 Task: For heading Use Roboto mono with Light dark cornflower blue 2 colour & bold.  font size for heading18,  'Change the font style of data to'Times New Roman and font size to 9,  Change the alignment of both headline & data to Align left In the sheet  auditingSalesPerformance_2024
Action: Mouse moved to (62, 197)
Screenshot: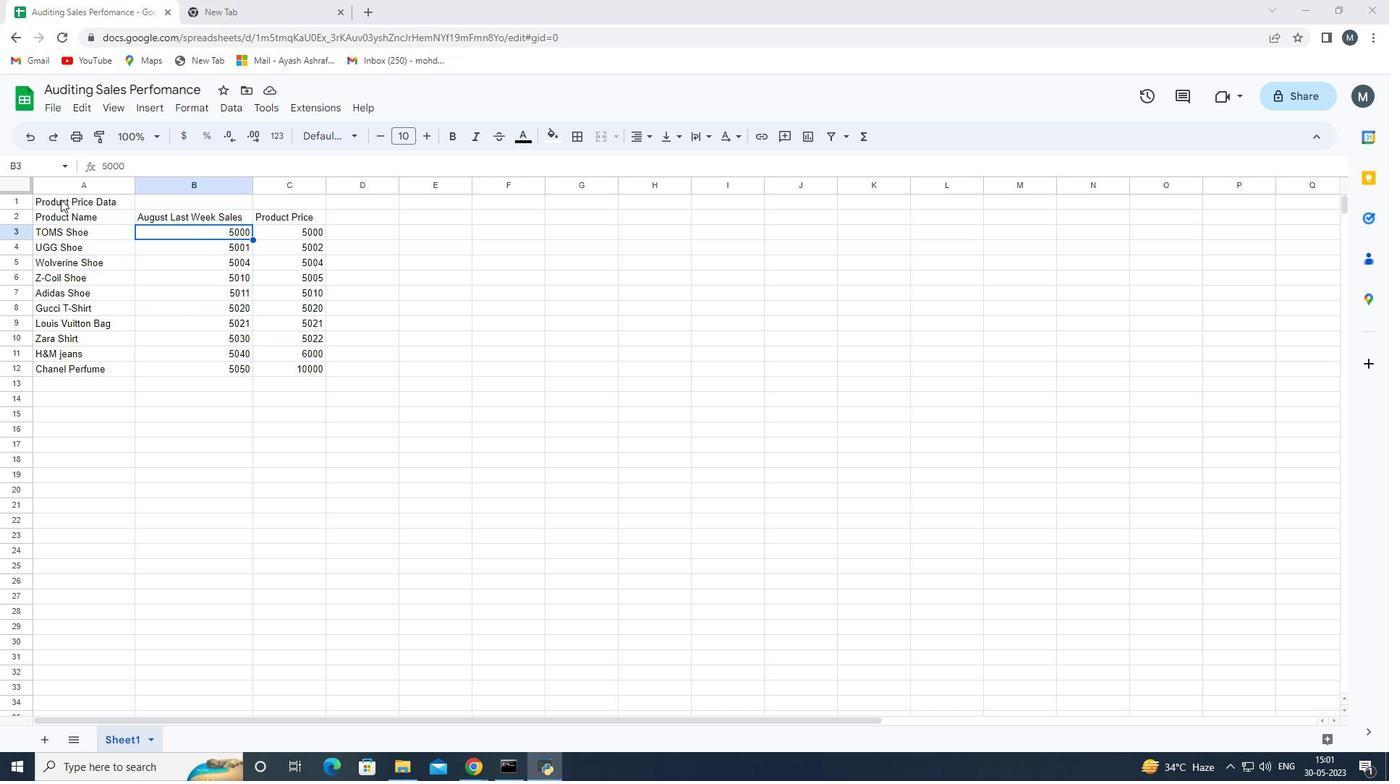 
Action: Mouse pressed left at (62, 197)
Screenshot: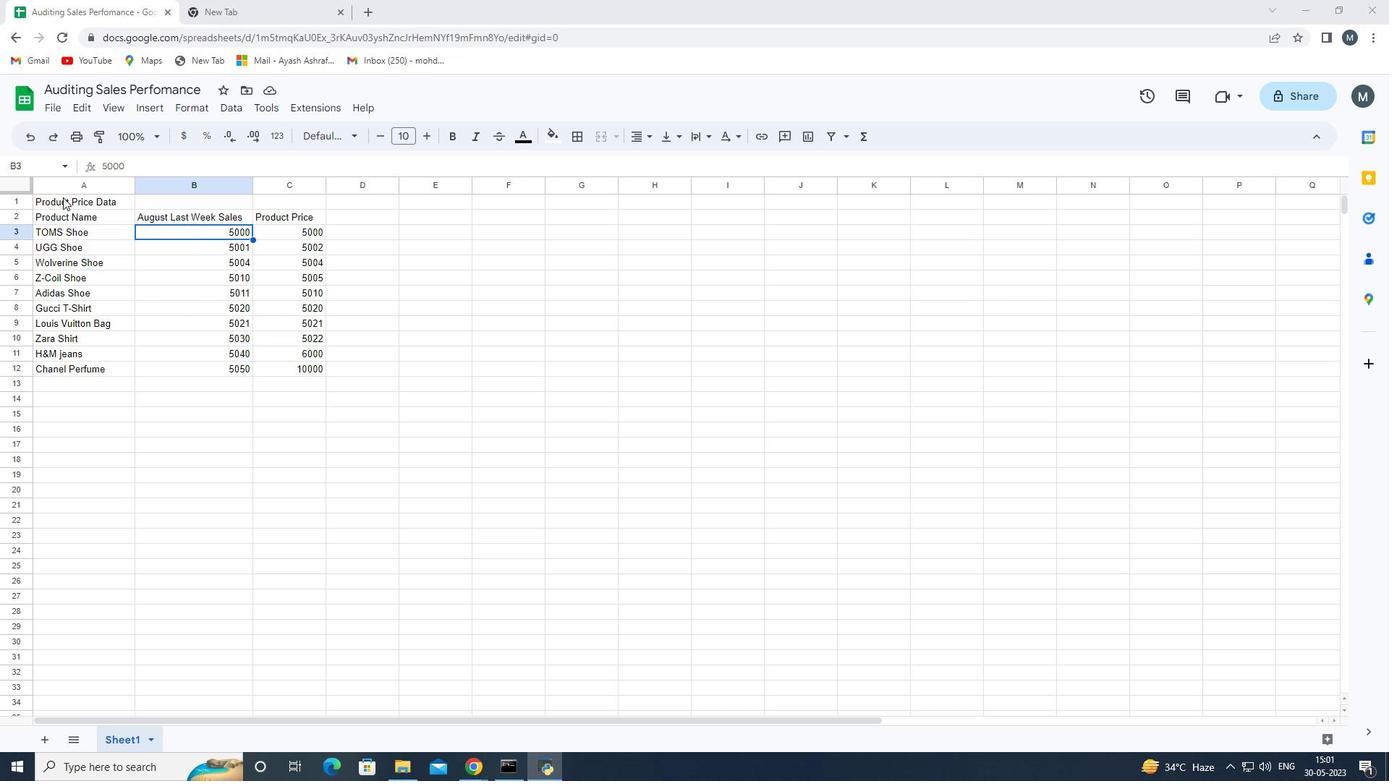 
Action: Mouse moved to (65, 203)
Screenshot: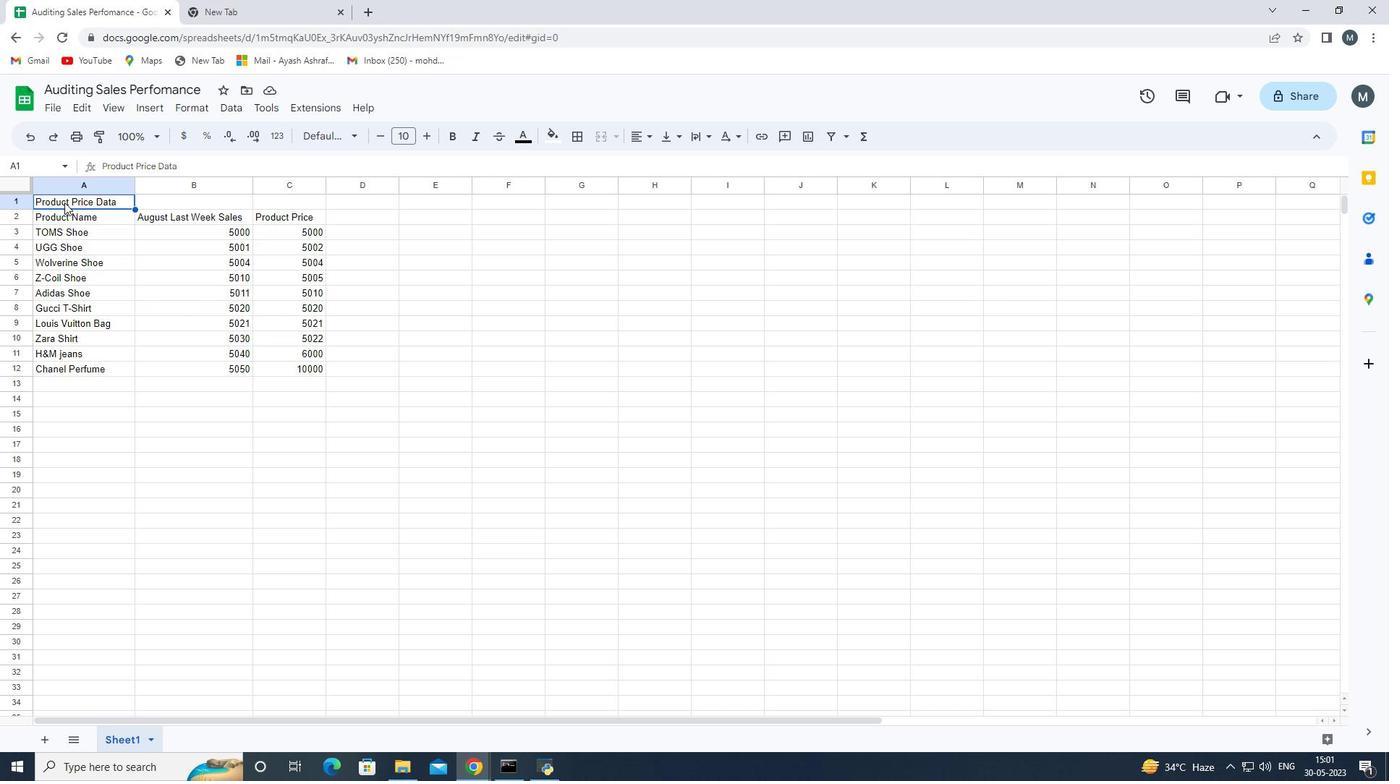 
Action: Key pressed <Key.shift_r><Key.shift_r><Key.shift_r><Key.shift_r><Key.shift_r><Key.shift_r><Key.shift_r><Key.shift_r><Key.right><Key.right>
Screenshot: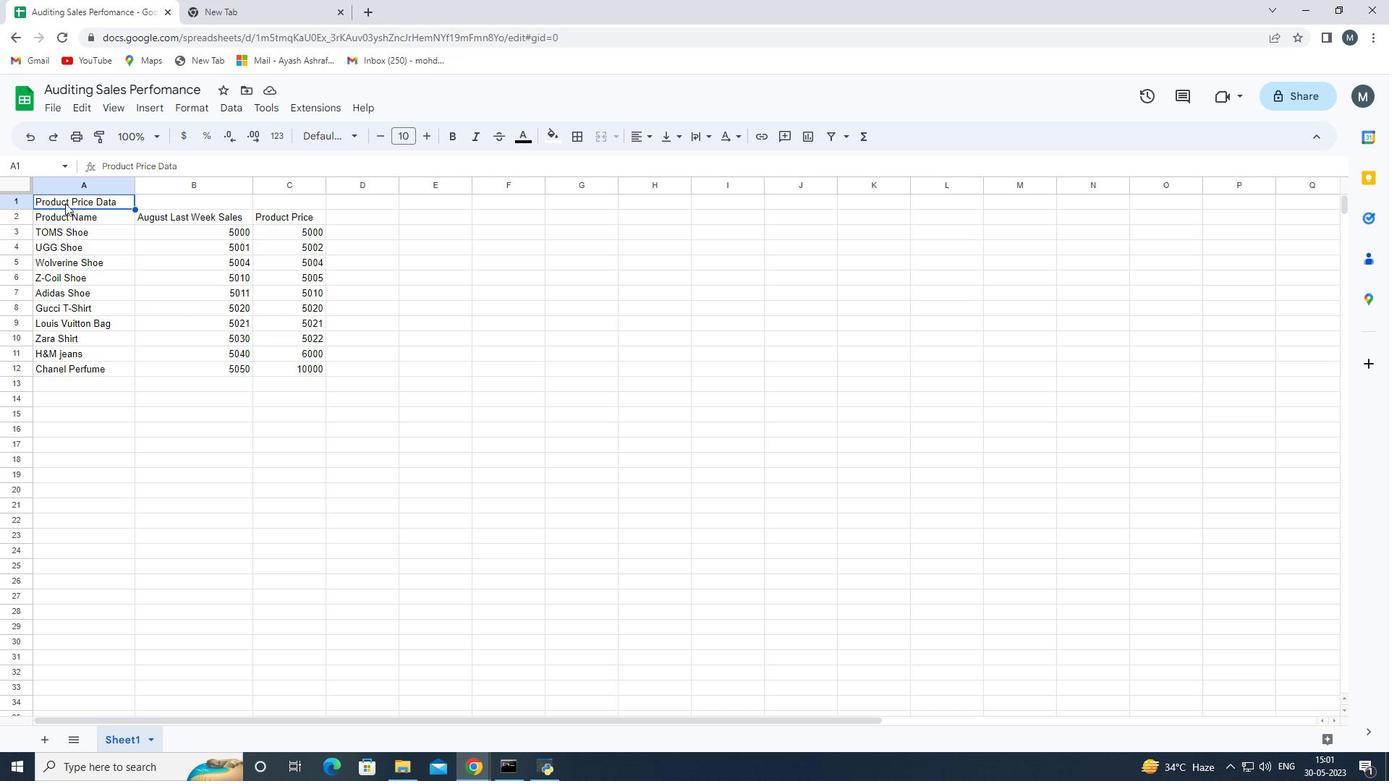 
Action: Mouse moved to (596, 137)
Screenshot: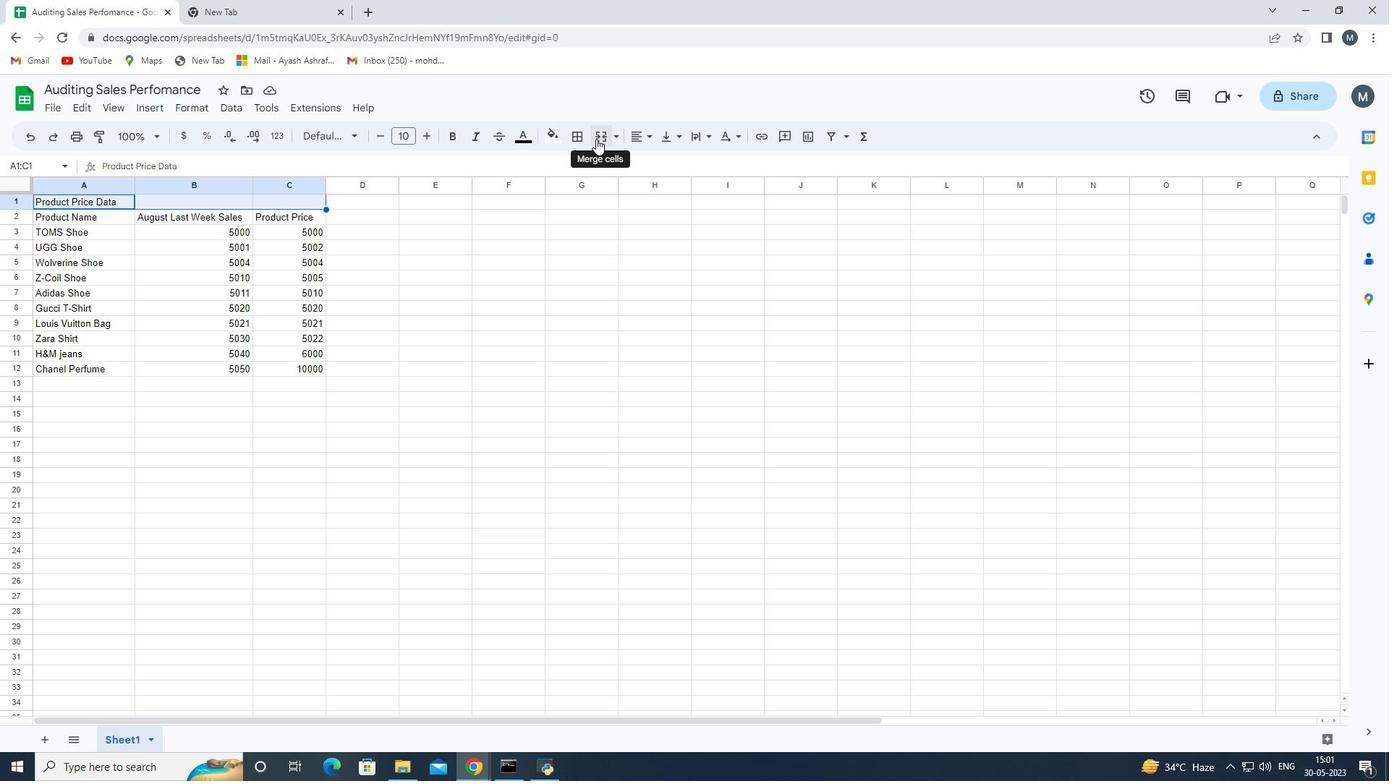 
Action: Mouse pressed left at (596, 137)
Screenshot: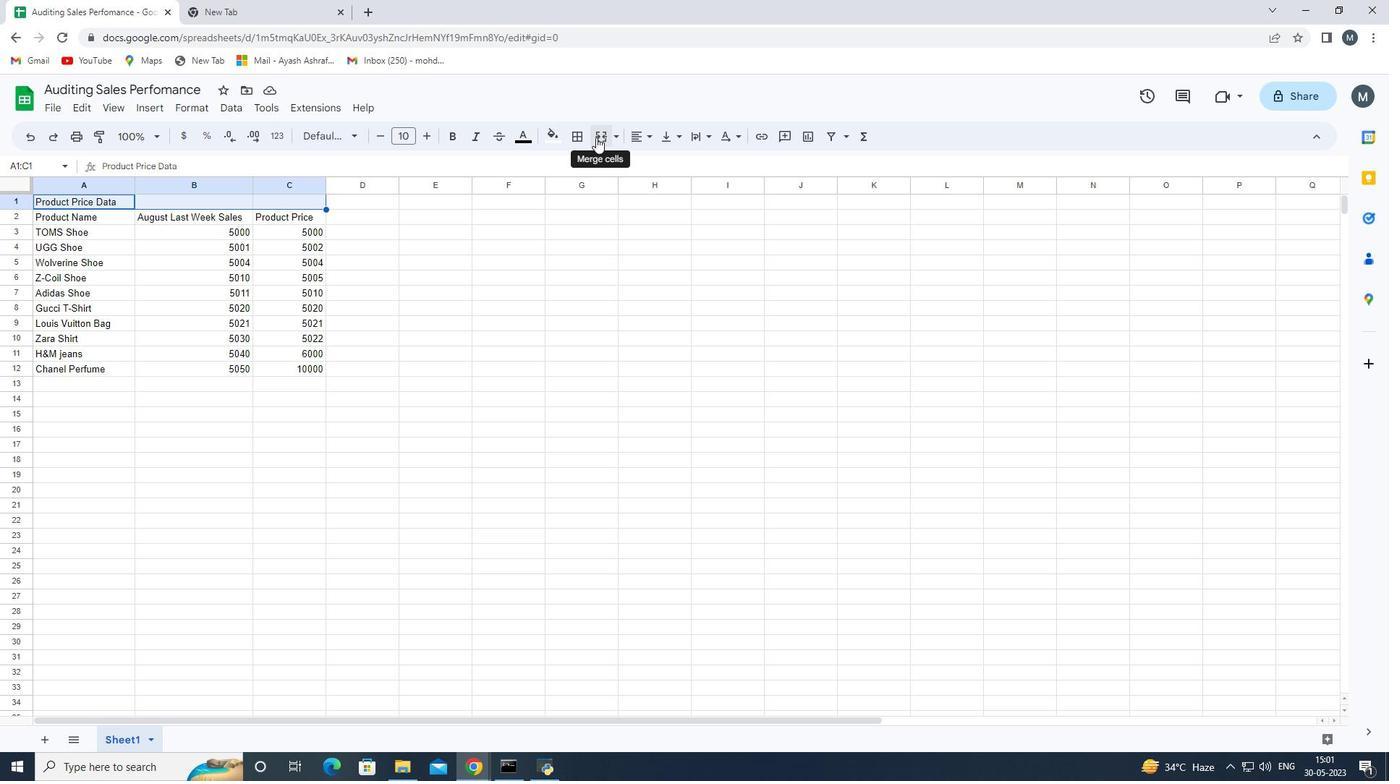 
Action: Mouse moved to (355, 133)
Screenshot: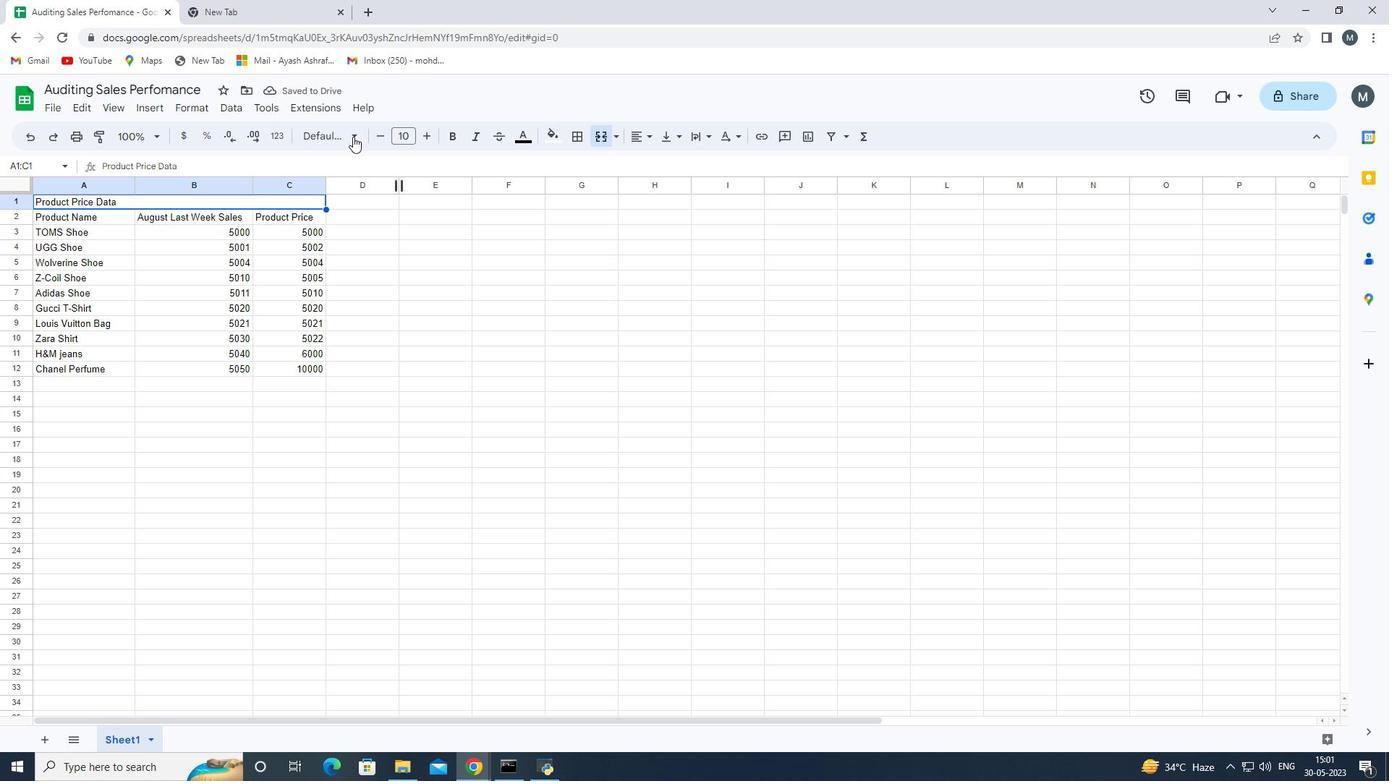 
Action: Mouse pressed left at (355, 133)
Screenshot: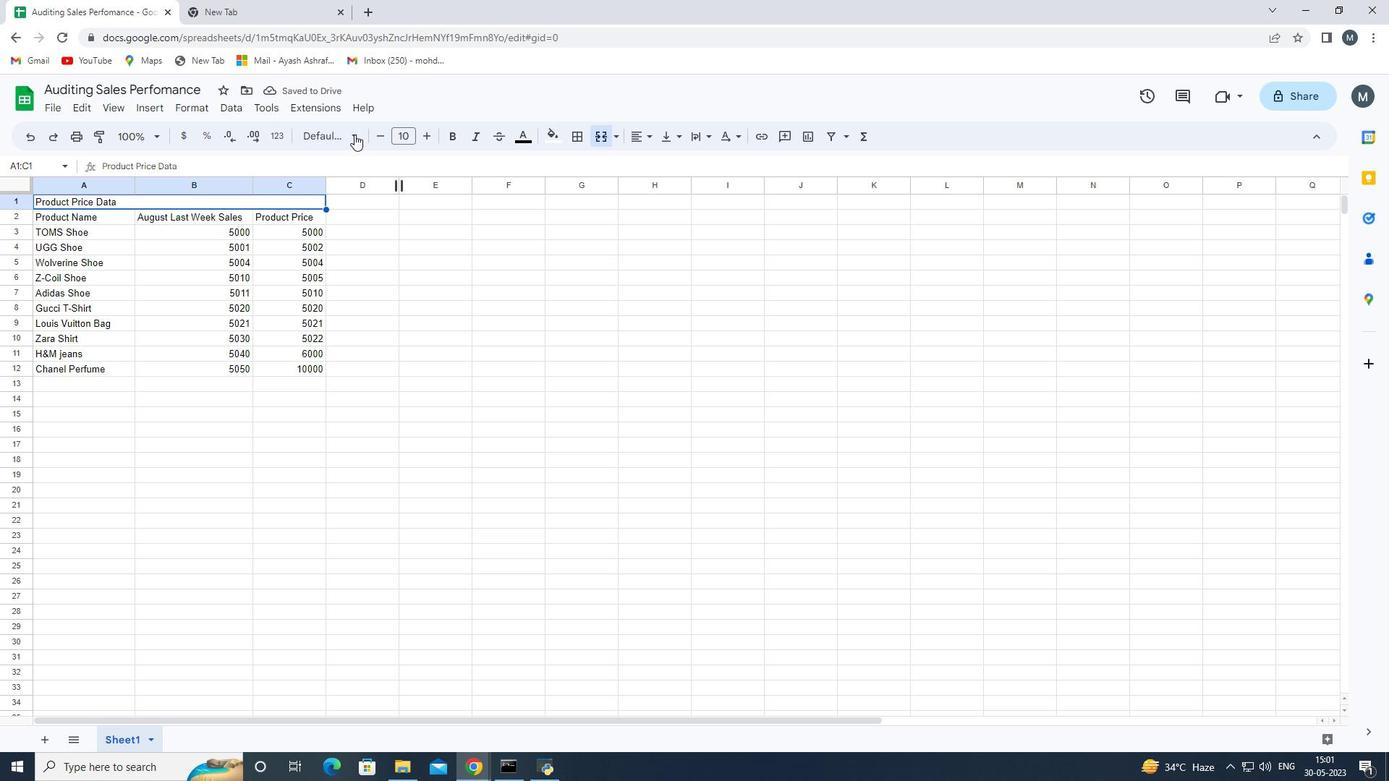 
Action: Mouse moved to (371, 434)
Screenshot: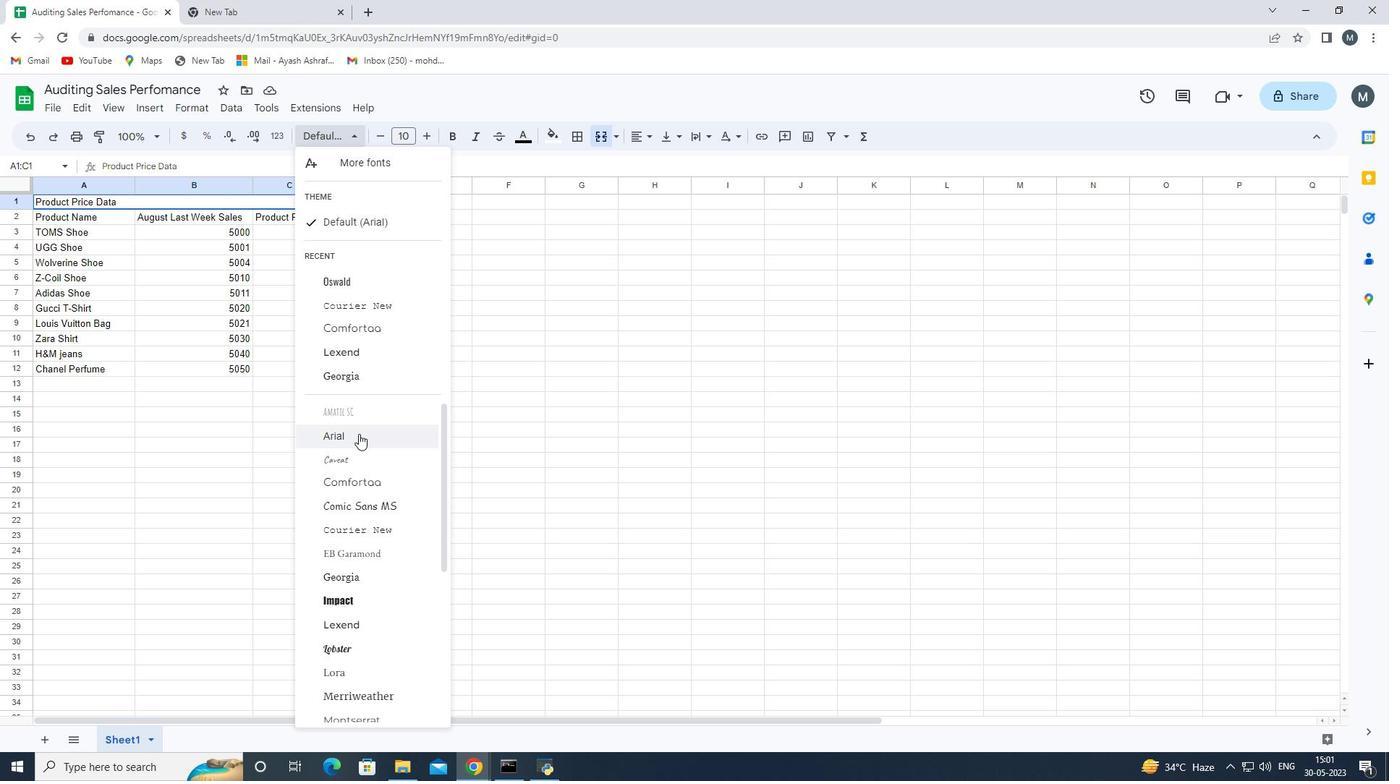 
Action: Mouse scrolled (371, 433) with delta (0, 0)
Screenshot: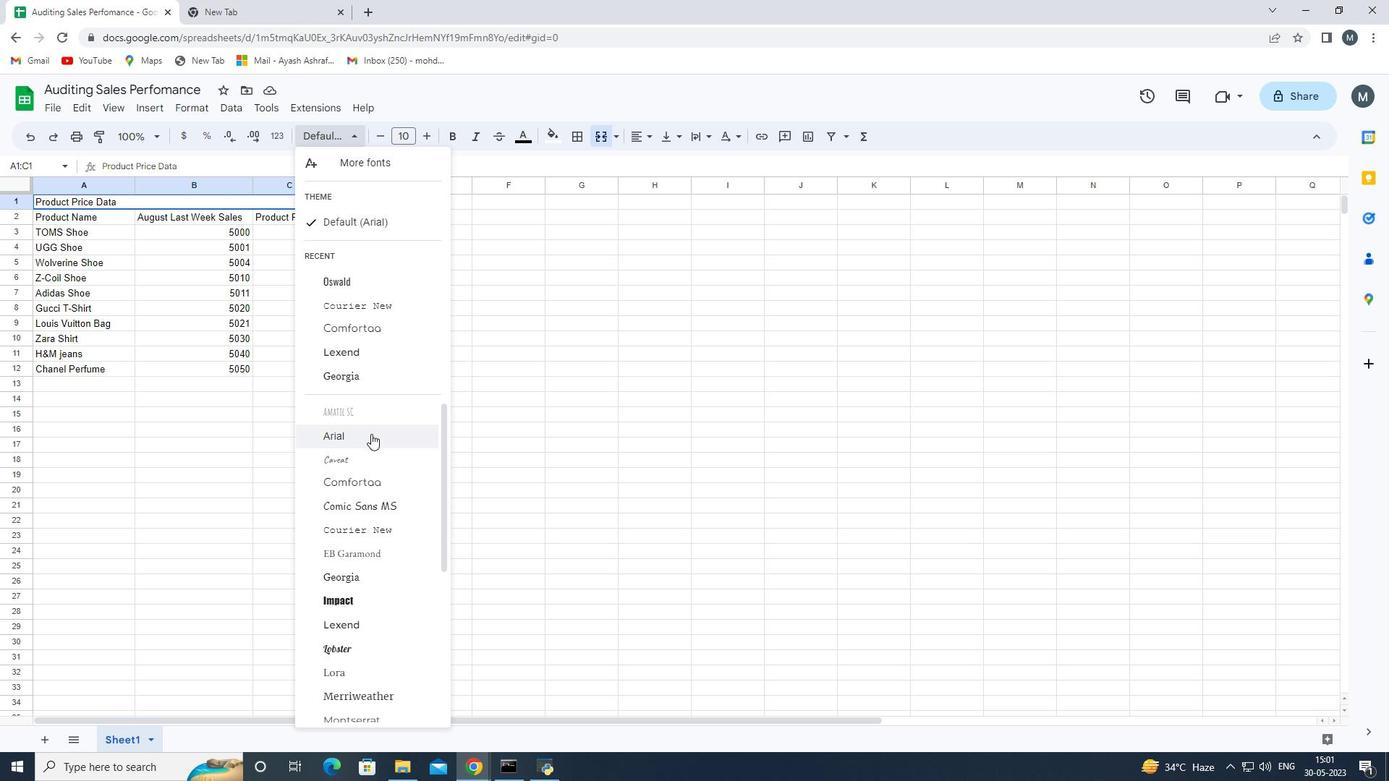 
Action: Mouse scrolled (371, 433) with delta (0, 0)
Screenshot: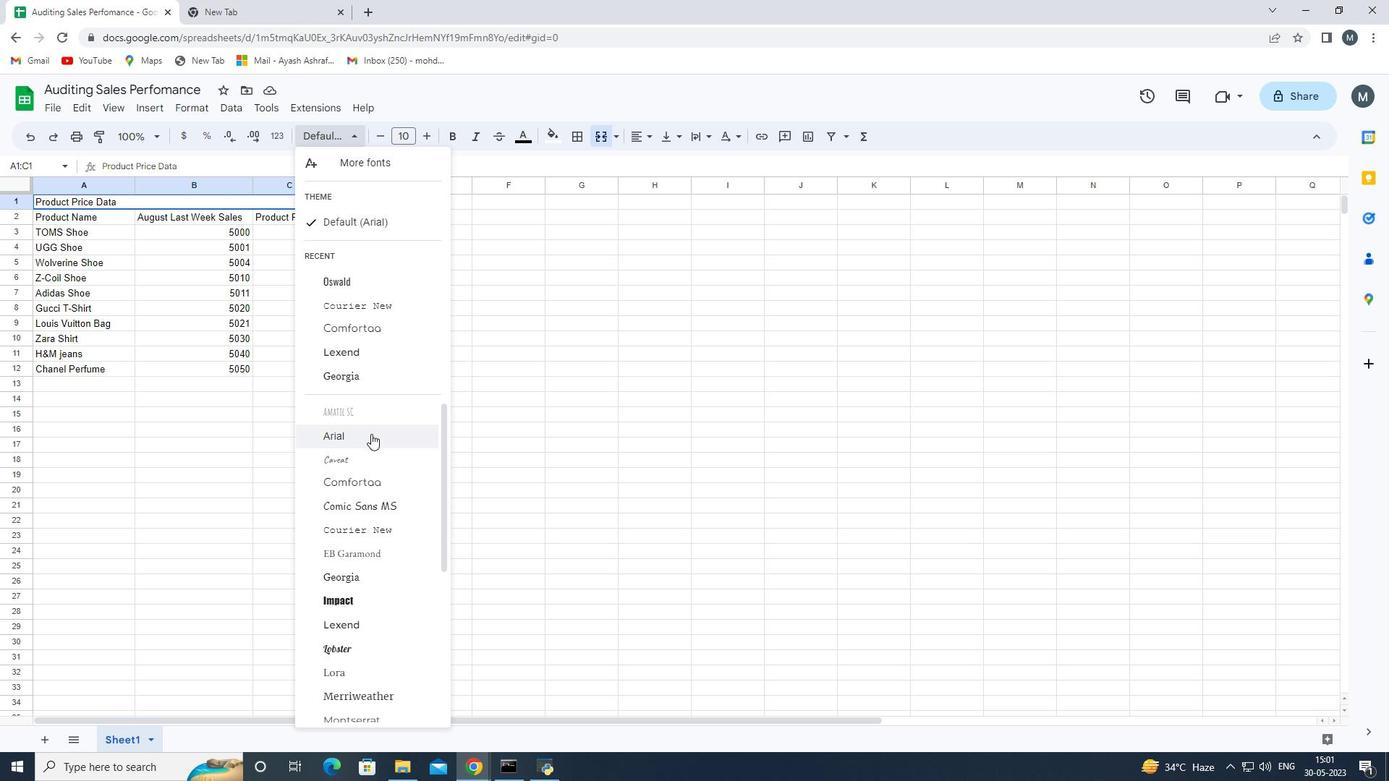 
Action: Mouse moved to (392, 705)
Screenshot: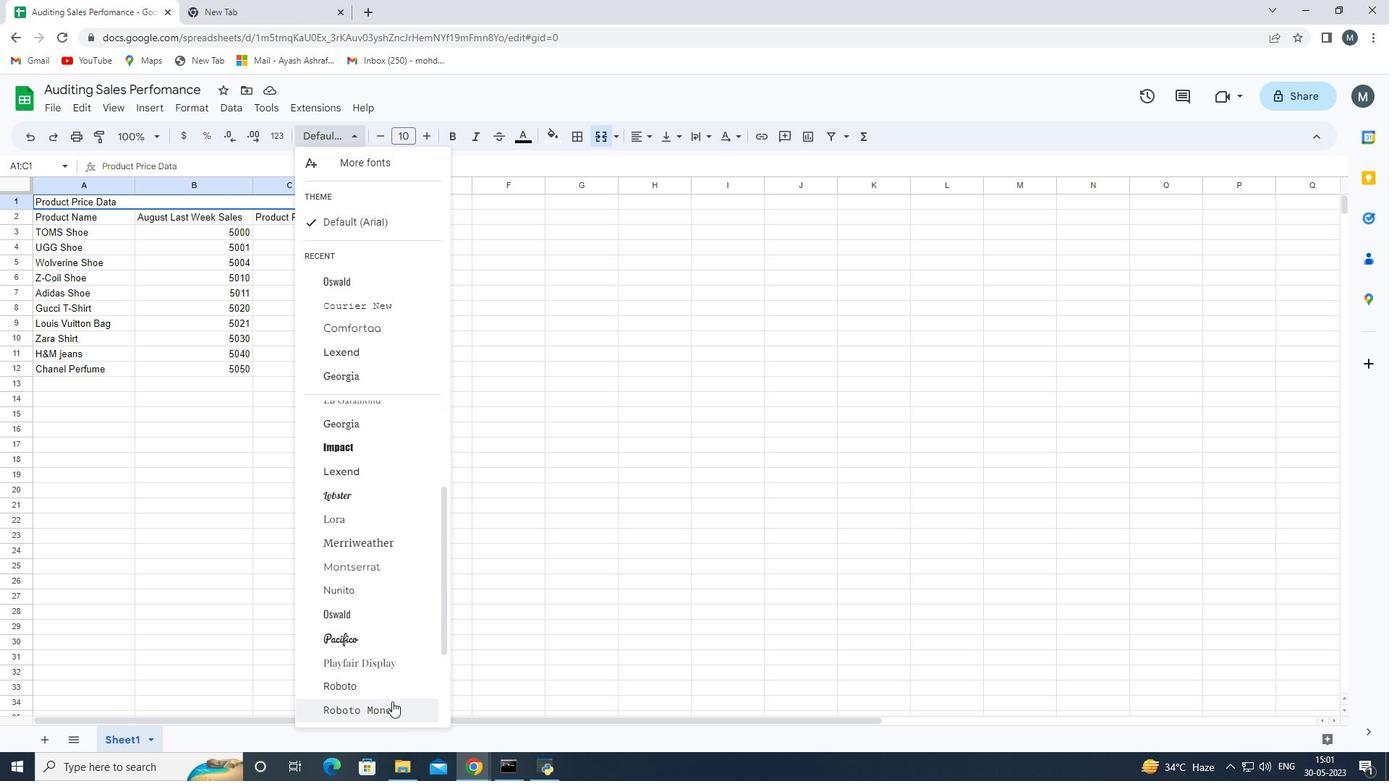 
Action: Mouse pressed left at (392, 705)
Screenshot: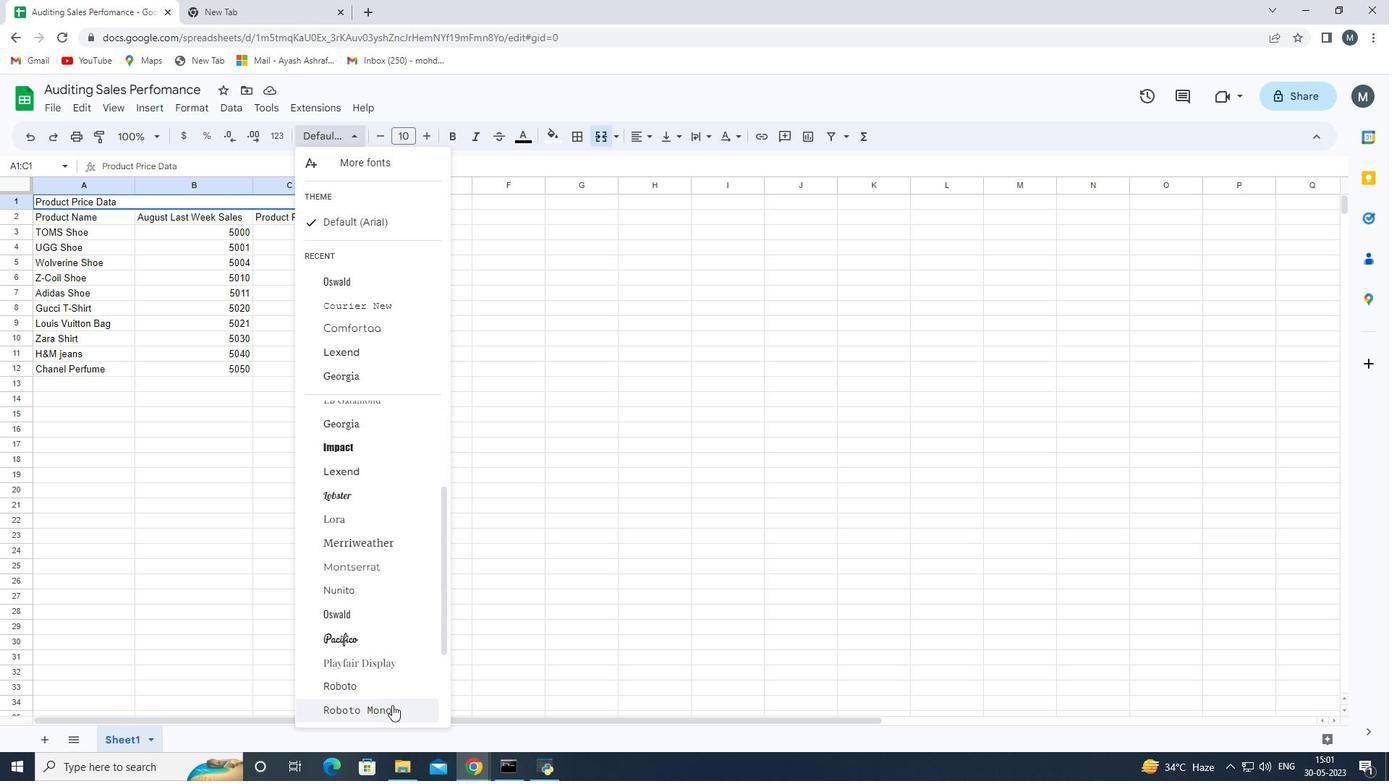 
Action: Mouse moved to (549, 138)
Screenshot: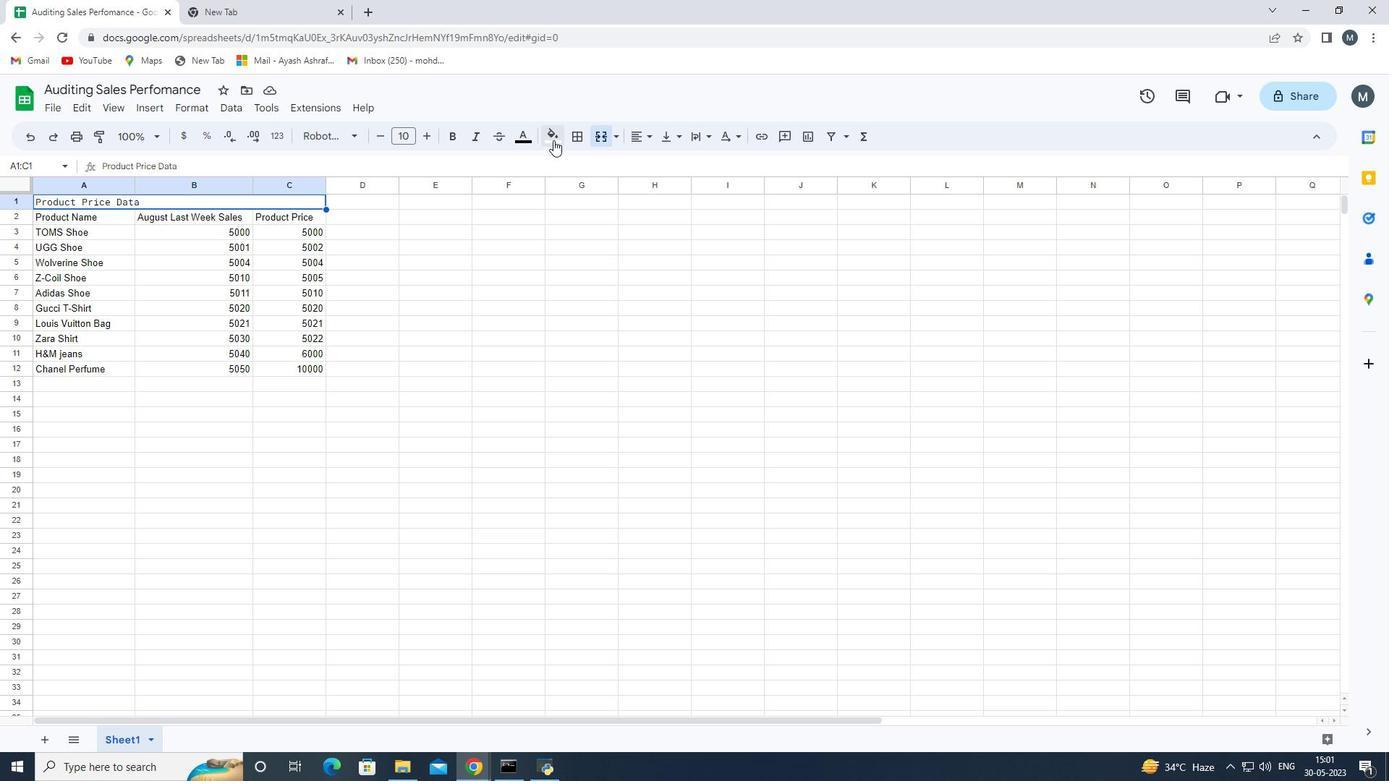 
Action: Mouse pressed left at (549, 138)
Screenshot: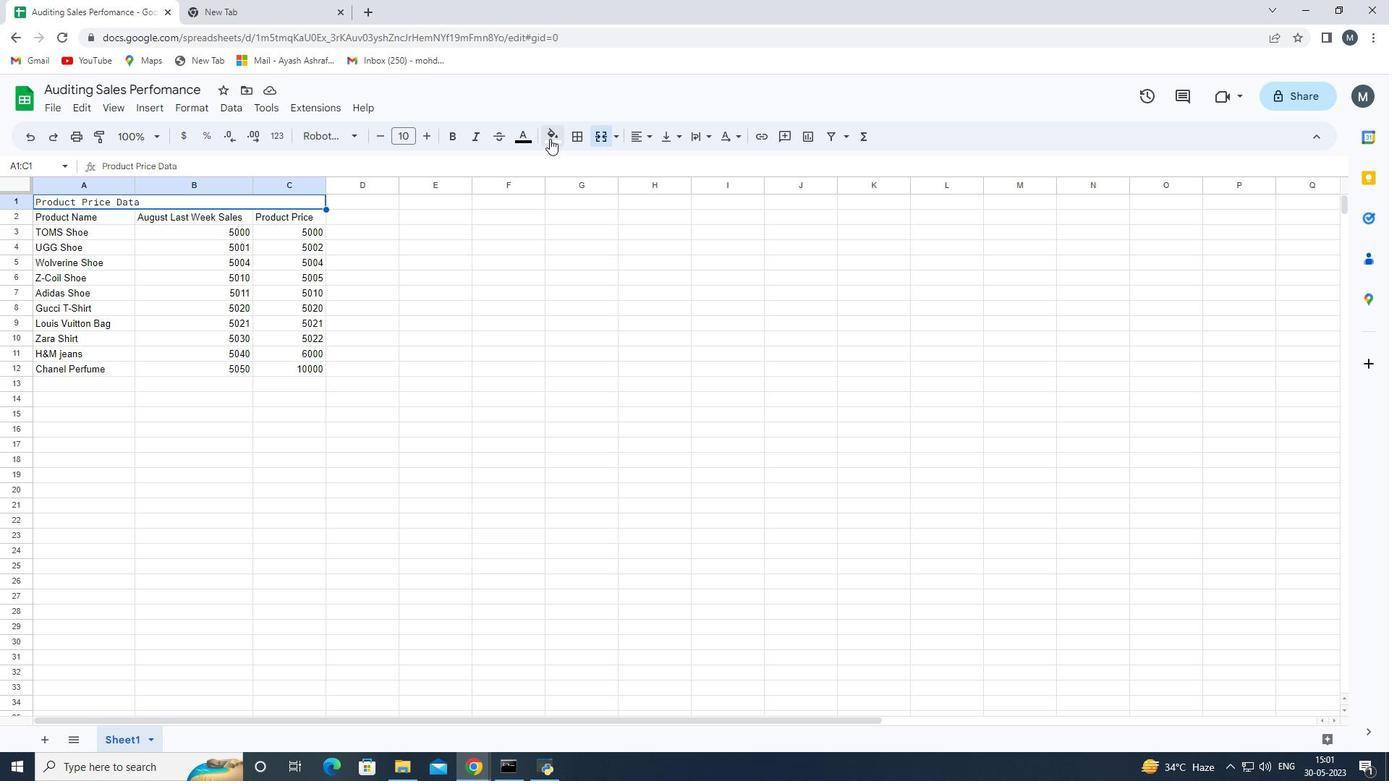 
Action: Mouse moved to (586, 191)
Screenshot: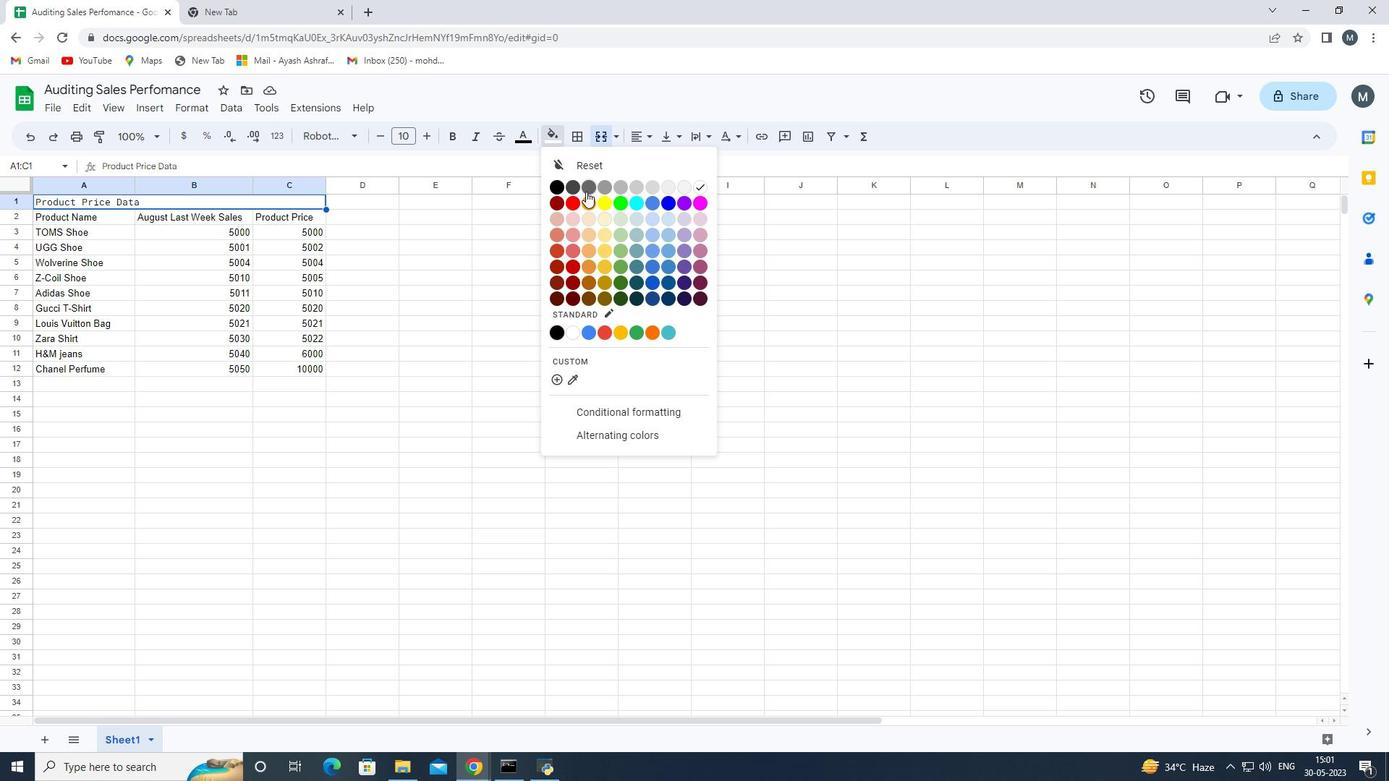 
Action: Mouse pressed left at (586, 191)
Screenshot: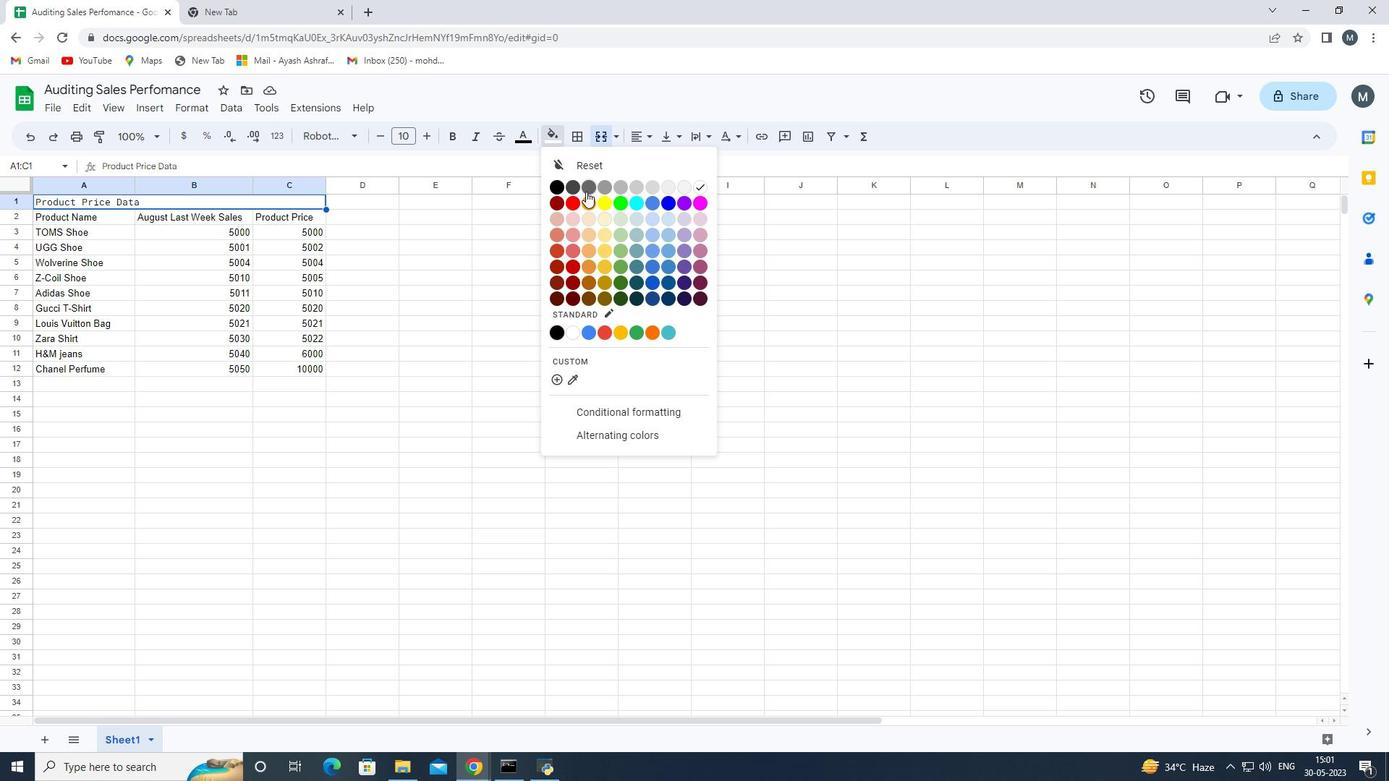 
Action: Mouse moved to (348, 135)
Screenshot: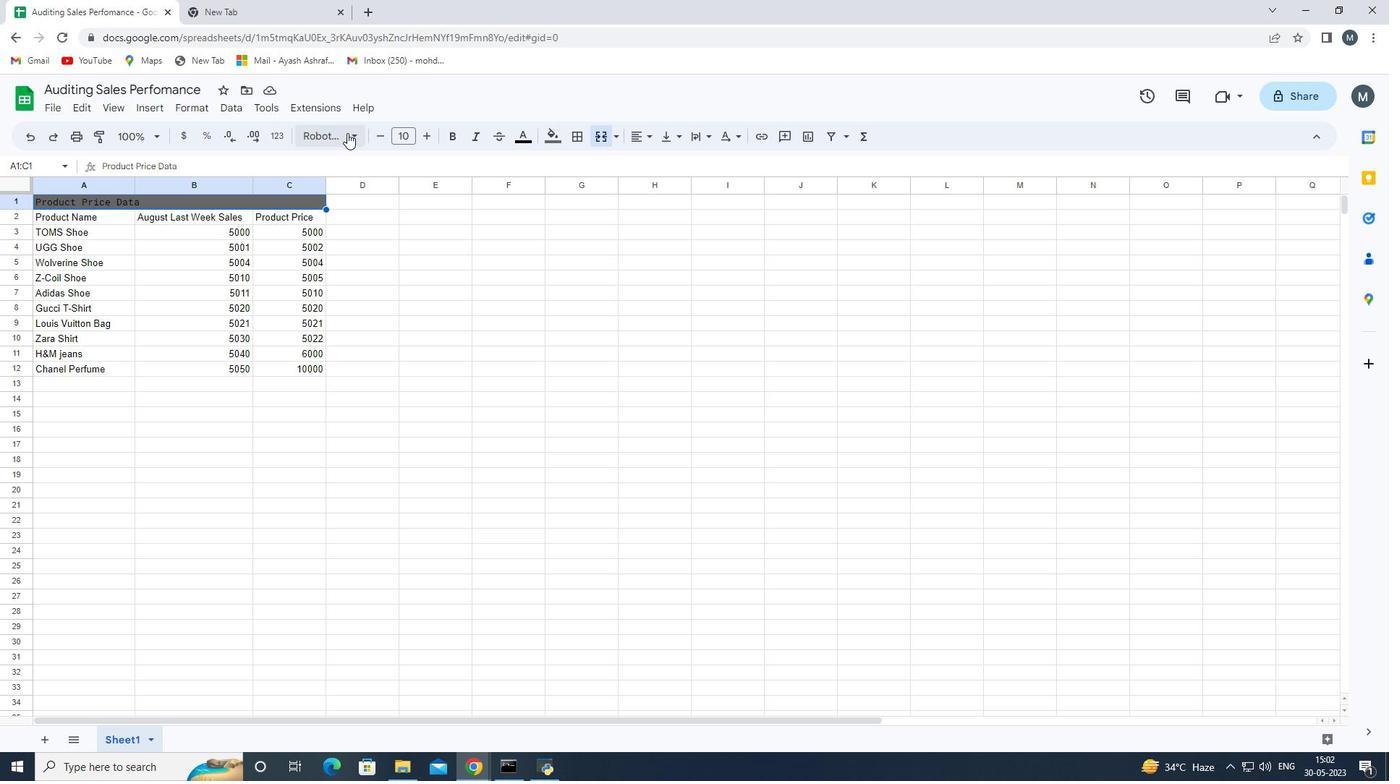 
Action: Mouse pressed left at (348, 135)
Screenshot: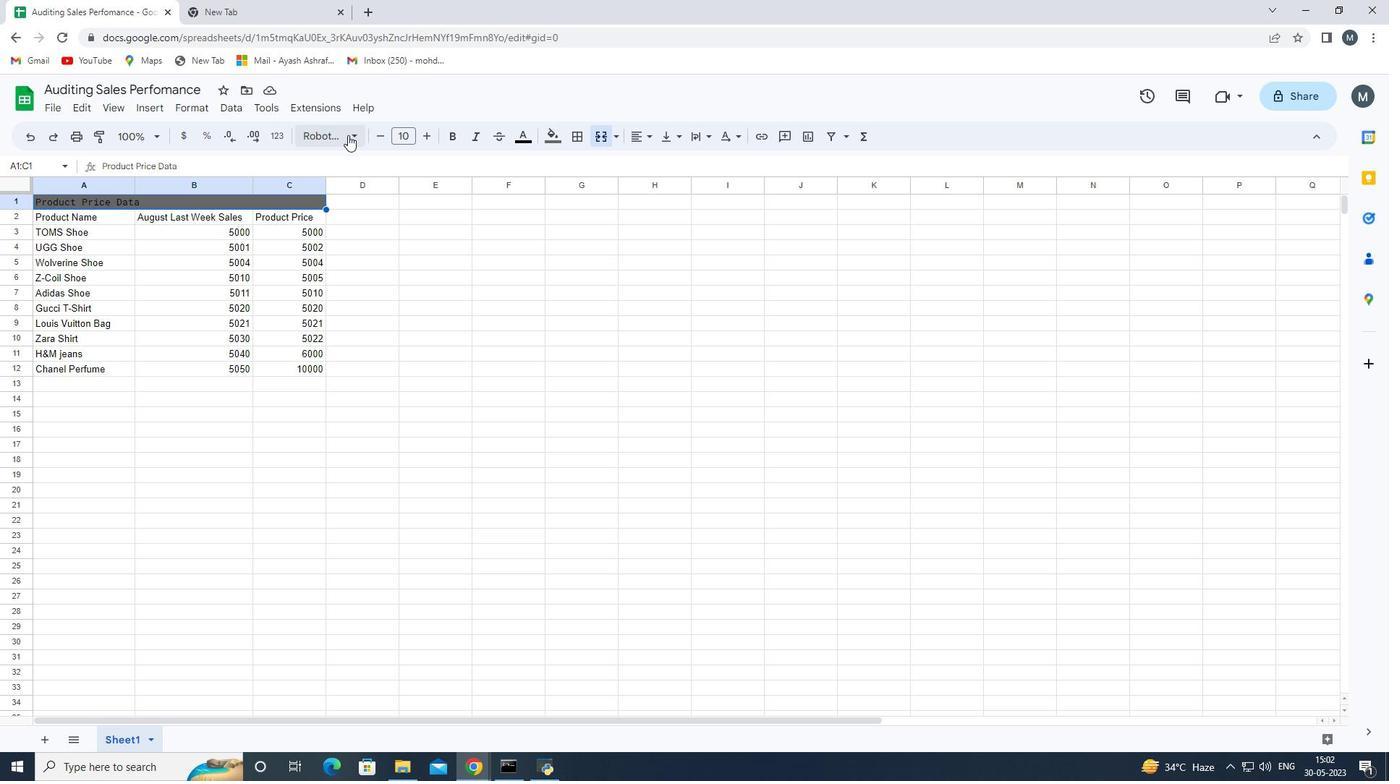
Action: Mouse moved to (389, 361)
Screenshot: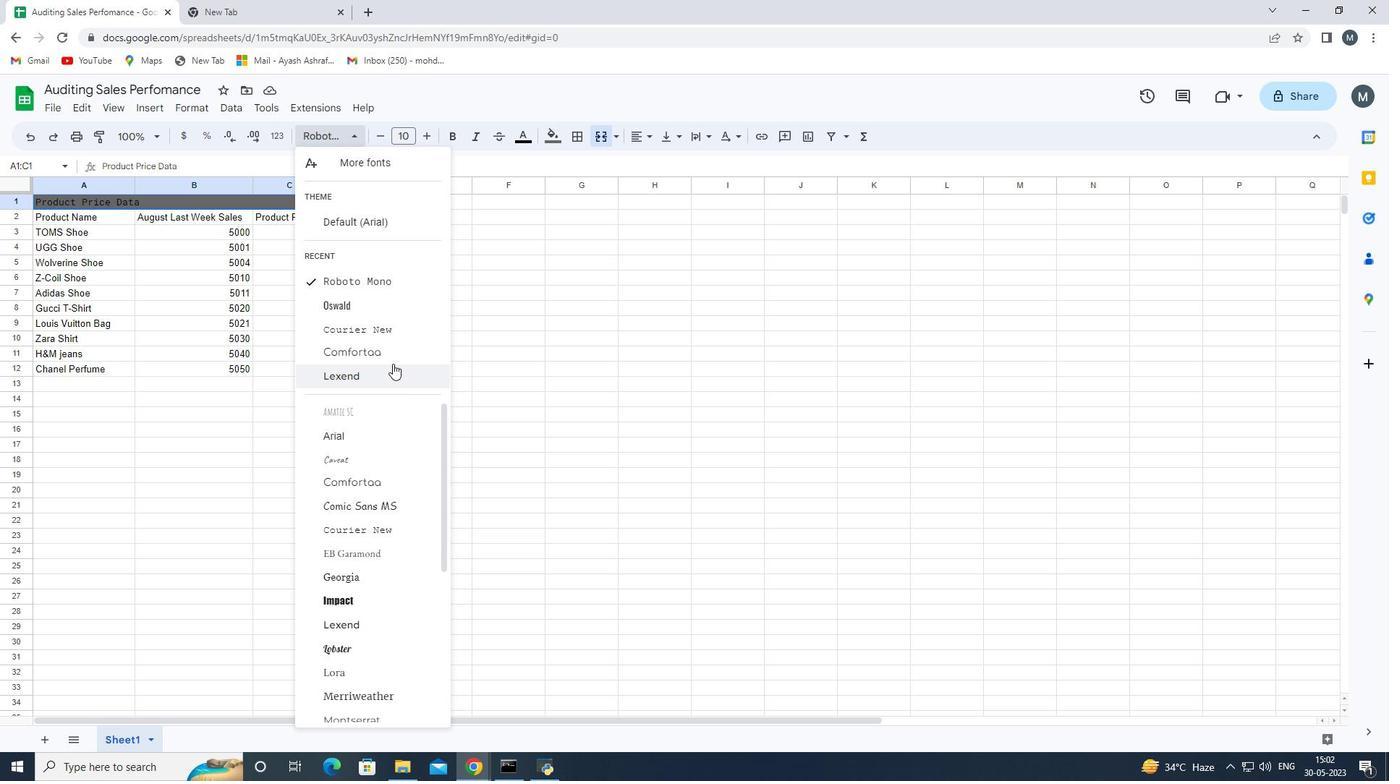 
Action: Mouse scrolled (389, 361) with delta (0, 0)
Screenshot: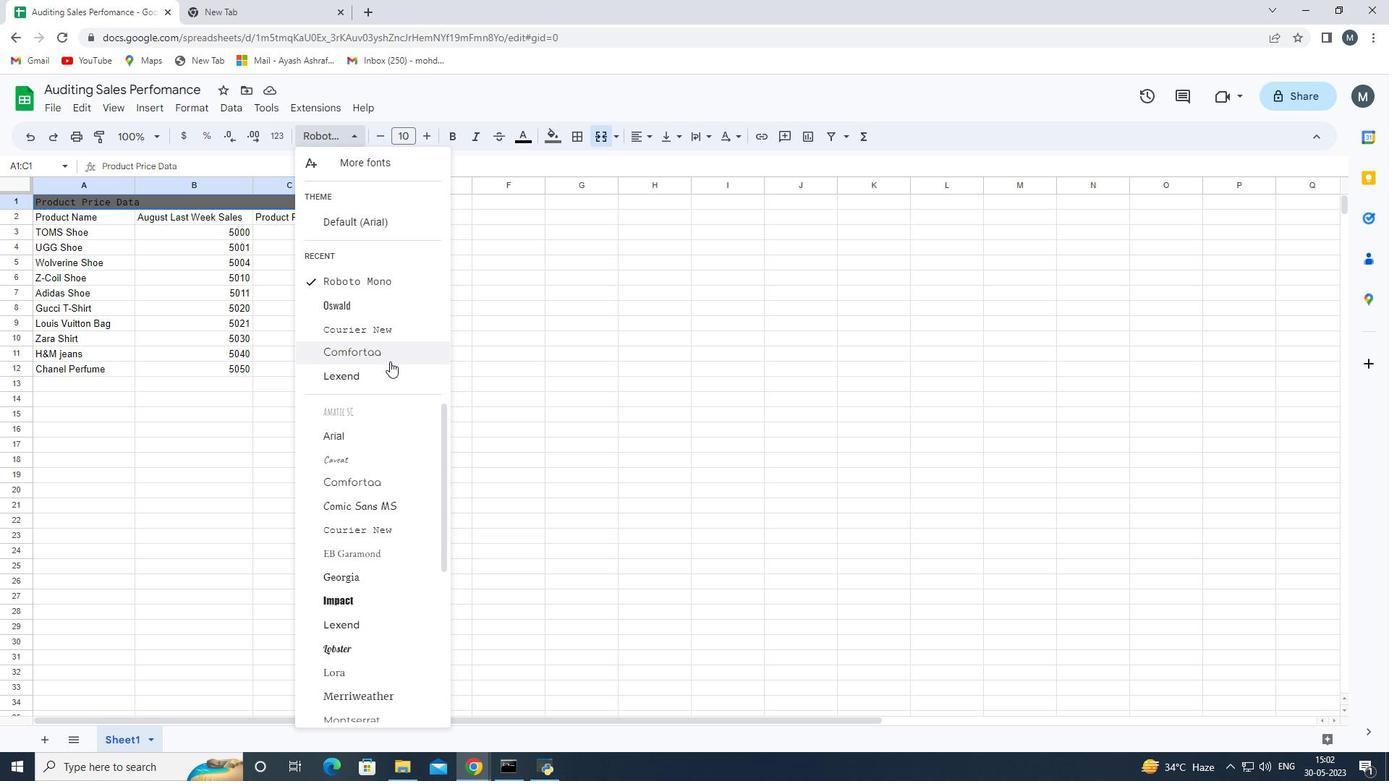 
Action: Mouse moved to (371, 512)
Screenshot: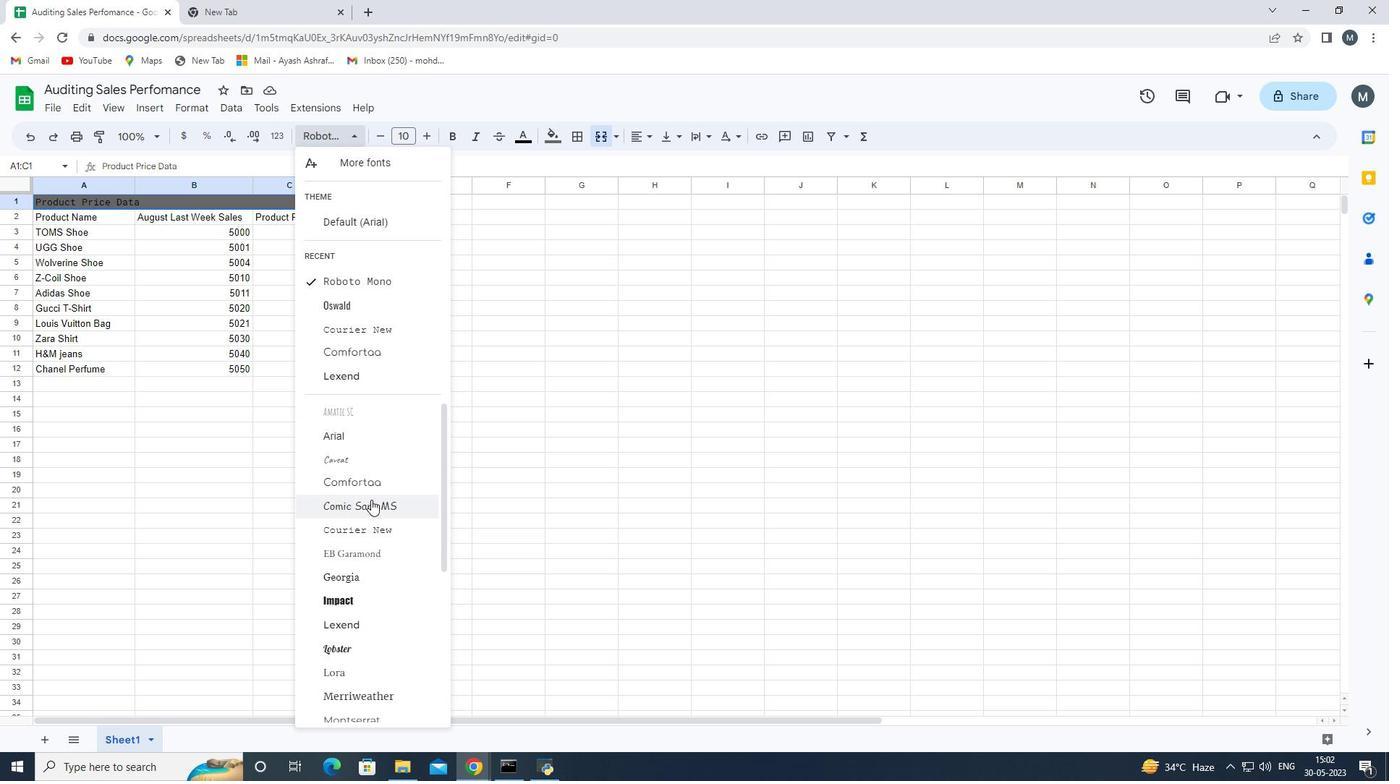 
Action: Mouse scrolled (371, 511) with delta (0, 0)
Screenshot: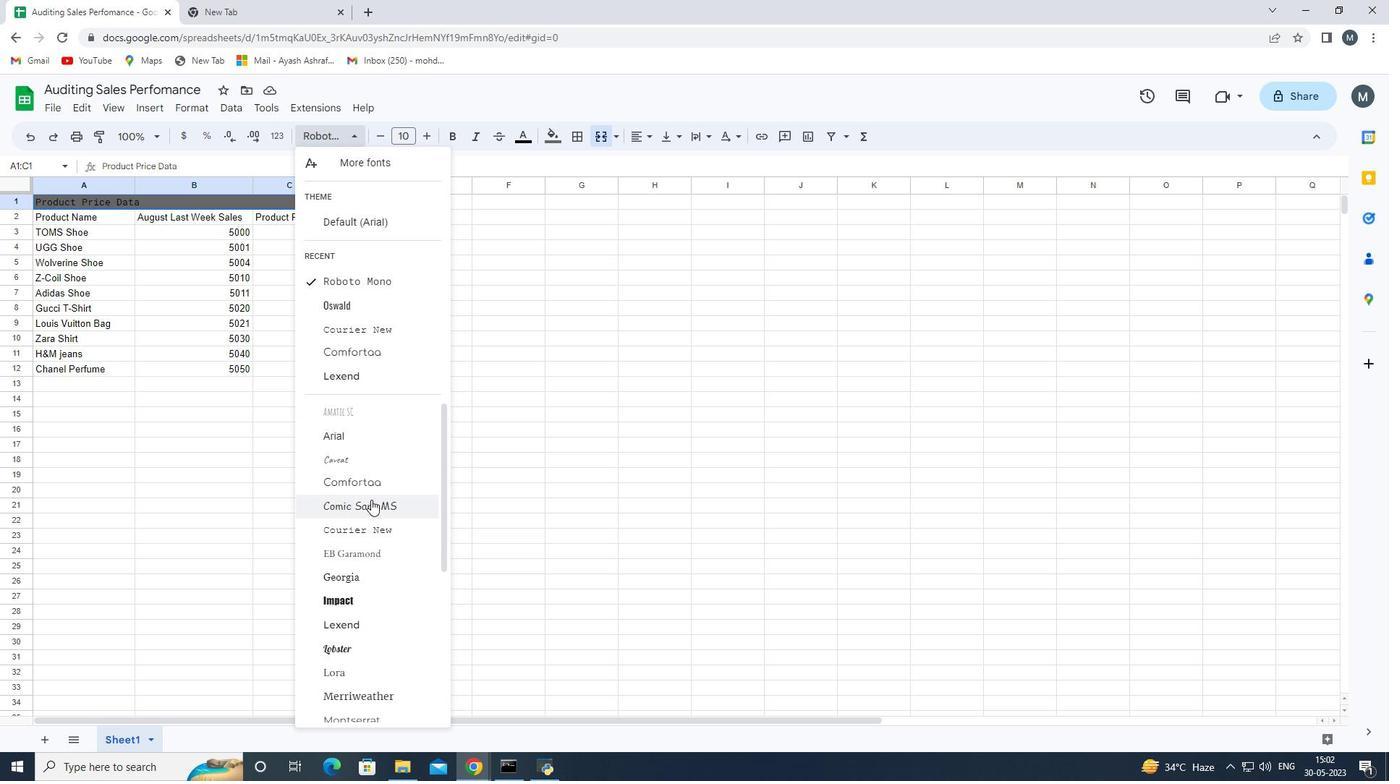 
Action: Mouse scrolled (371, 511) with delta (0, 0)
Screenshot: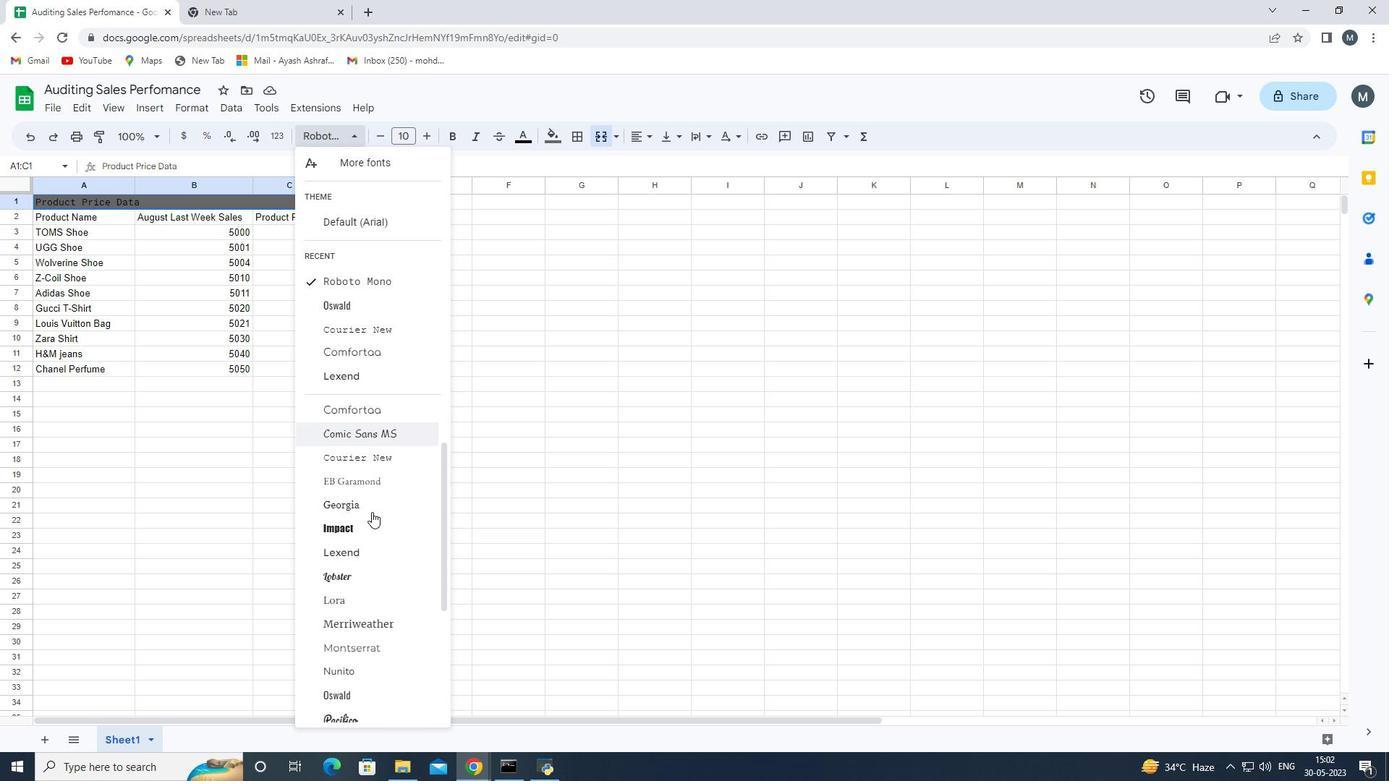 
Action: Mouse scrolled (371, 511) with delta (0, 0)
Screenshot: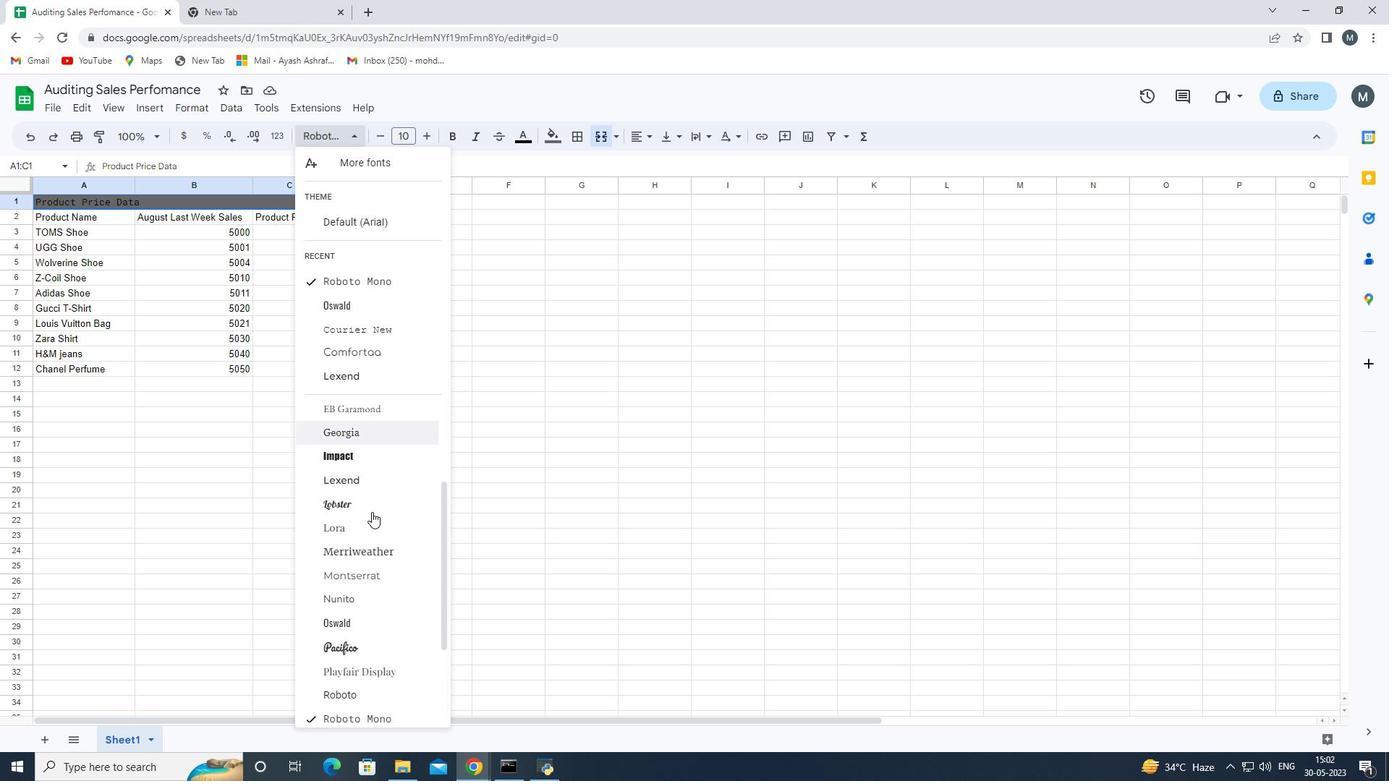 
Action: Mouse scrolled (371, 511) with delta (0, 0)
Screenshot: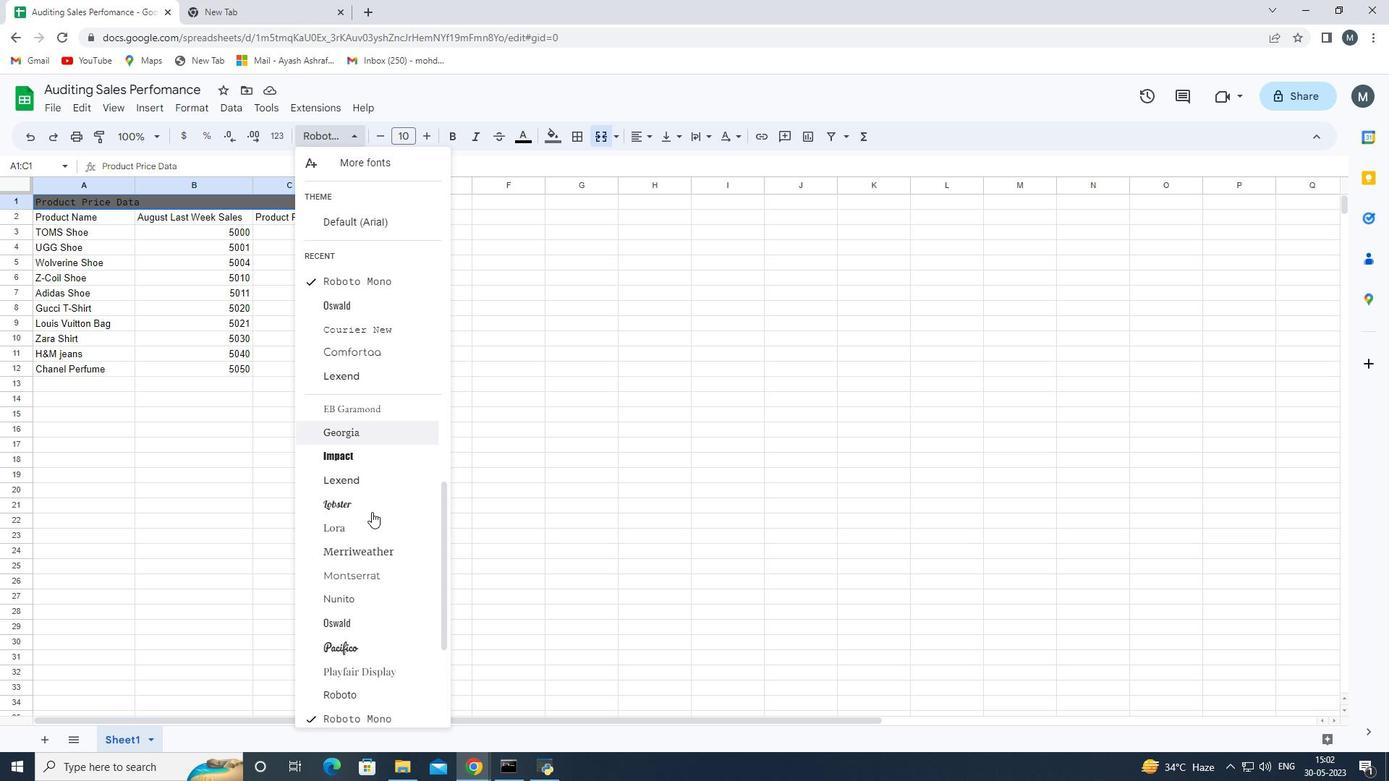 
Action: Mouse scrolled (371, 511) with delta (0, 0)
Screenshot: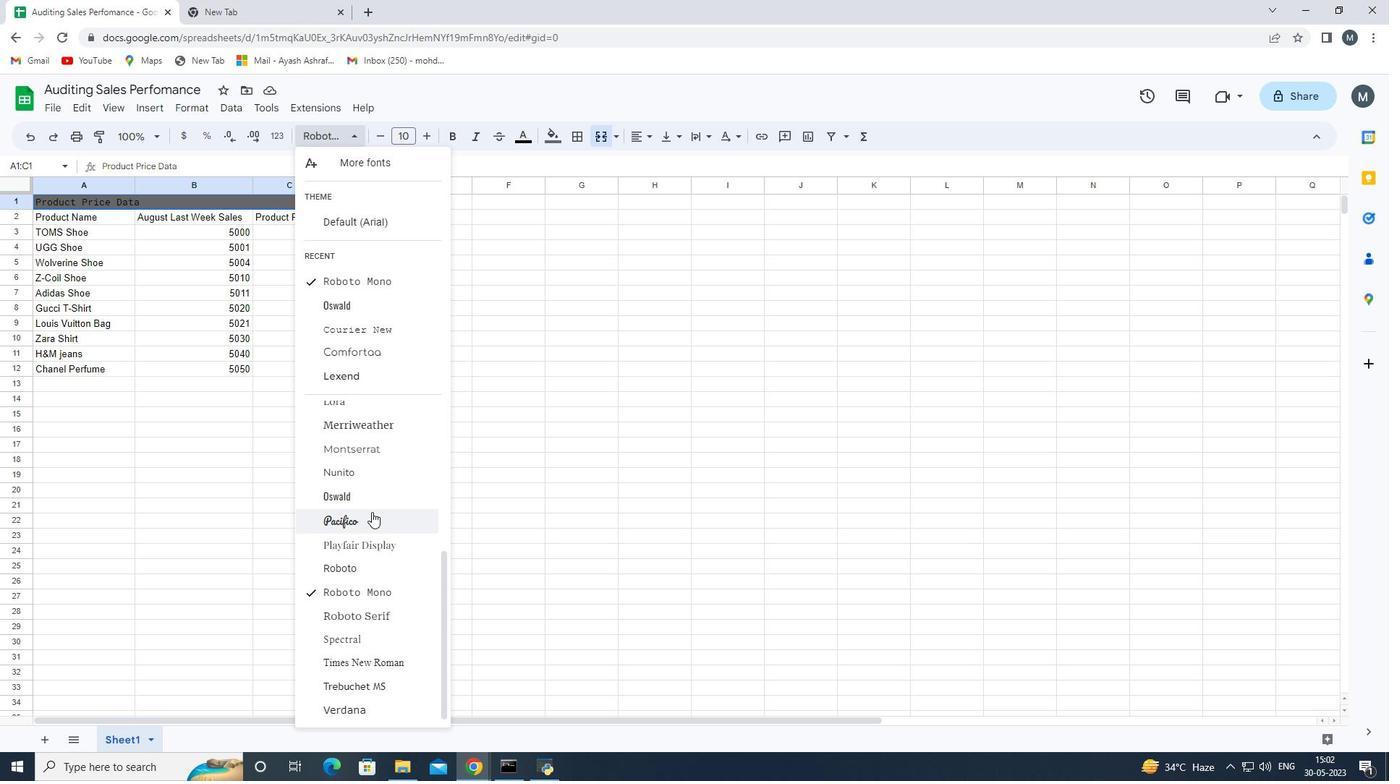 
Action: Mouse scrolled (371, 511) with delta (0, 0)
Screenshot: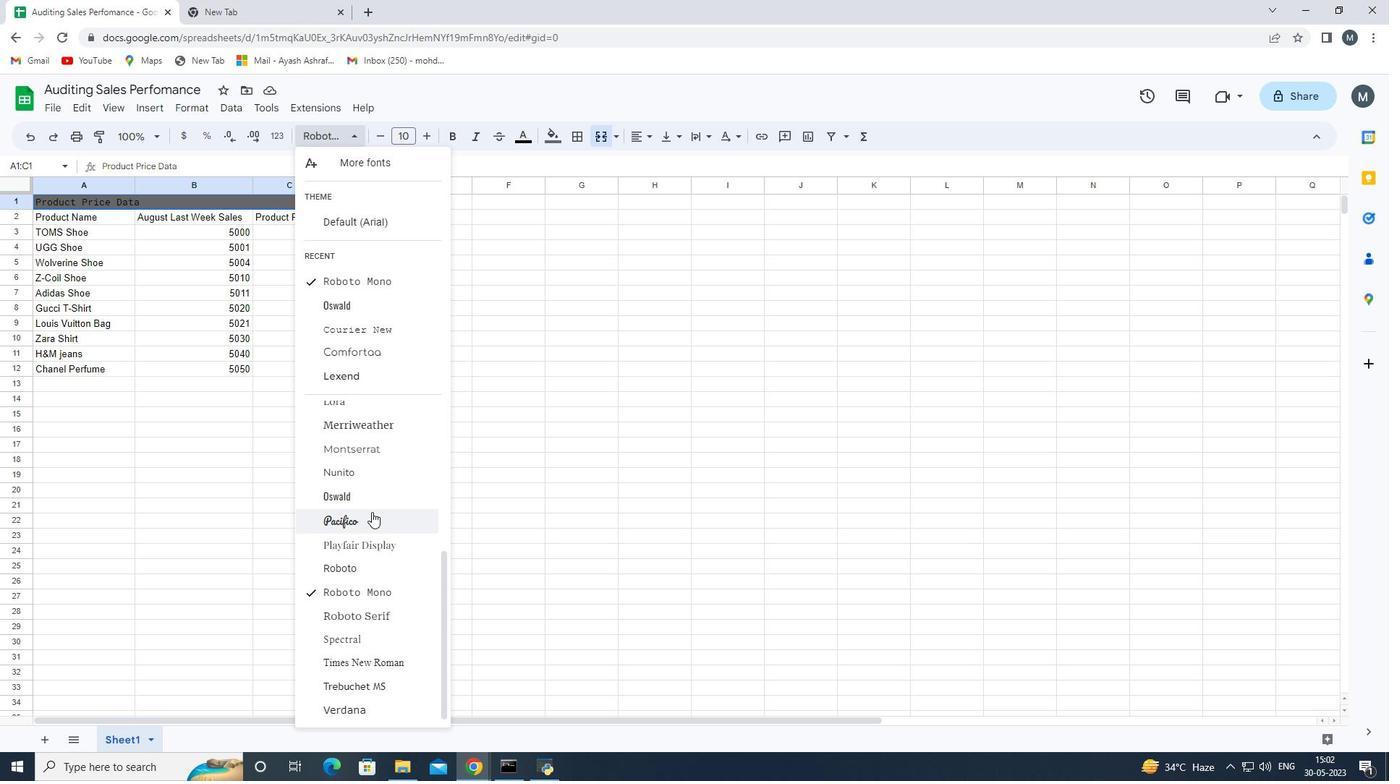 
Action: Mouse scrolled (371, 511) with delta (0, 0)
Screenshot: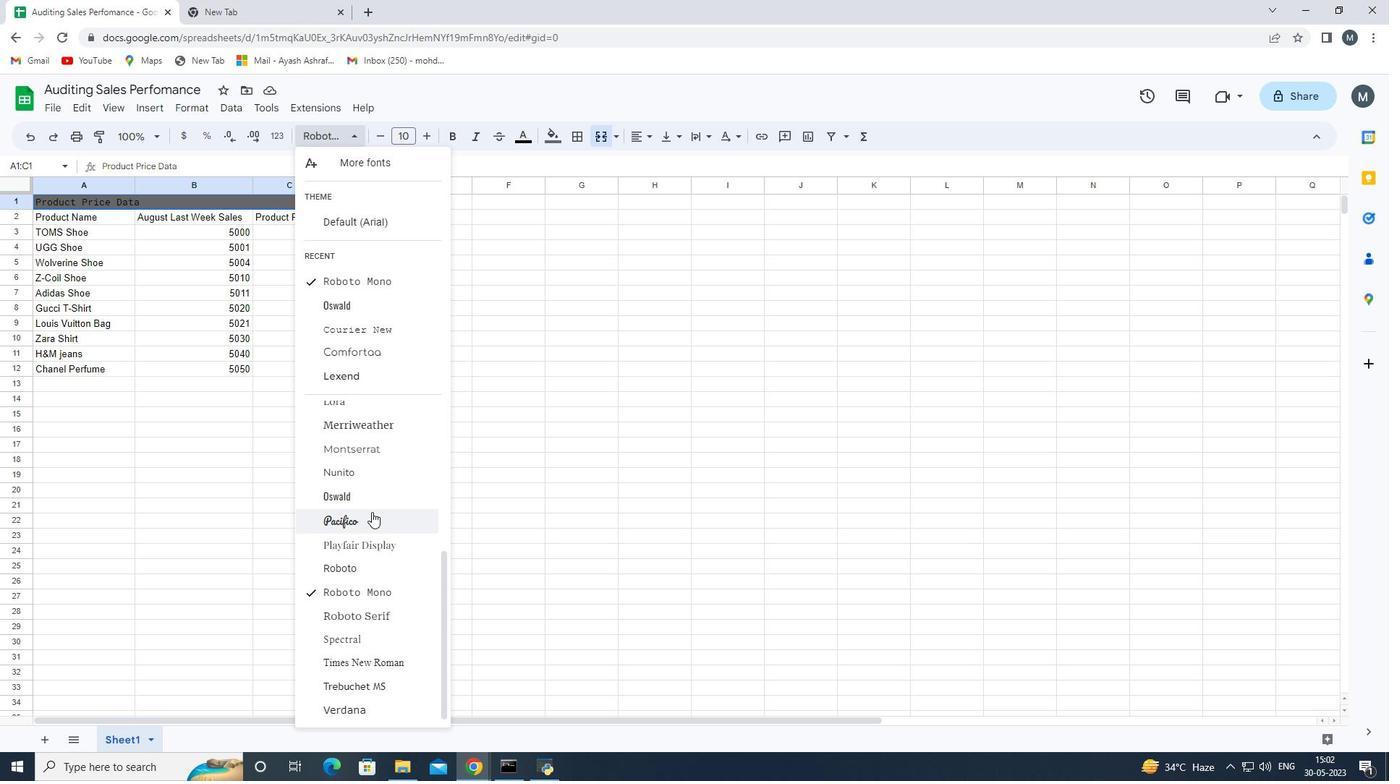 
Action: Mouse scrolled (371, 513) with delta (0, 0)
Screenshot: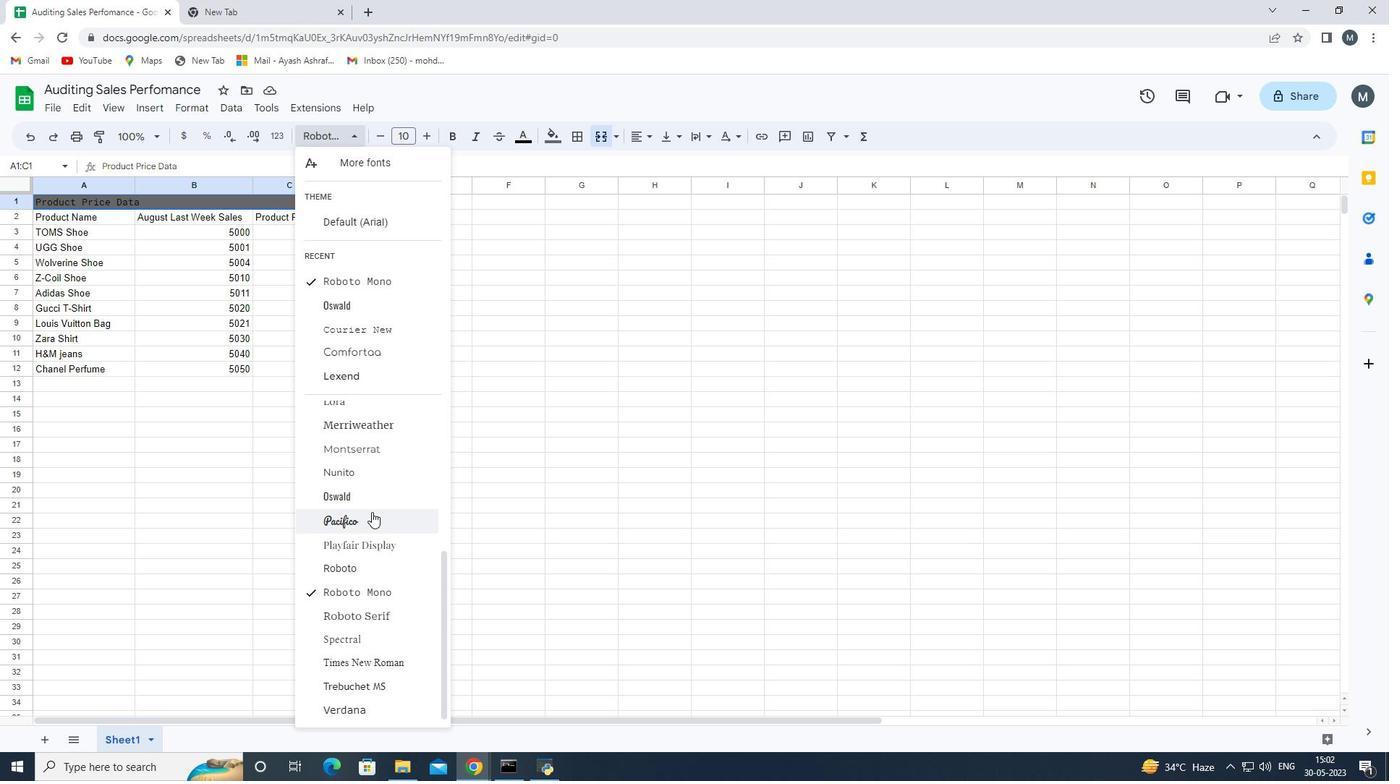 
Action: Mouse scrolled (371, 513) with delta (0, 0)
Screenshot: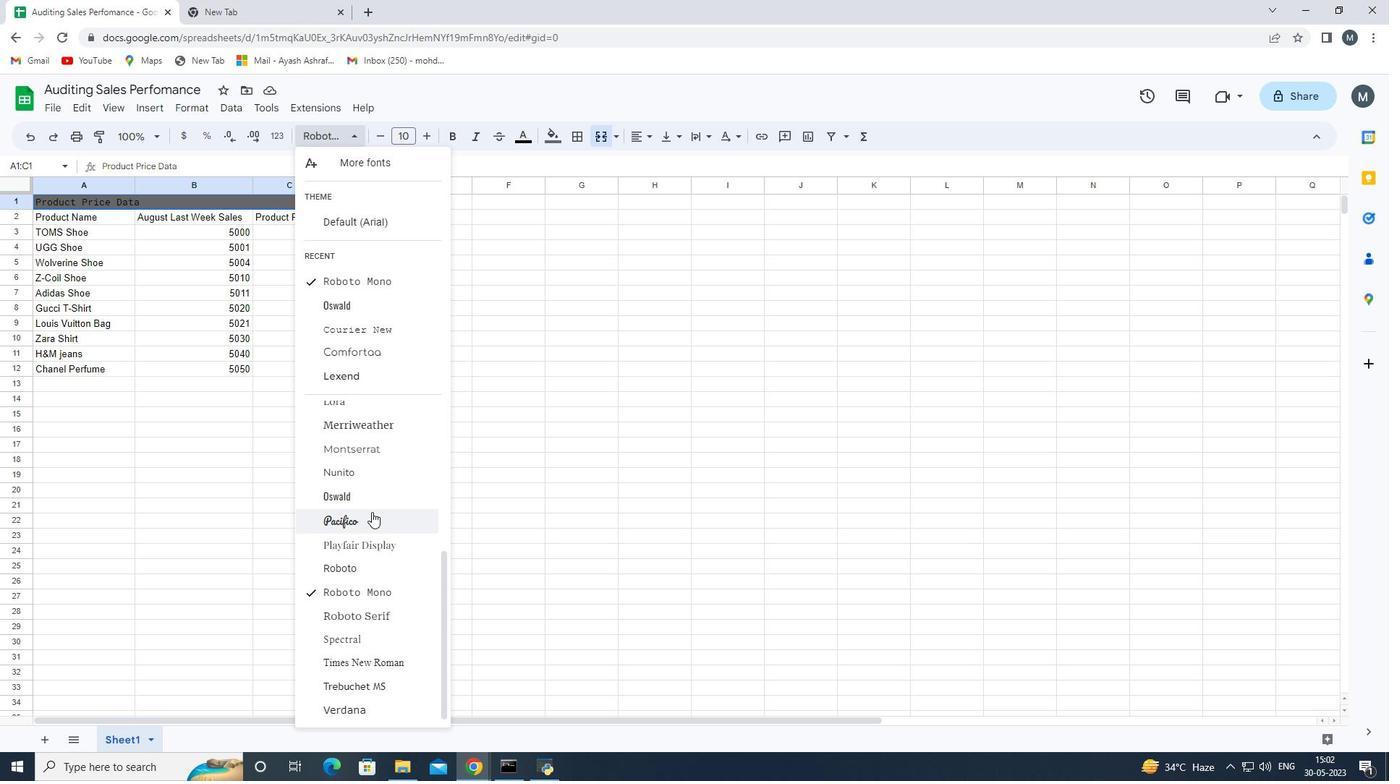 
Action: Mouse scrolled (371, 513) with delta (0, 0)
Screenshot: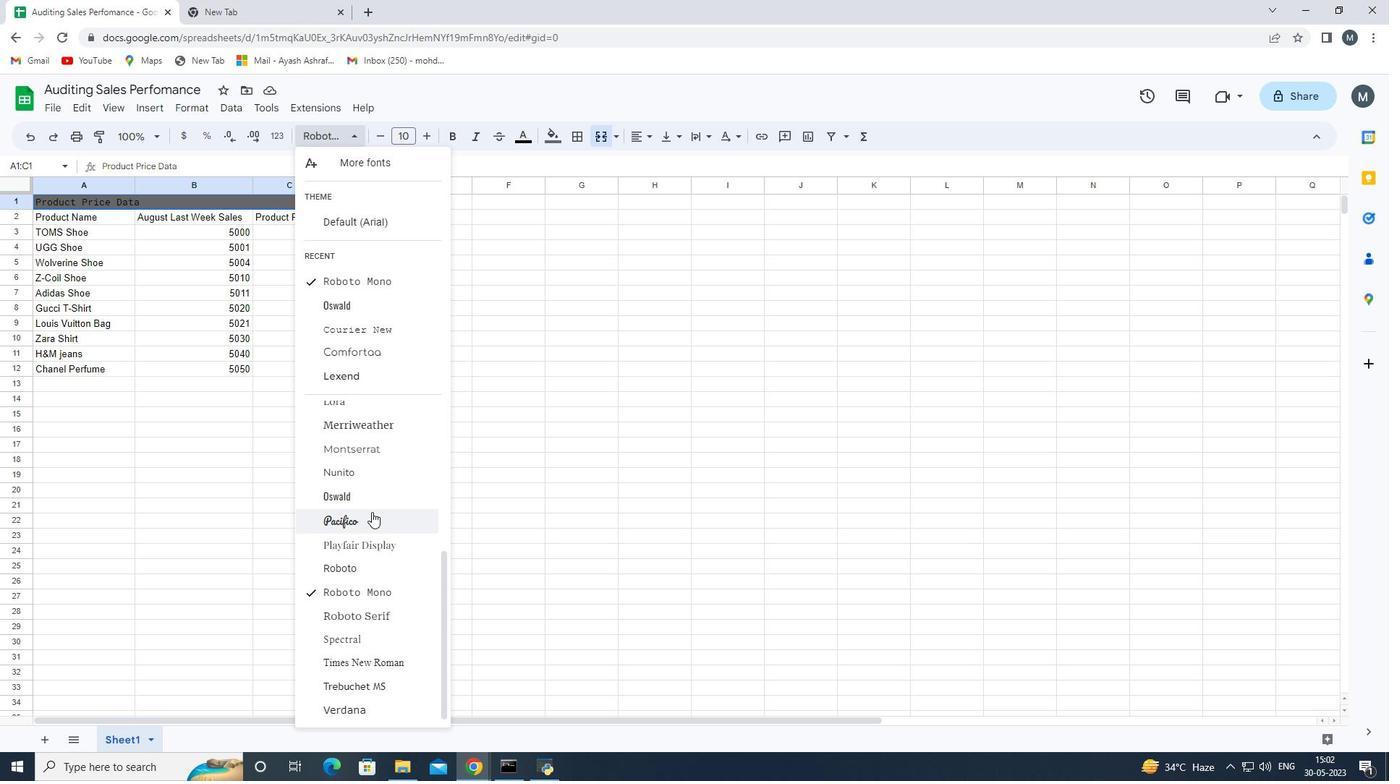 
Action: Mouse scrolled (371, 513) with delta (0, 0)
Screenshot: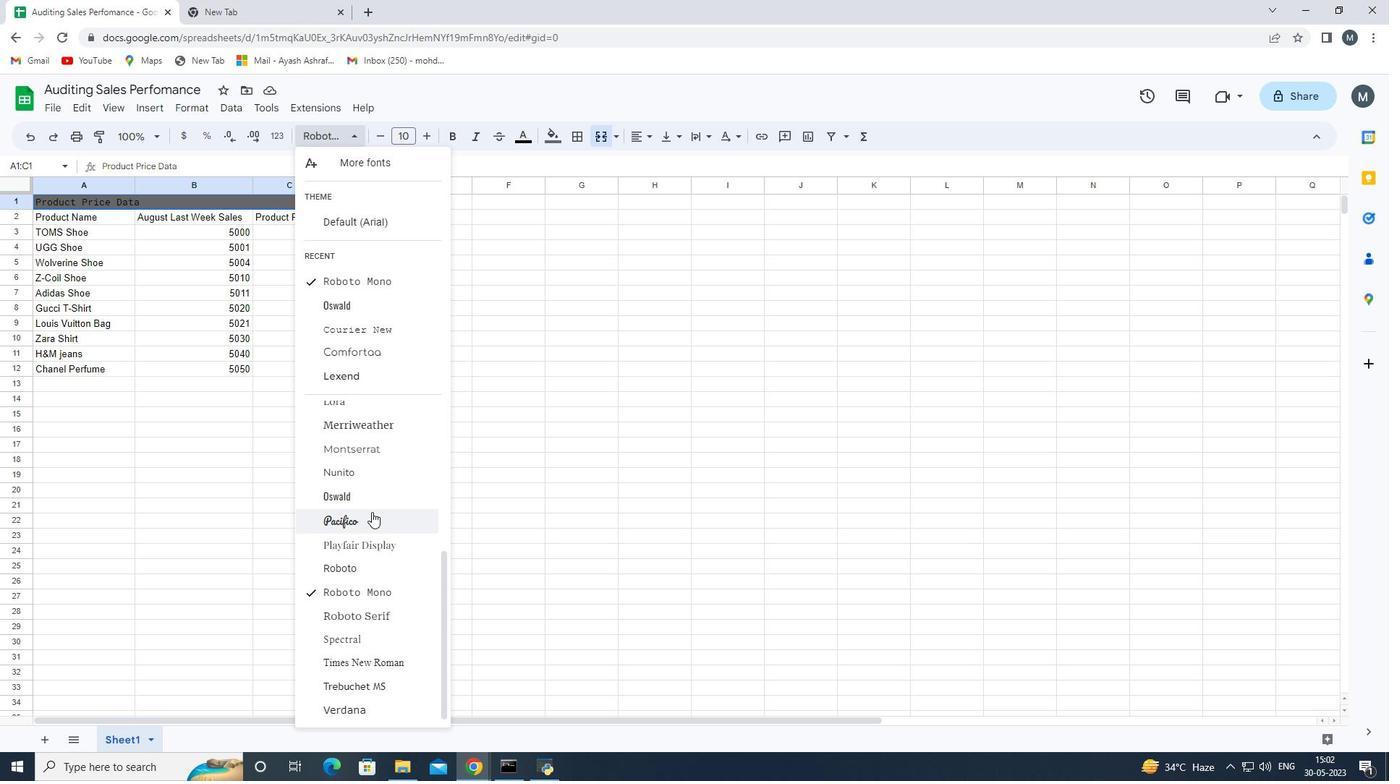 
Action: Mouse scrolled (371, 513) with delta (0, 0)
Screenshot: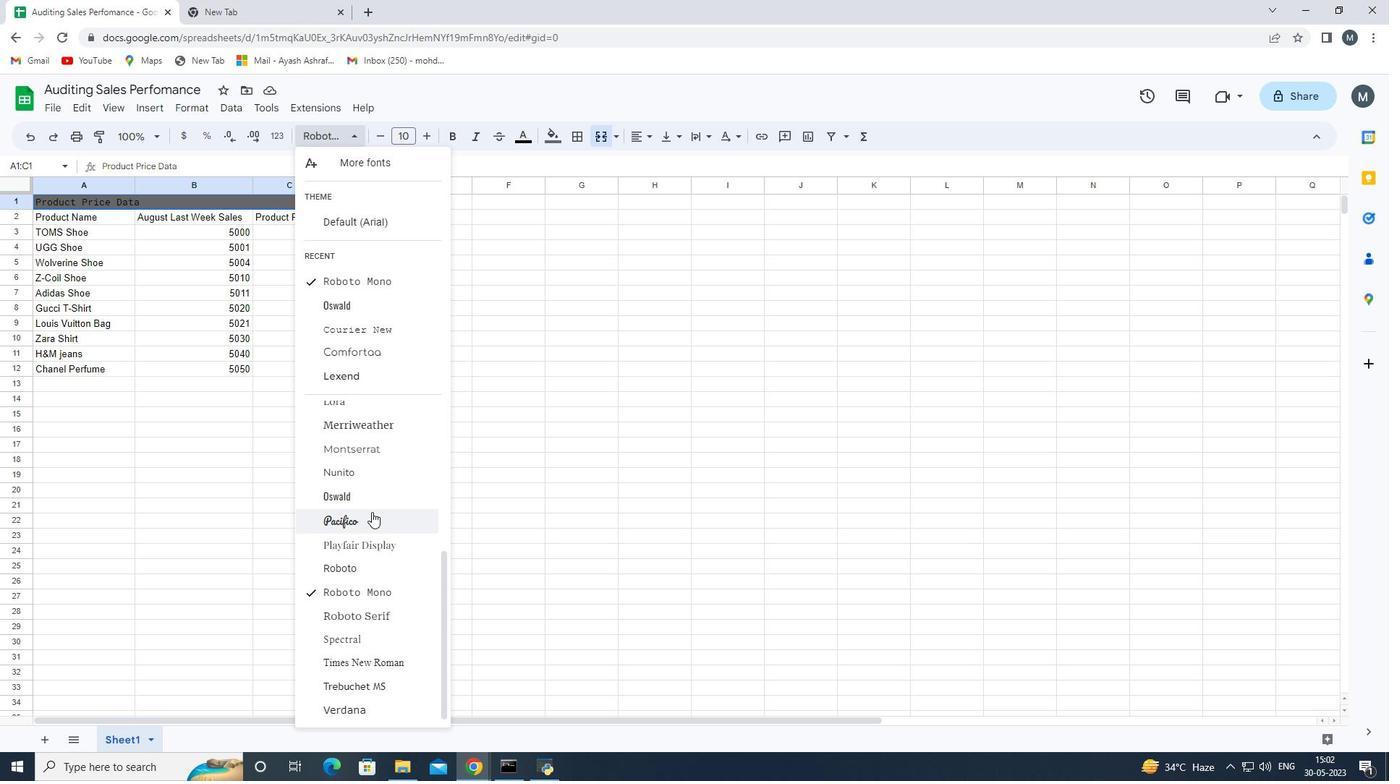 
Action: Mouse scrolled (371, 513) with delta (0, 0)
Screenshot: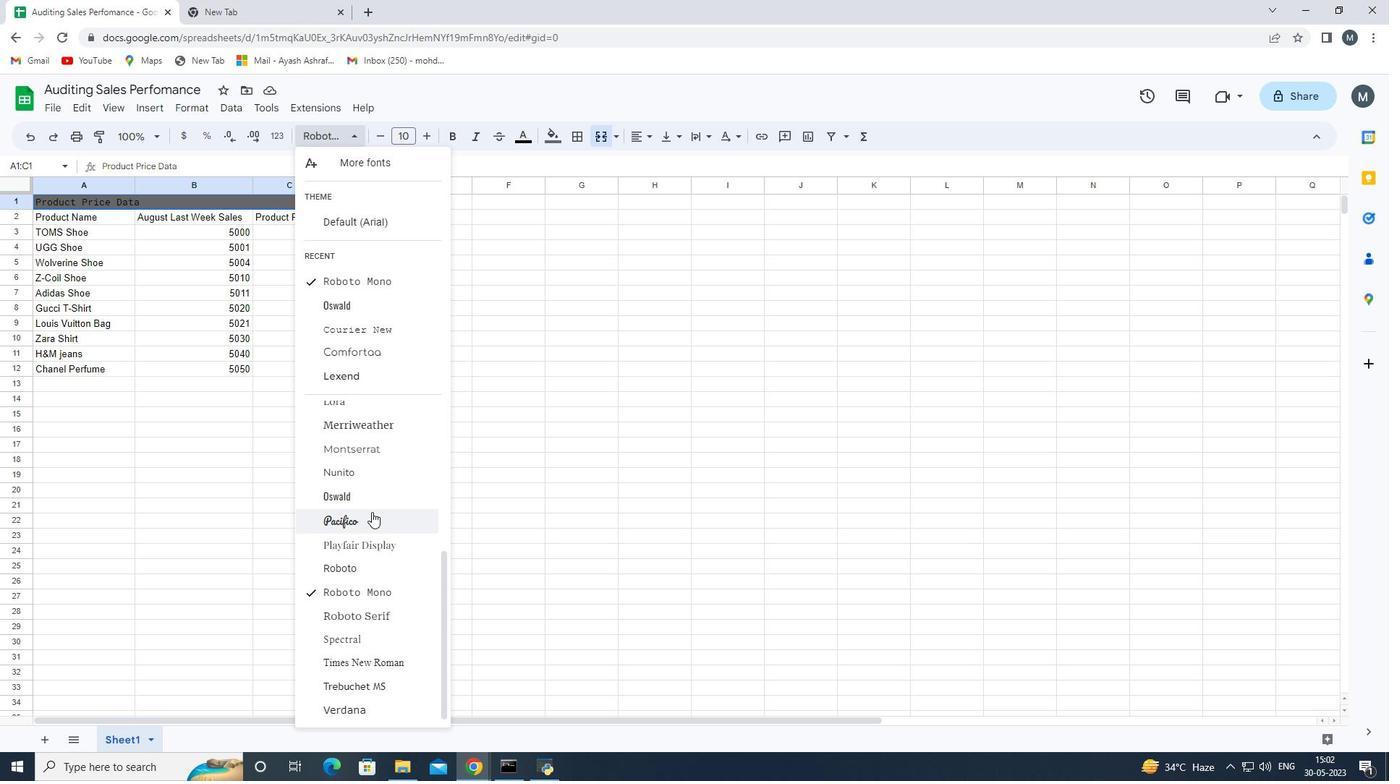 
Action: Mouse scrolled (371, 513) with delta (0, 0)
Screenshot: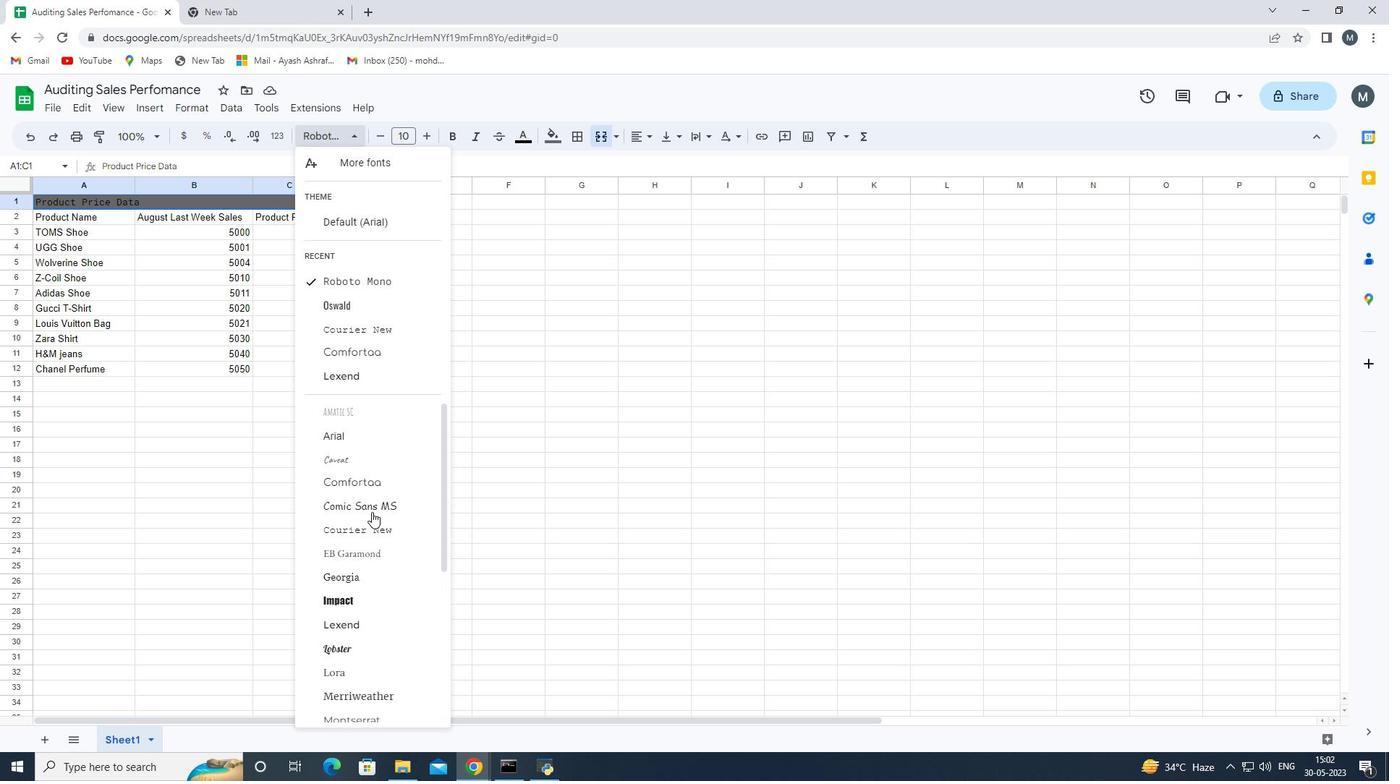 
Action: Mouse scrolled (371, 513) with delta (0, 0)
Screenshot: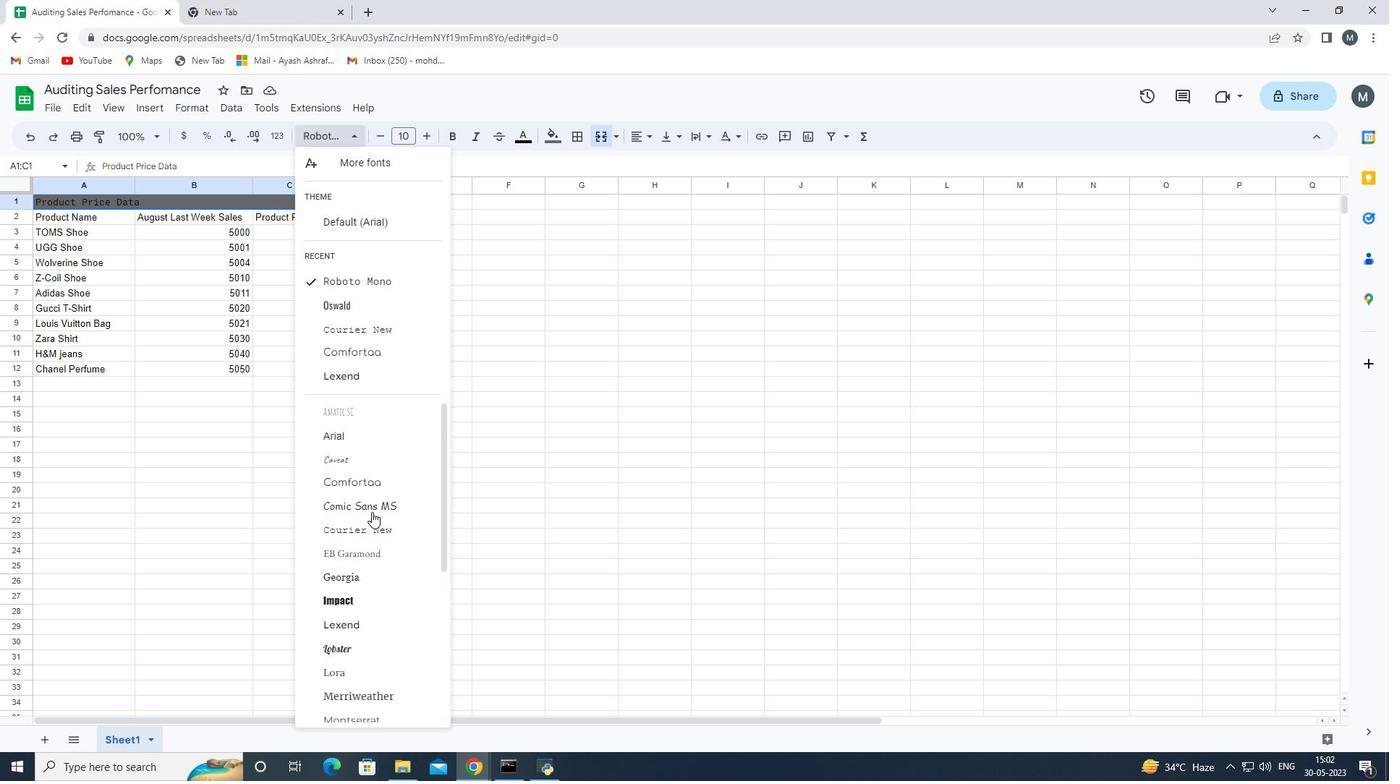 
Action: Mouse scrolled (371, 513) with delta (0, 0)
Screenshot: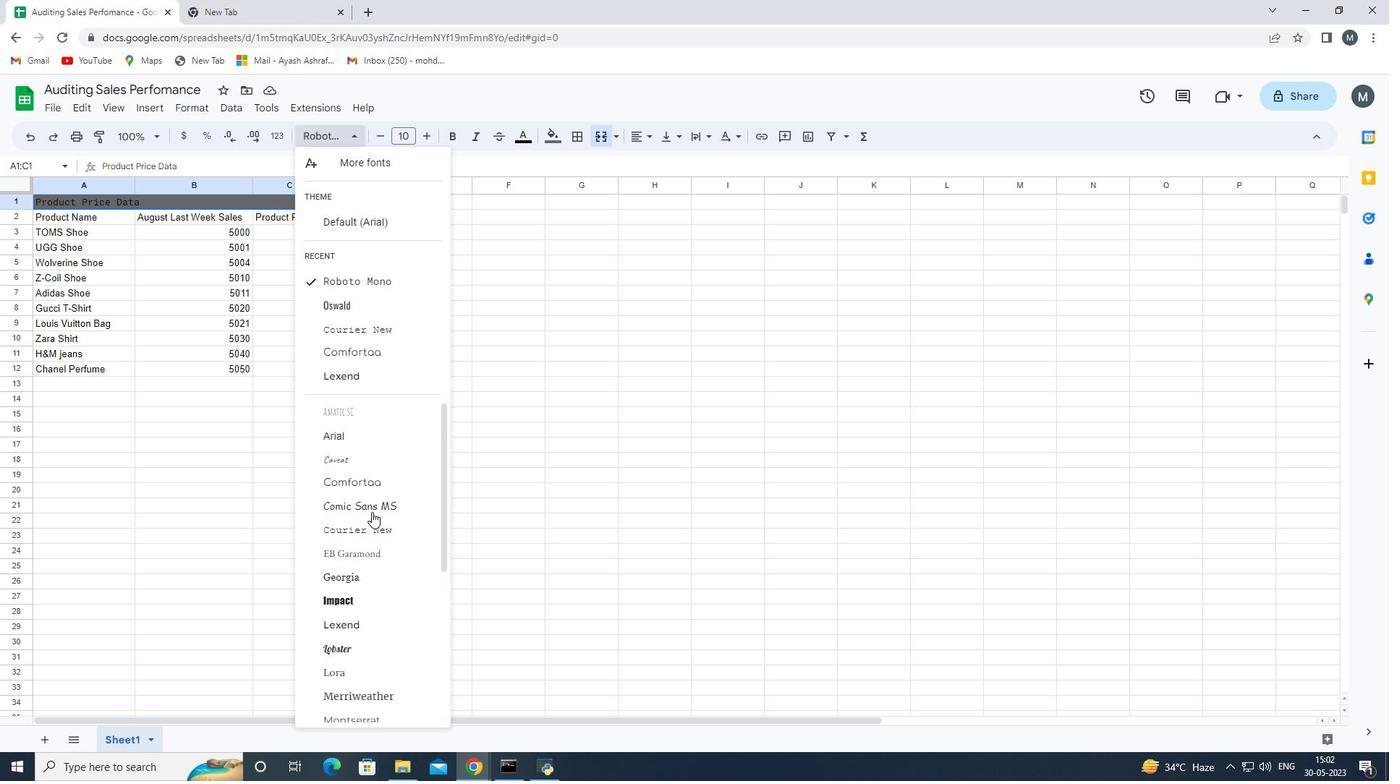 
Action: Mouse scrolled (371, 513) with delta (0, 0)
Screenshot: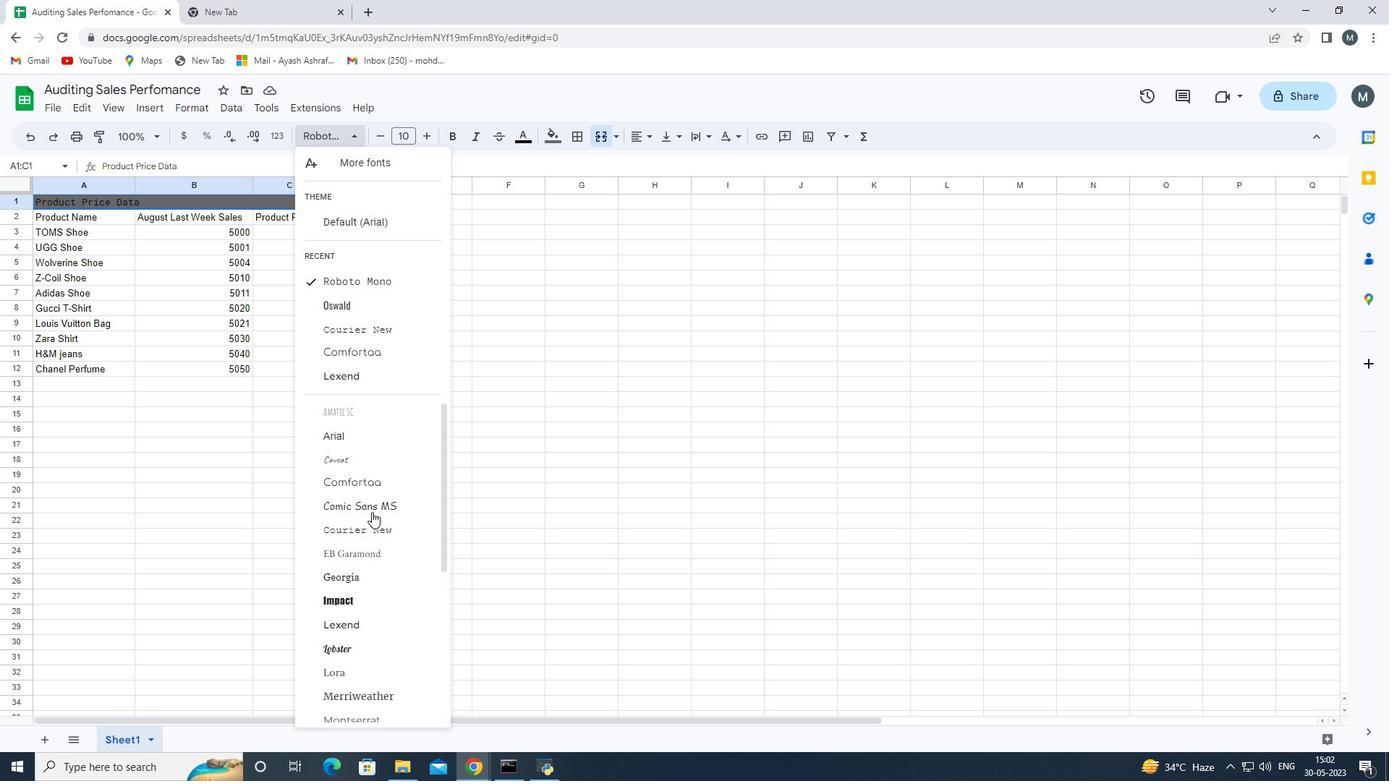 
Action: Mouse moved to (371, 510)
Screenshot: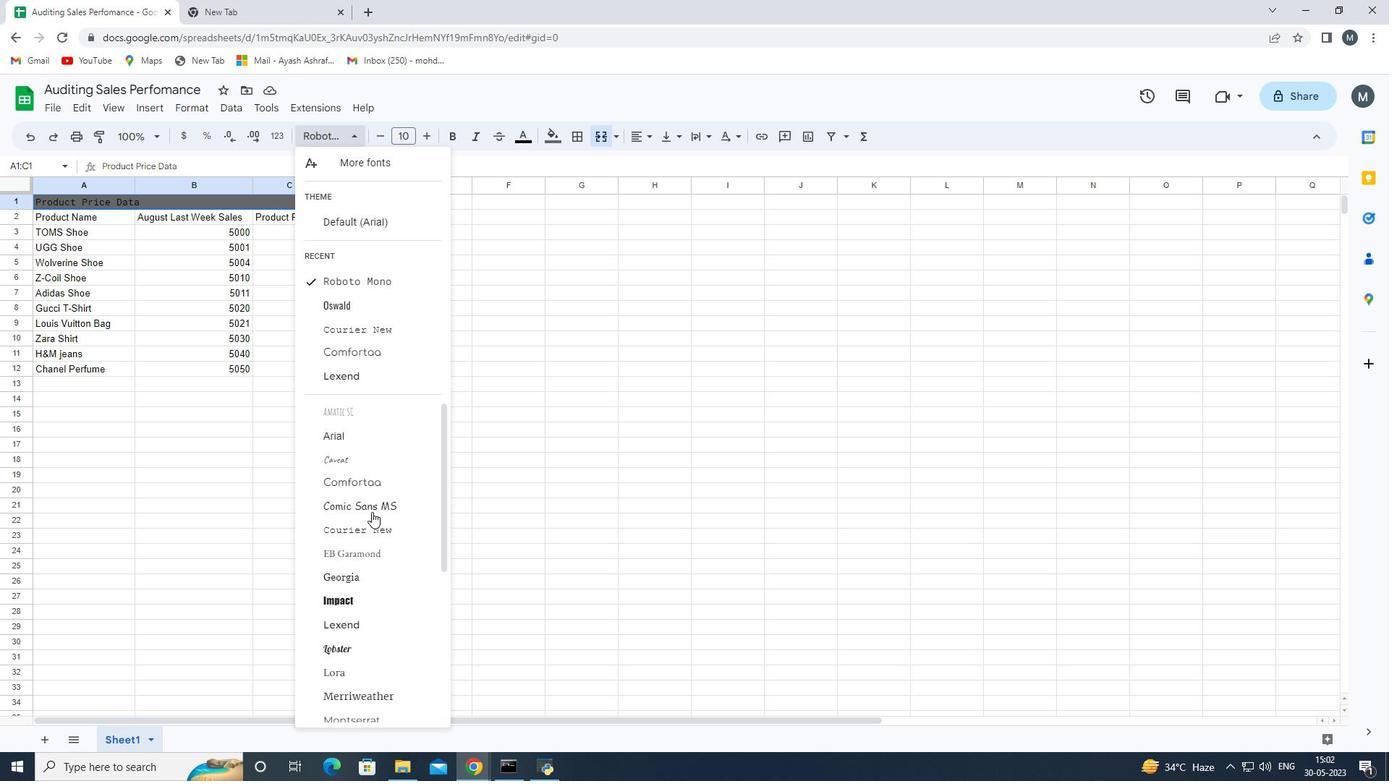 
Action: Mouse scrolled (371, 511) with delta (0, 0)
Screenshot: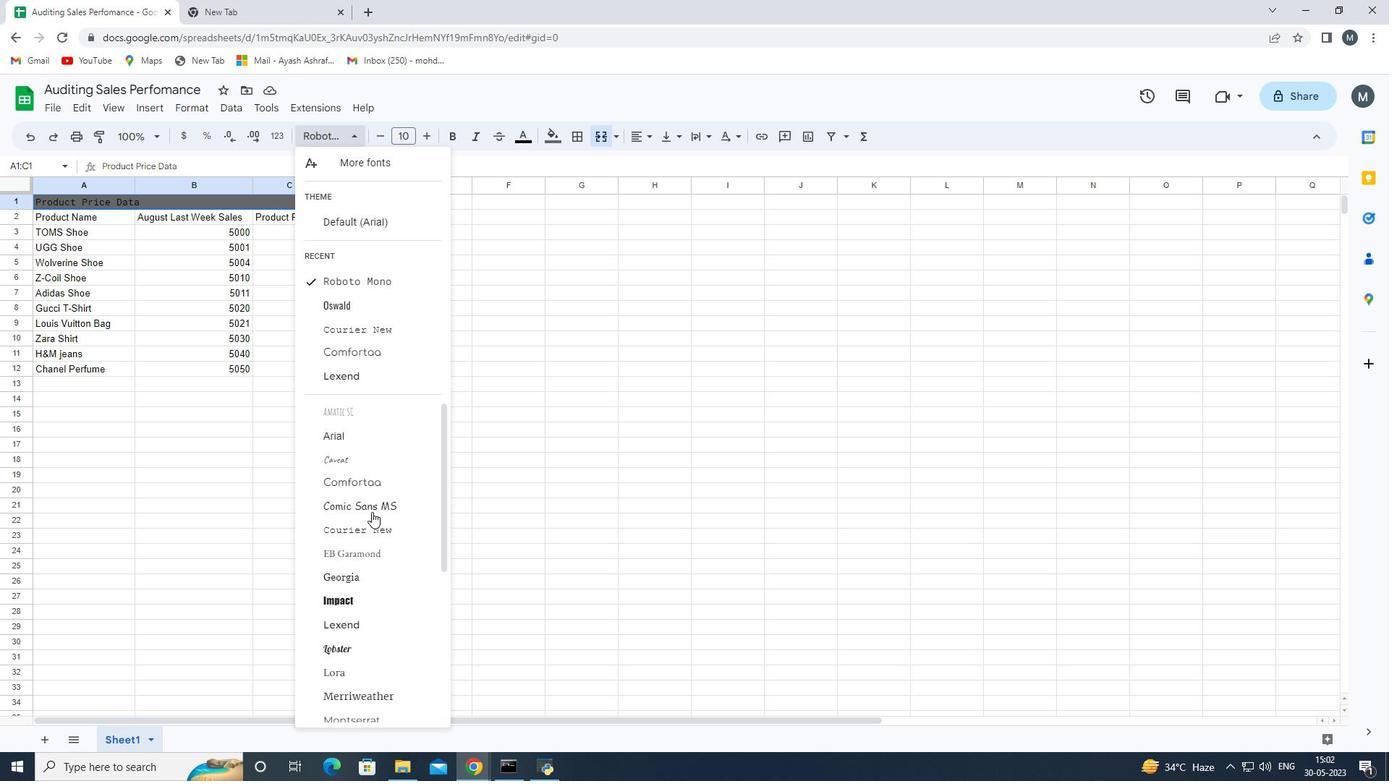 
Action: Mouse scrolled (371, 511) with delta (0, 0)
Screenshot: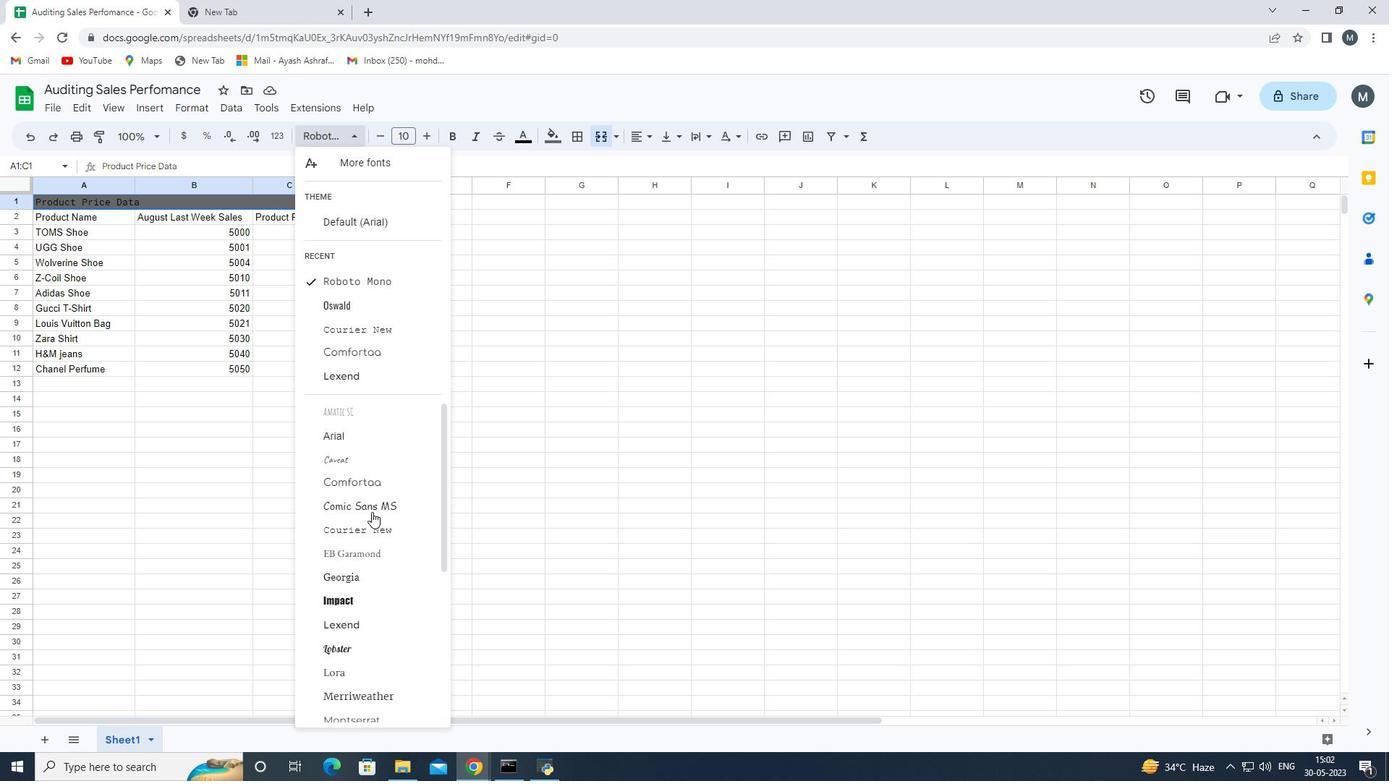 
Action: Mouse scrolled (371, 511) with delta (0, 0)
Screenshot: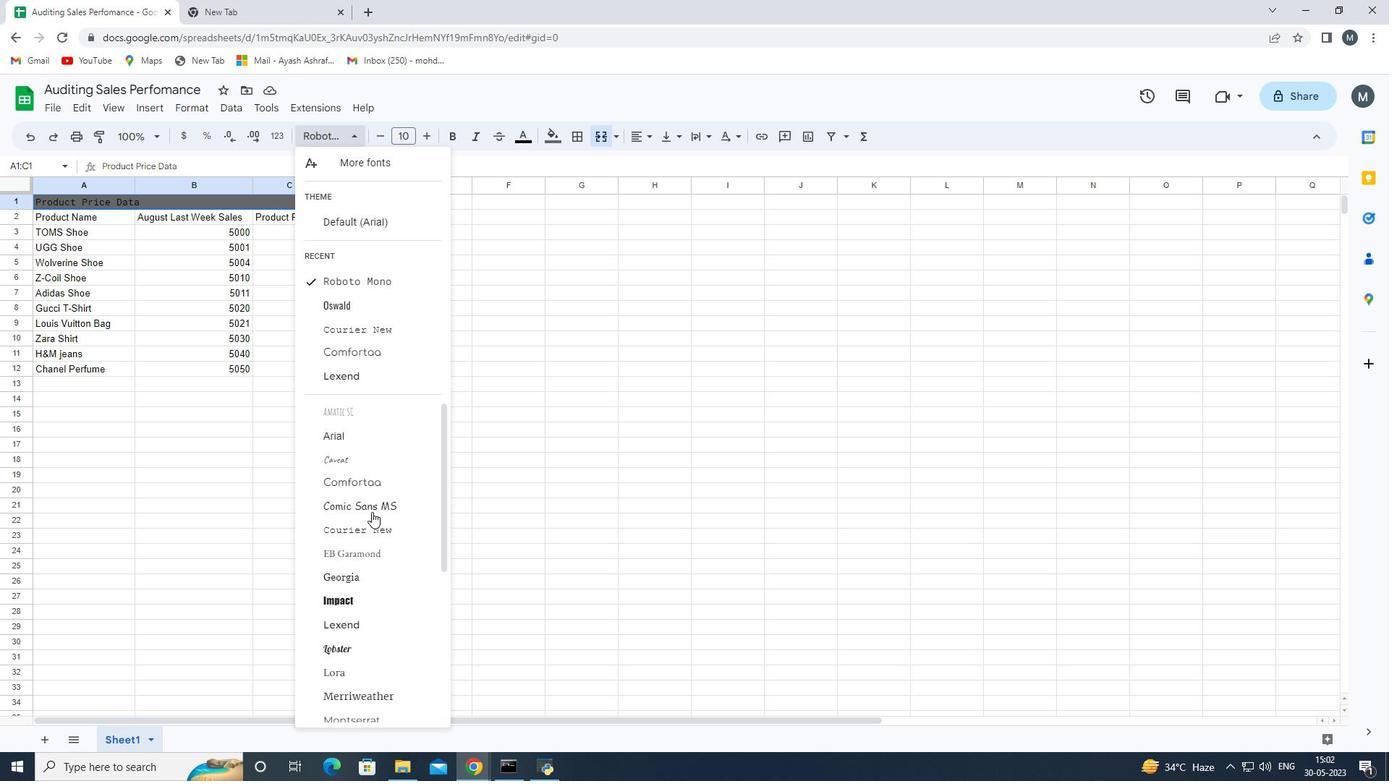 
Action: Mouse moved to (559, 136)
Screenshot: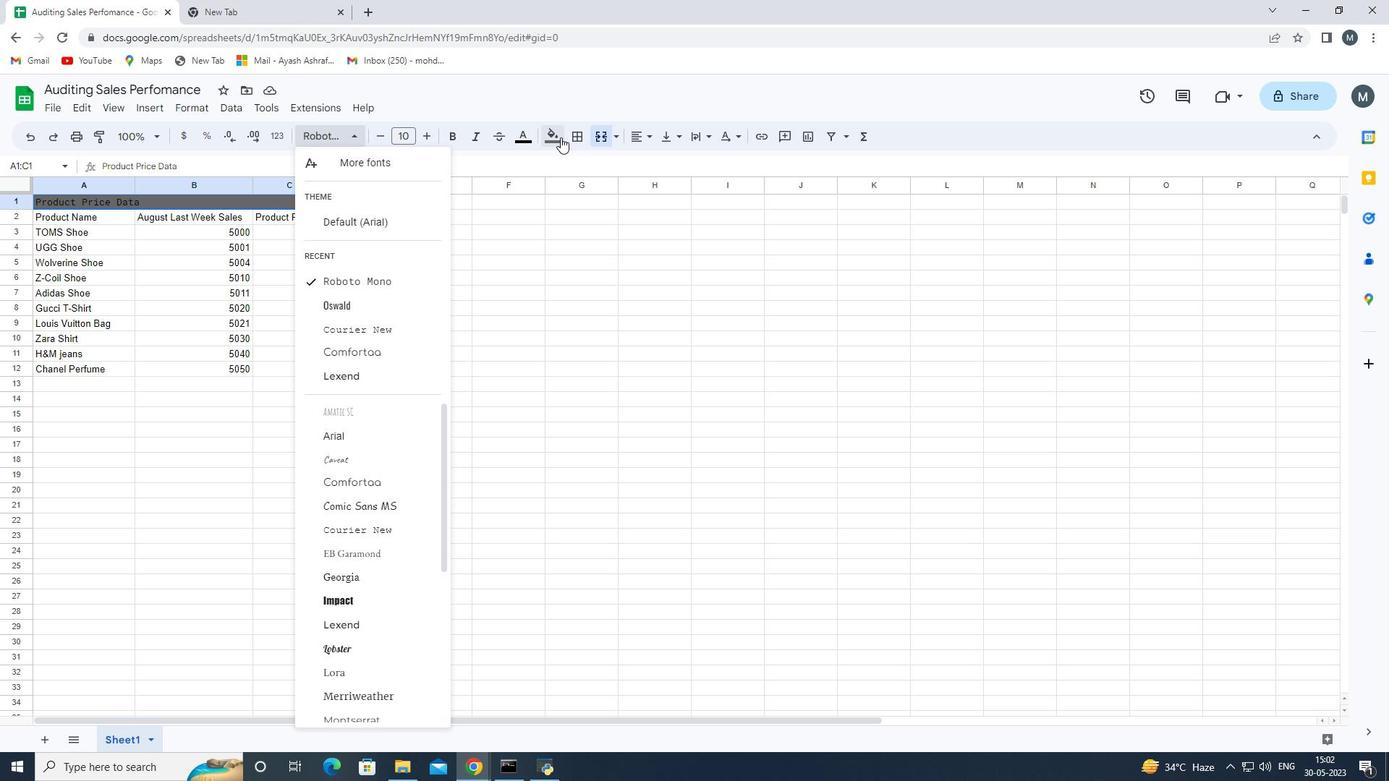 
Action: Mouse pressed left at (559, 136)
Screenshot: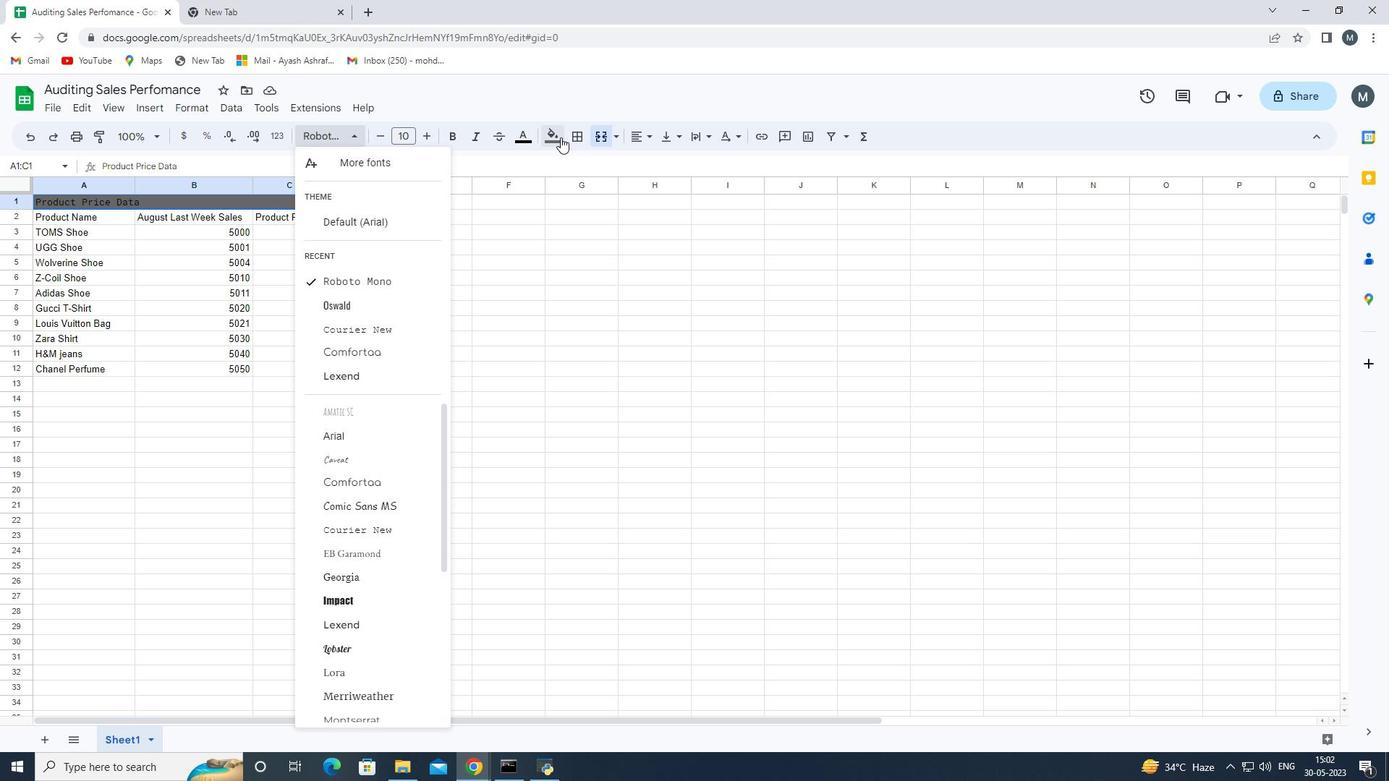 
Action: Mouse moved to (596, 431)
Screenshot: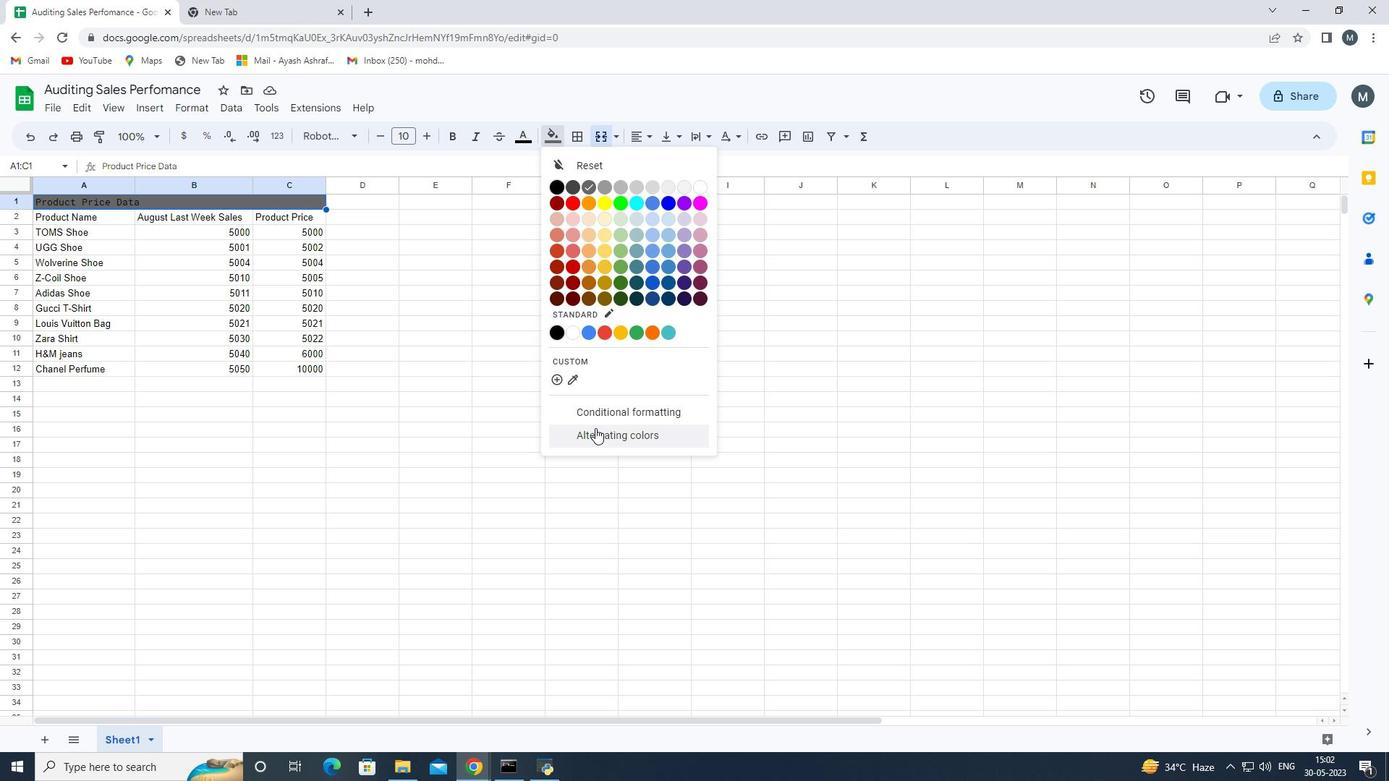 
Action: Mouse pressed left at (596, 431)
Screenshot: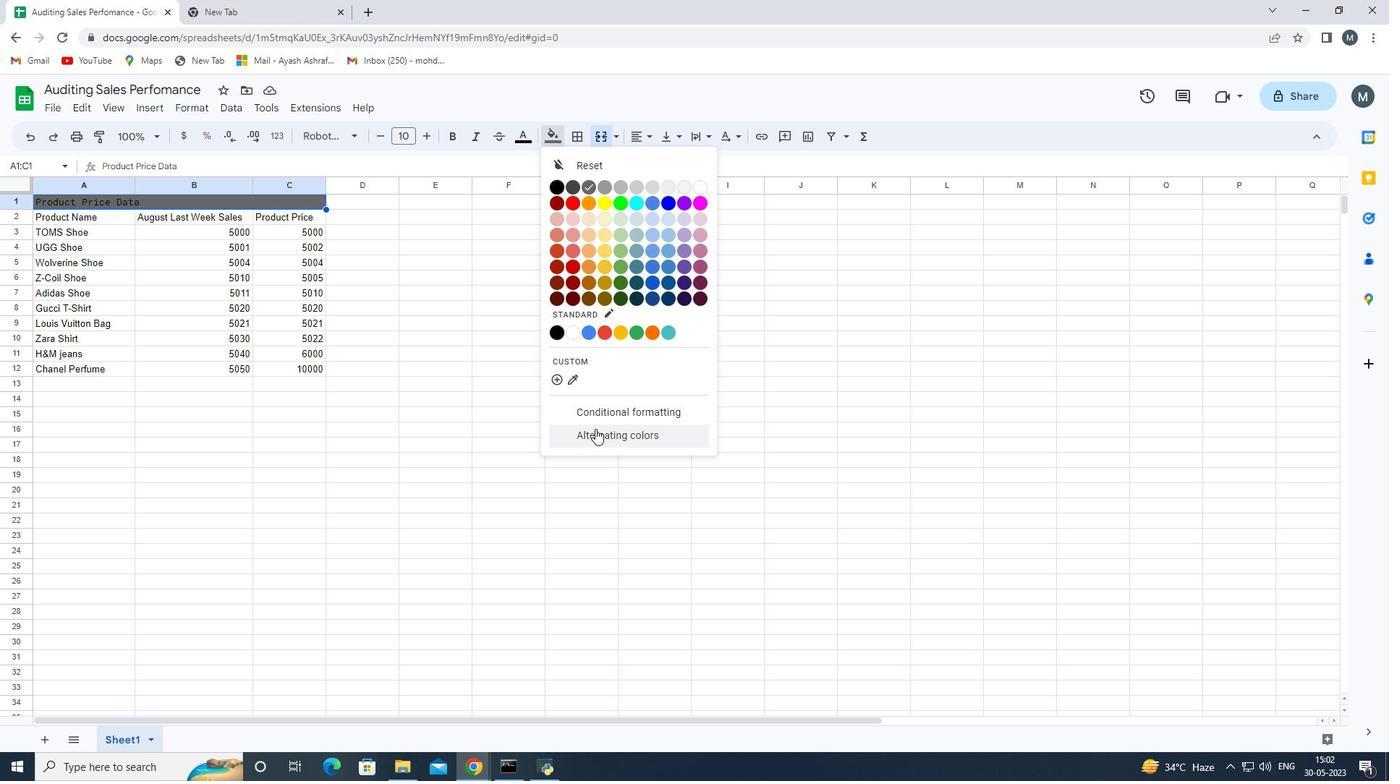 
Action: Mouse moved to (384, 304)
Screenshot: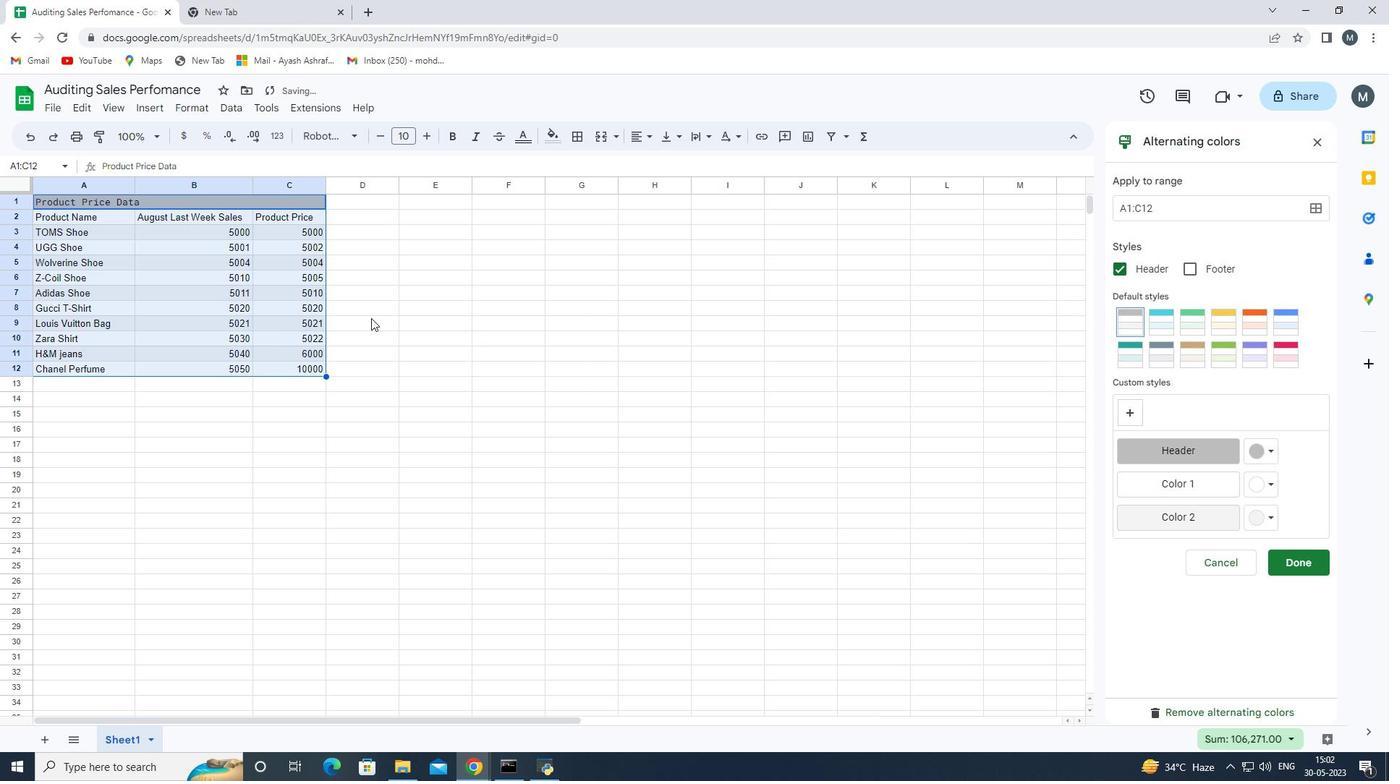 
Action: Mouse pressed left at (384, 304)
Screenshot: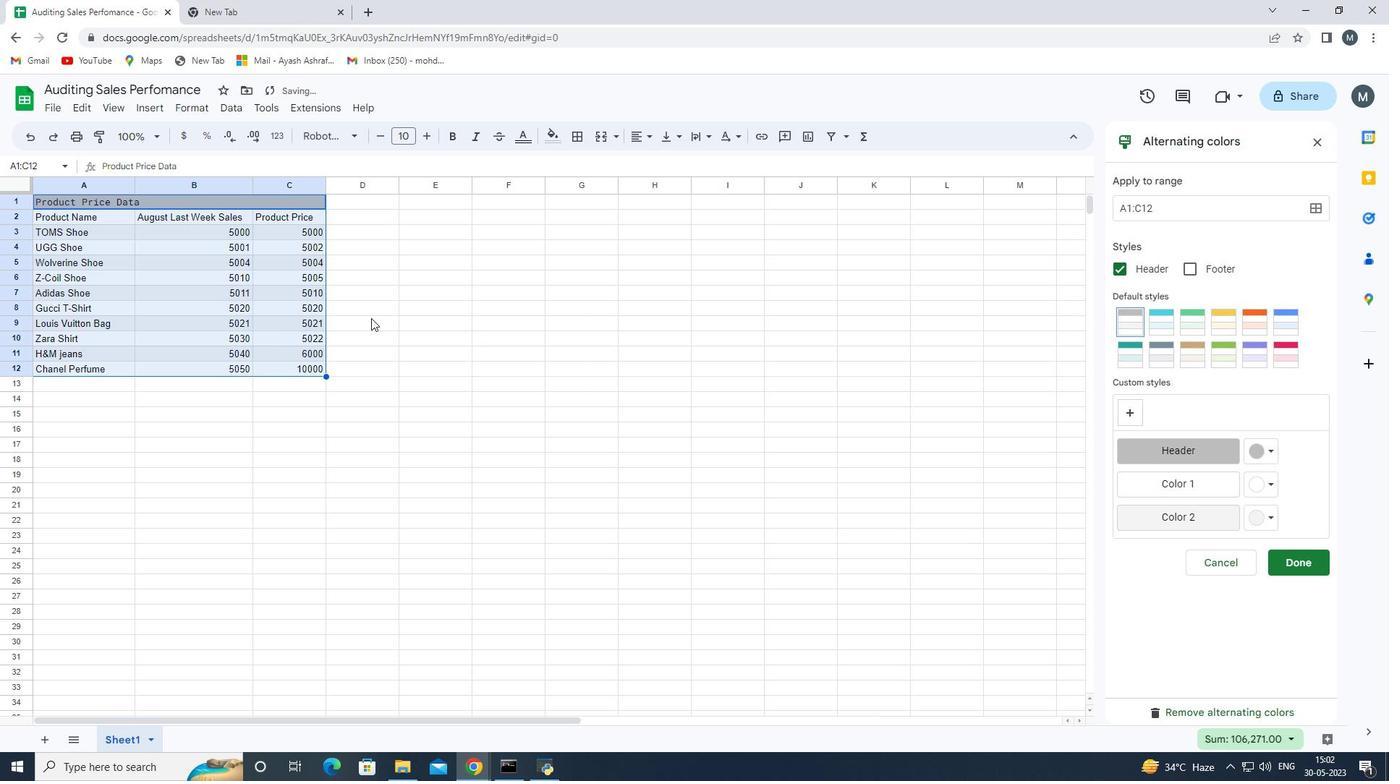 
Action: Mouse moved to (180, 197)
Screenshot: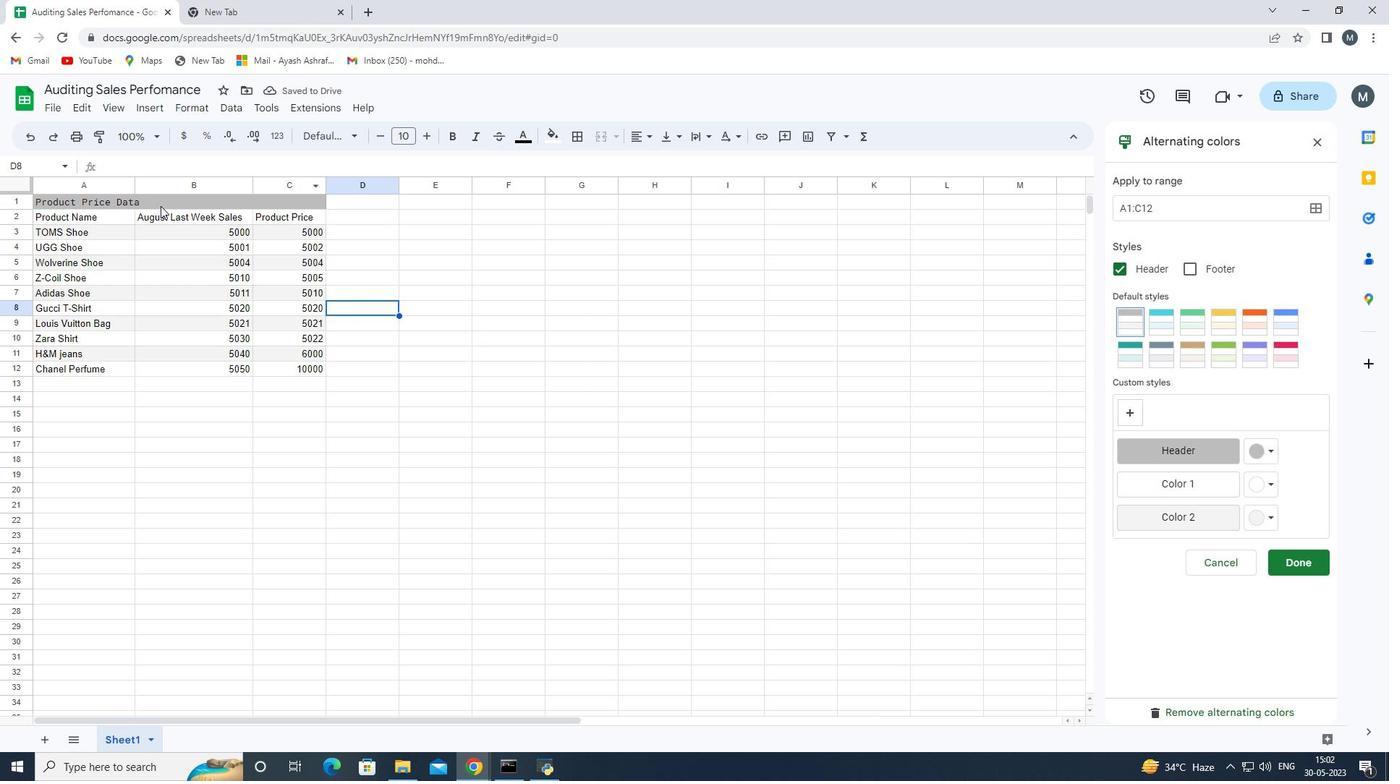 
Action: Mouse pressed left at (180, 197)
Screenshot: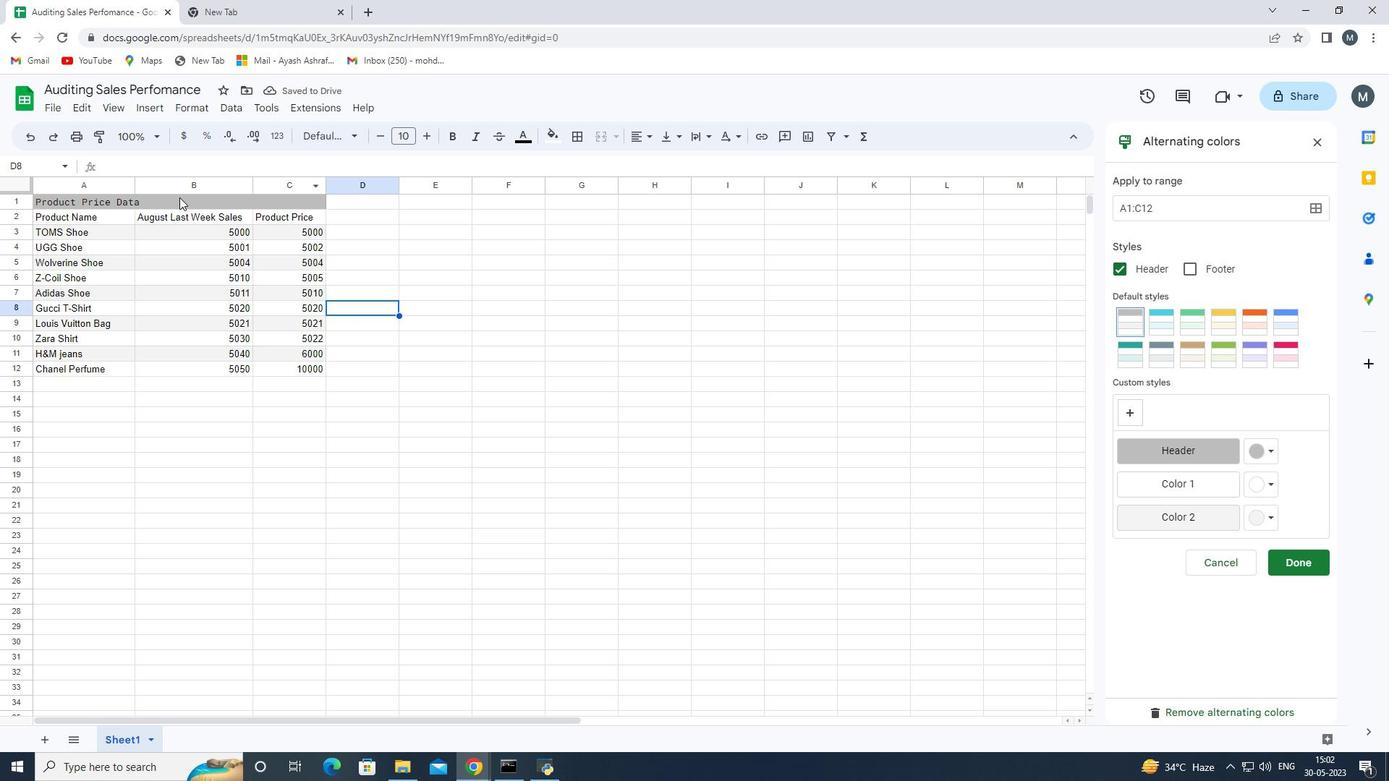 
Action: Mouse moved to (556, 139)
Screenshot: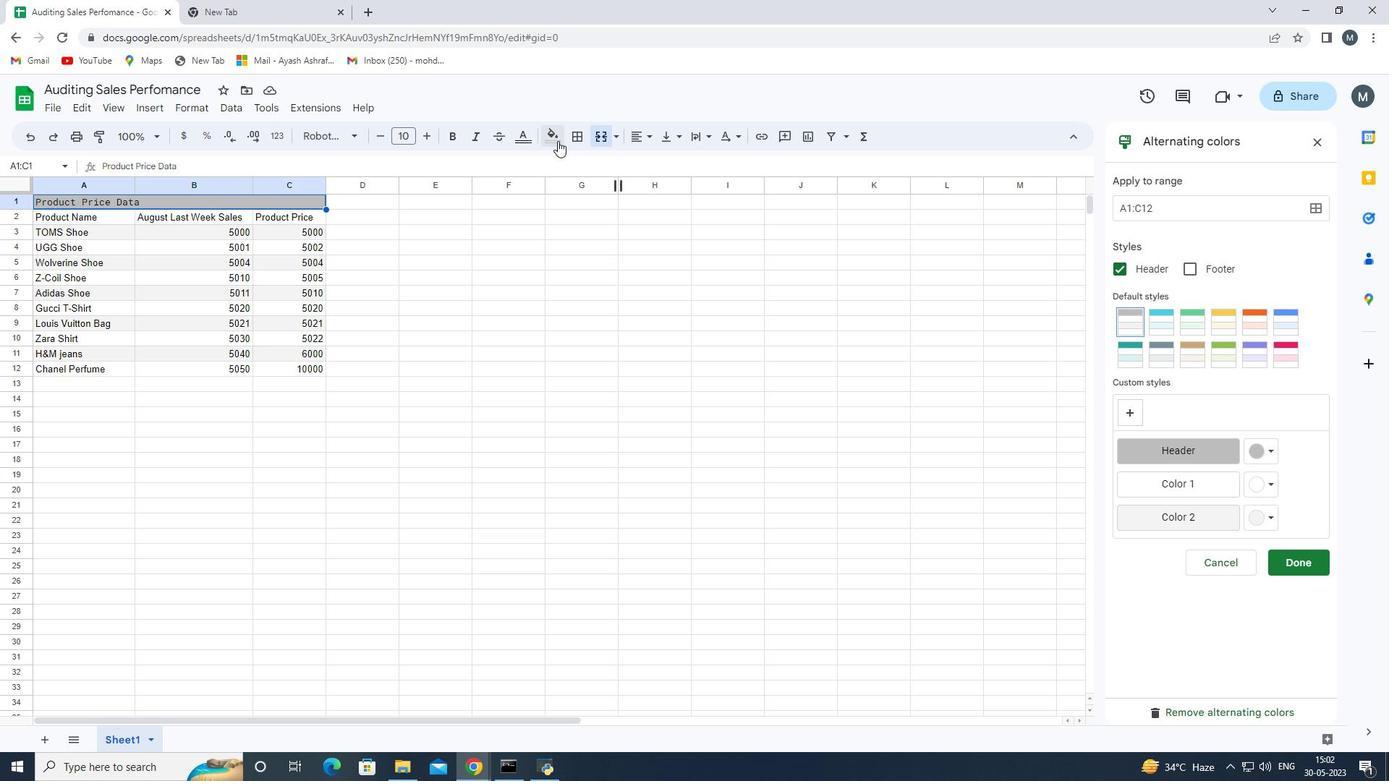 
Action: Mouse pressed left at (556, 139)
Screenshot: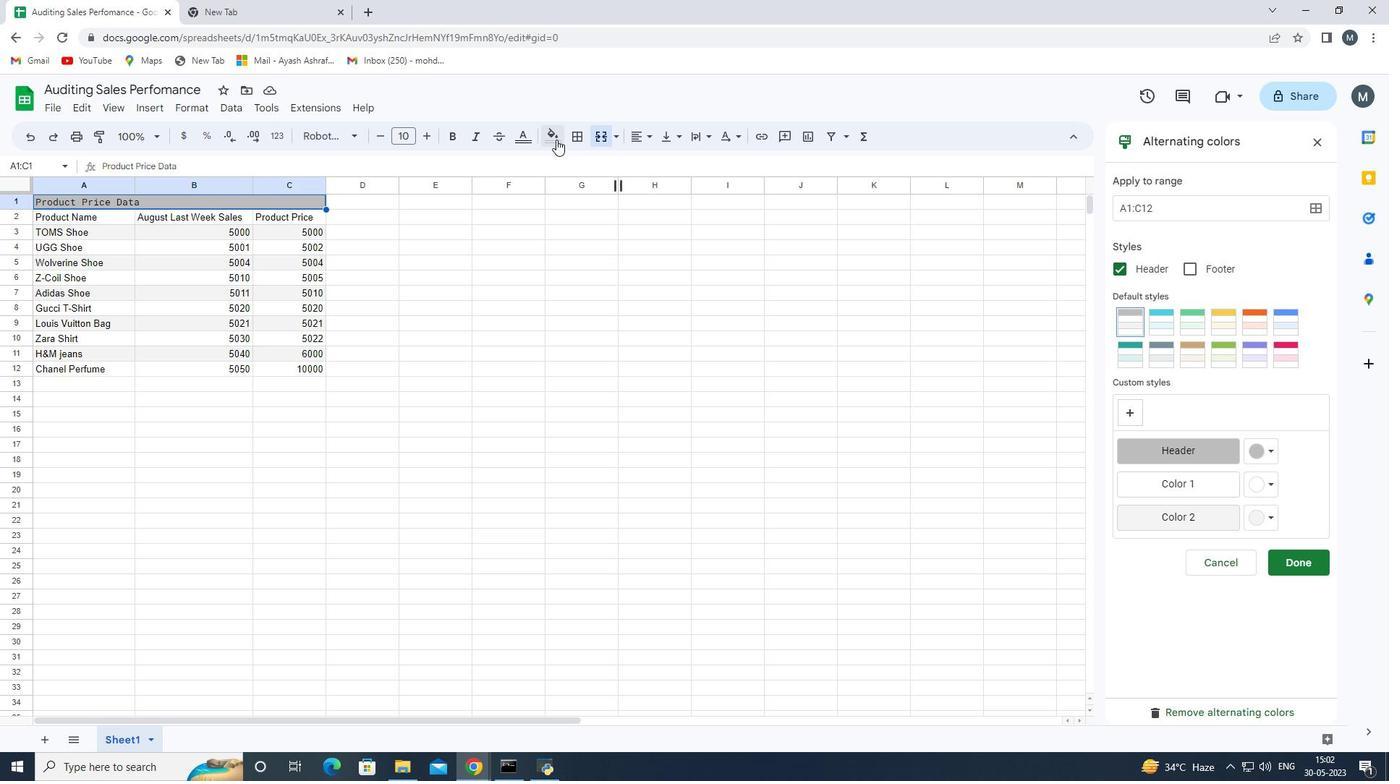 
Action: Mouse moved to (663, 250)
Screenshot: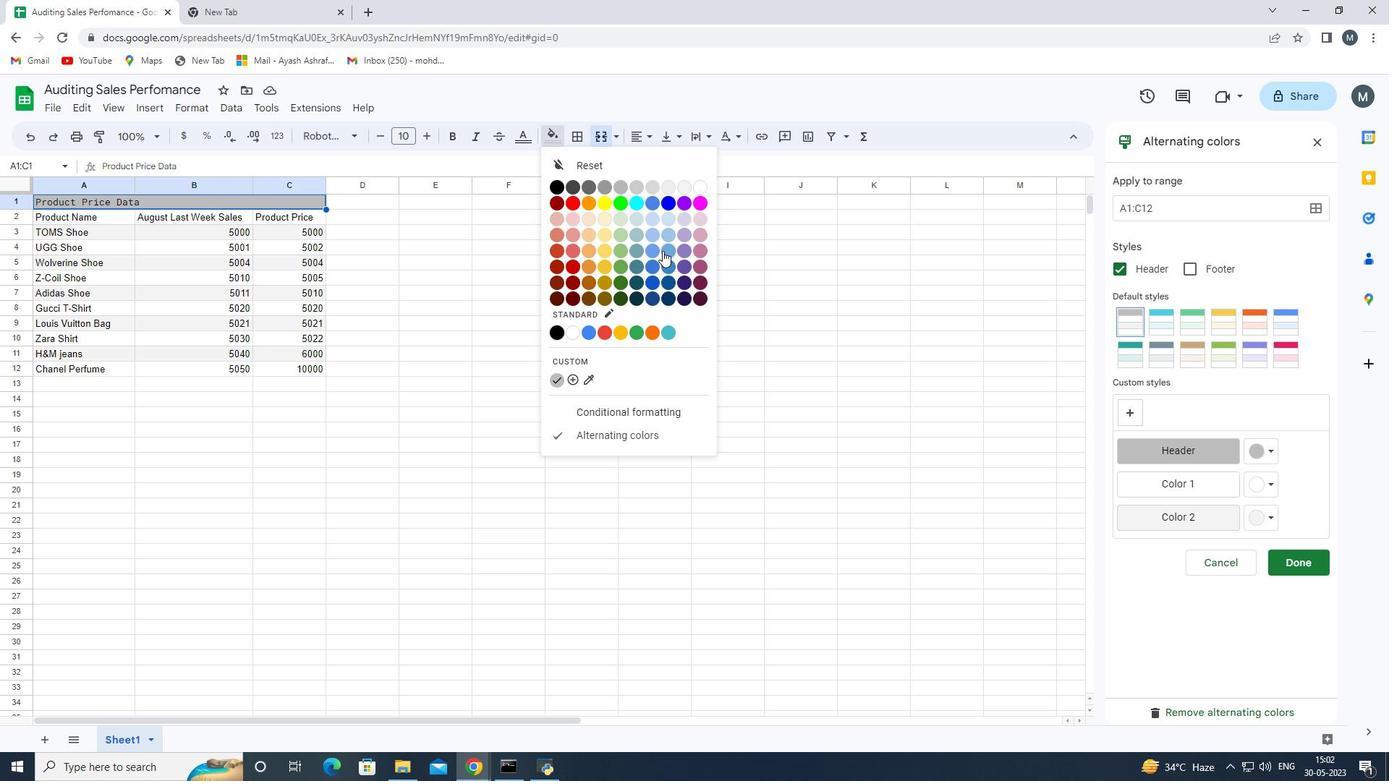 
Action: Mouse pressed left at (663, 250)
Screenshot: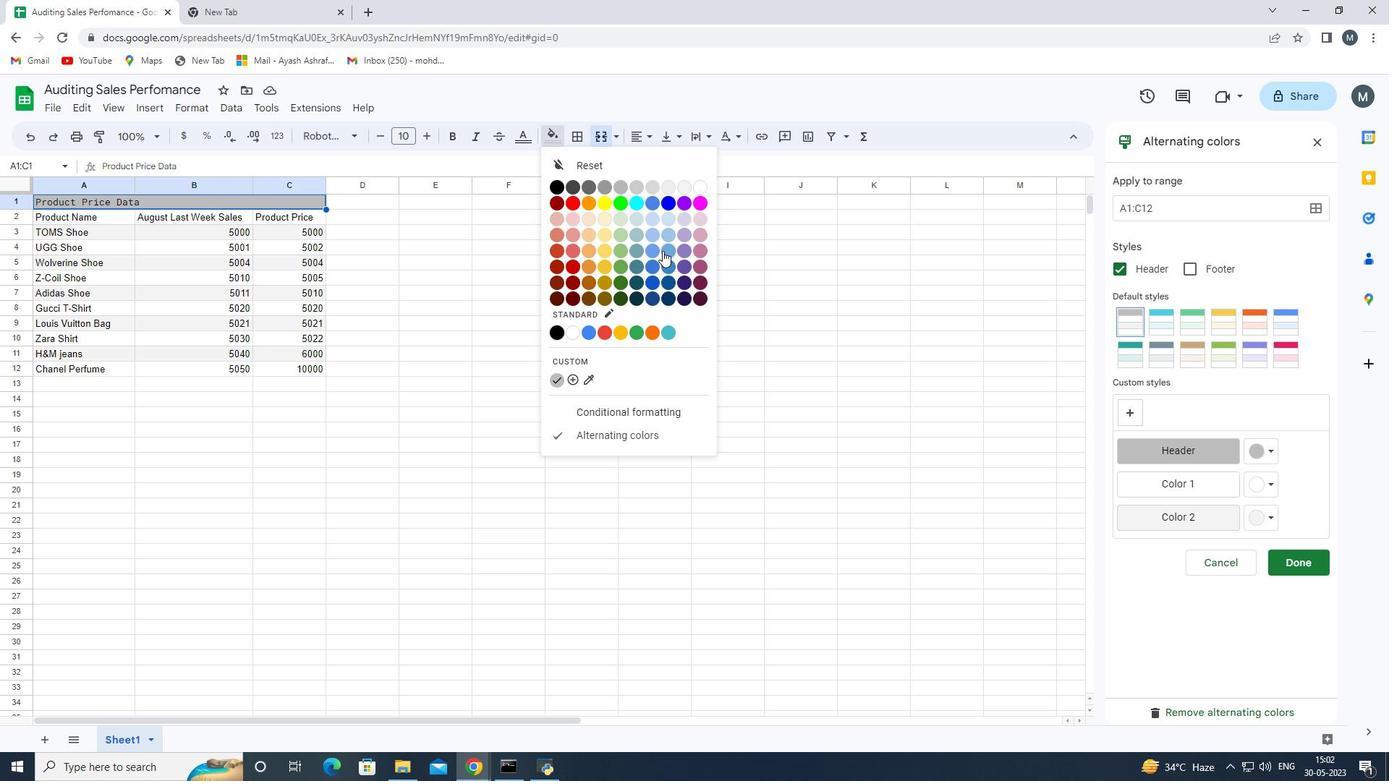 
Action: Mouse moved to (459, 137)
Screenshot: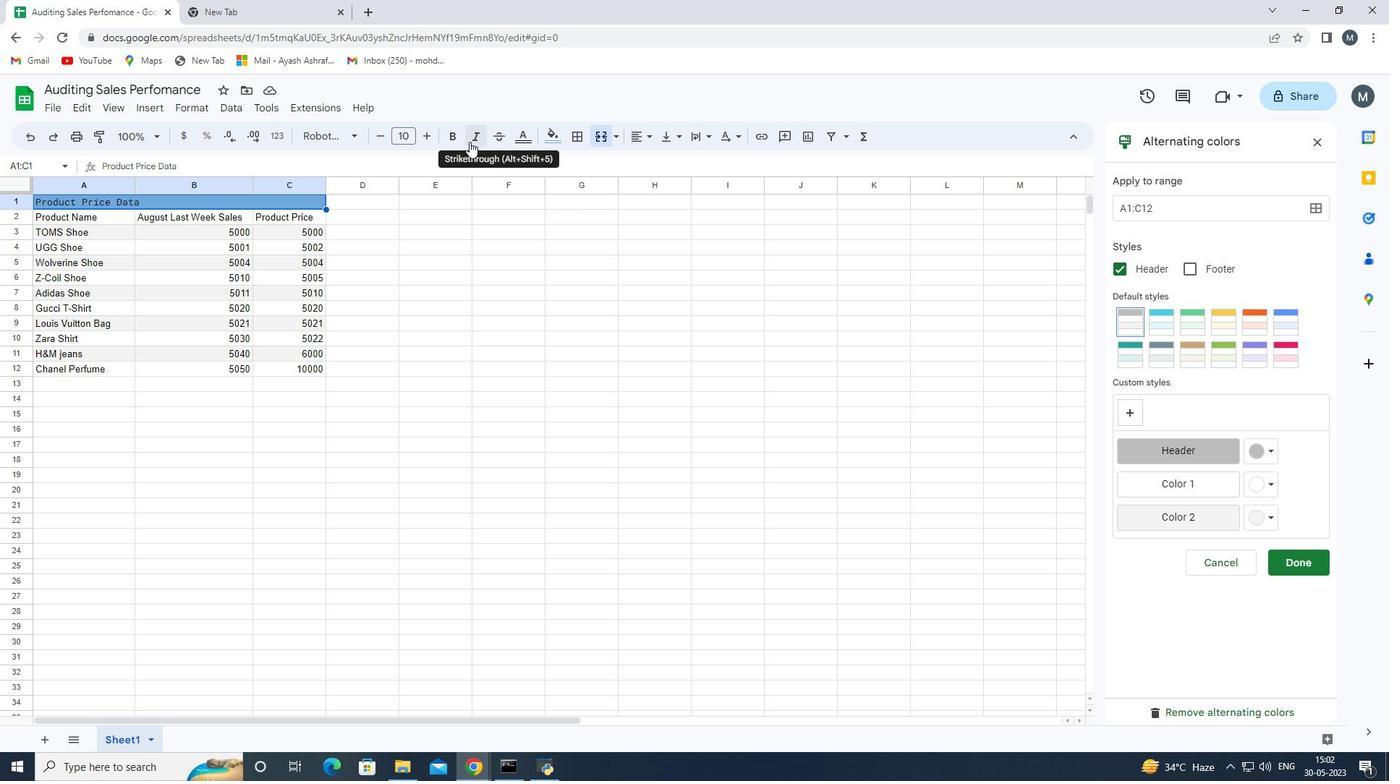 
Action: Mouse pressed left at (459, 137)
Screenshot: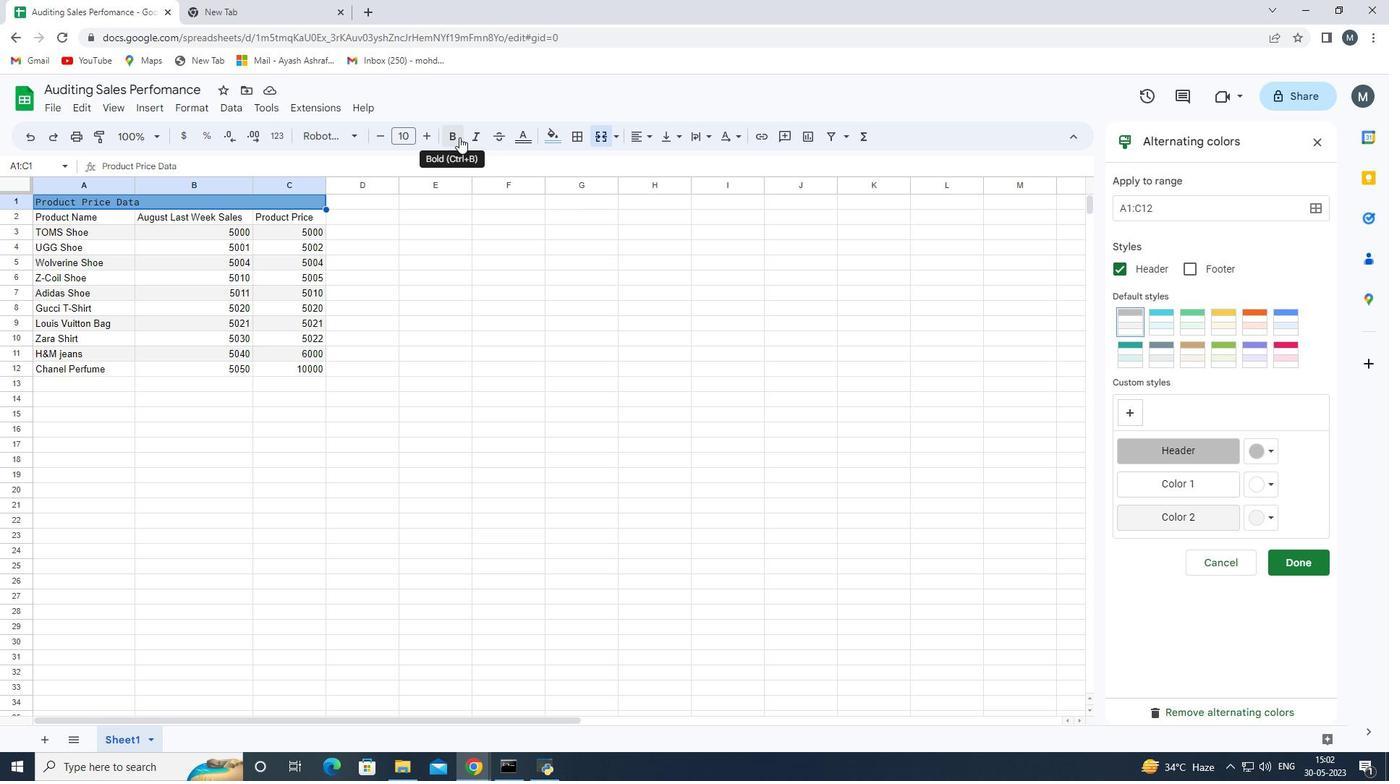 
Action: Mouse moved to (424, 138)
Screenshot: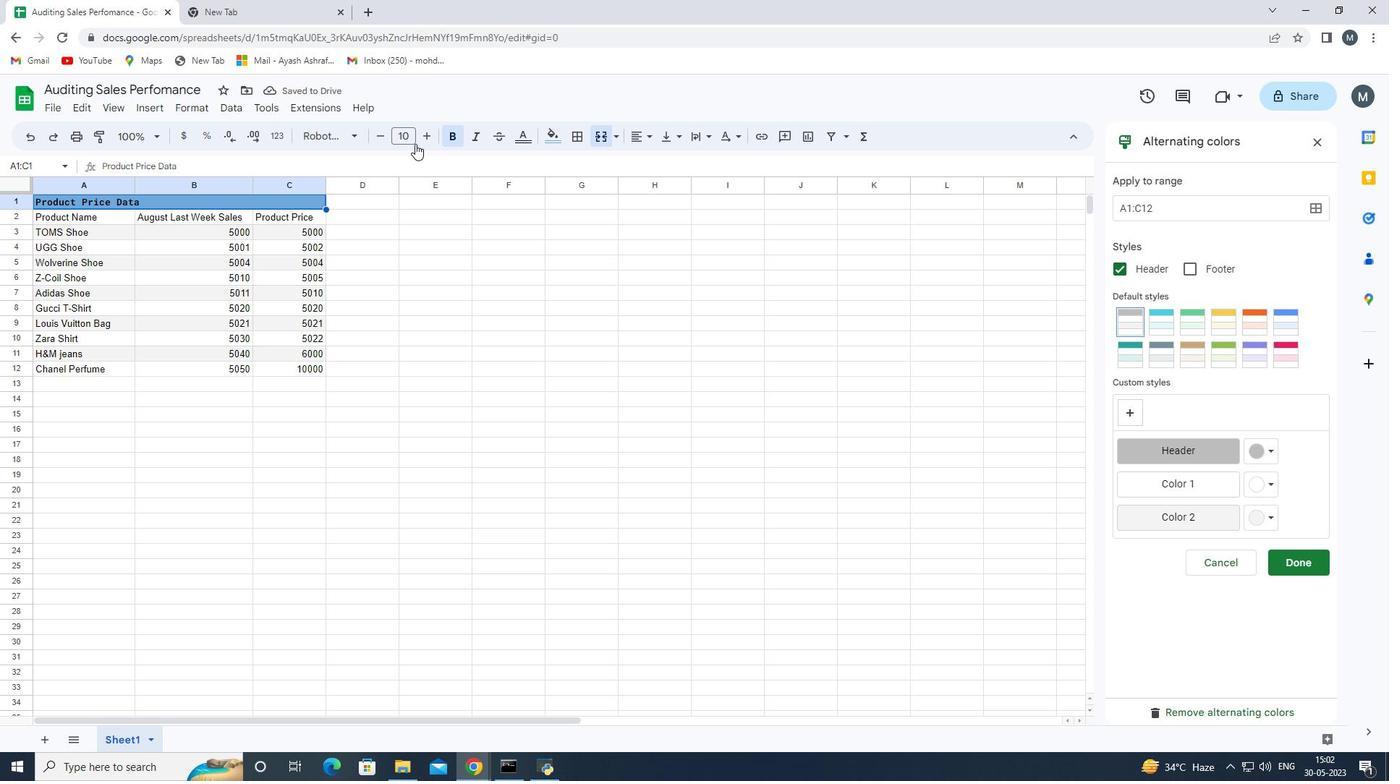 
Action: Mouse pressed left at (424, 138)
Screenshot: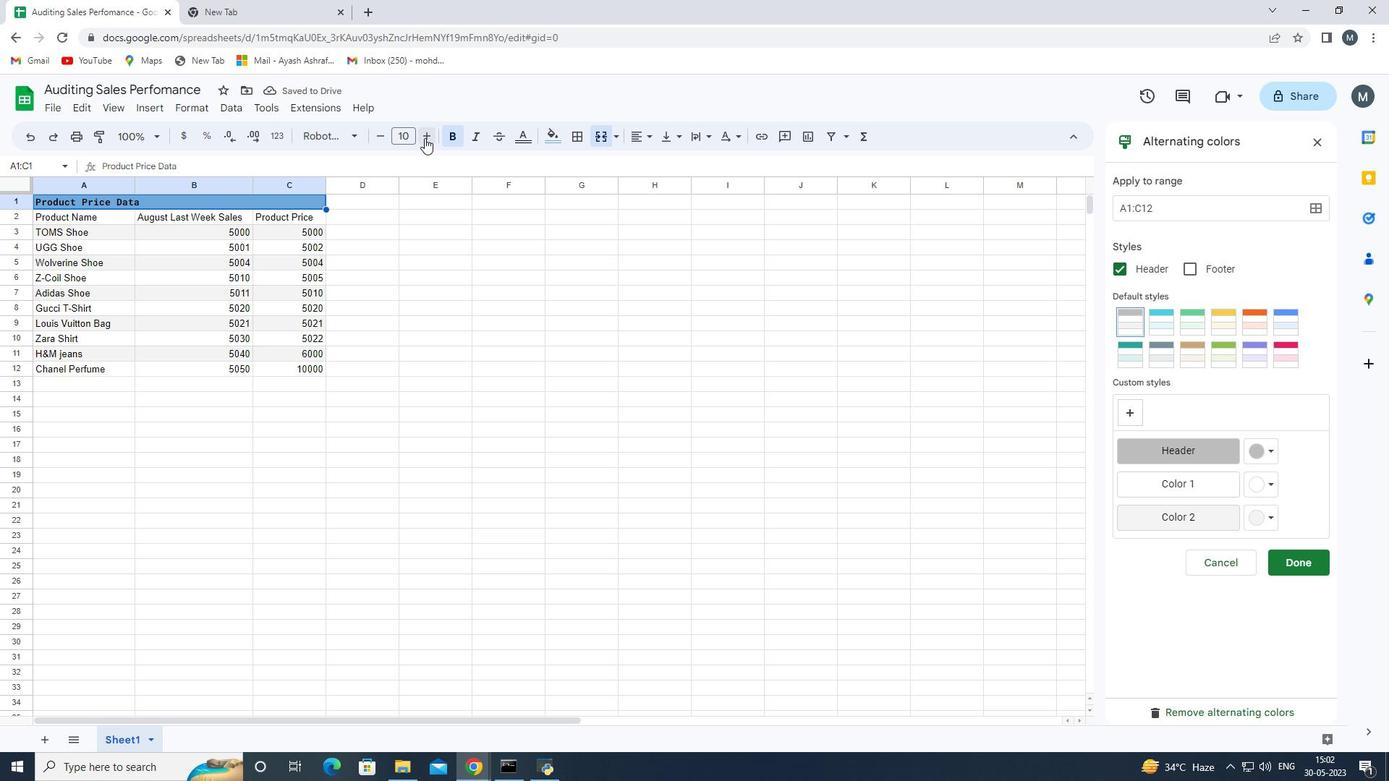 
Action: Mouse pressed left at (424, 138)
Screenshot: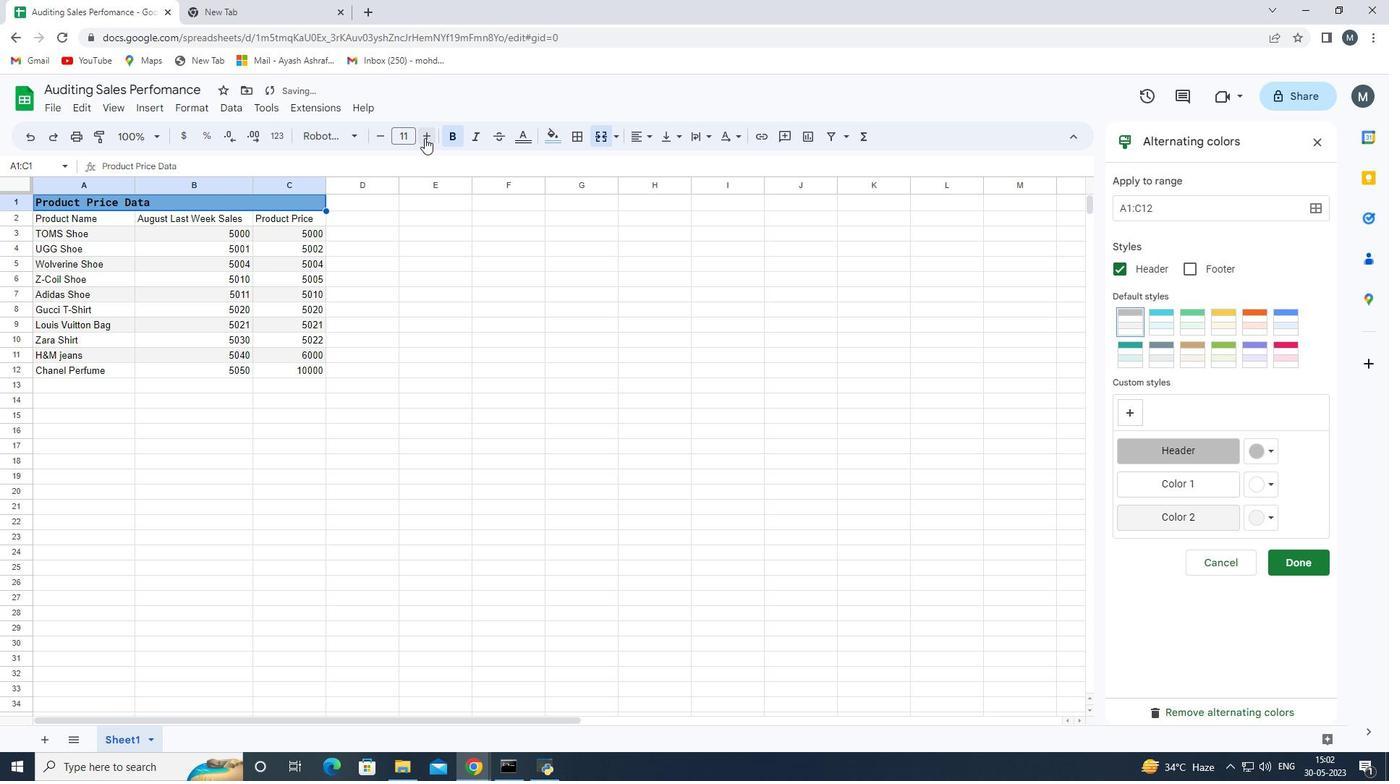
Action: Mouse pressed left at (424, 138)
Screenshot: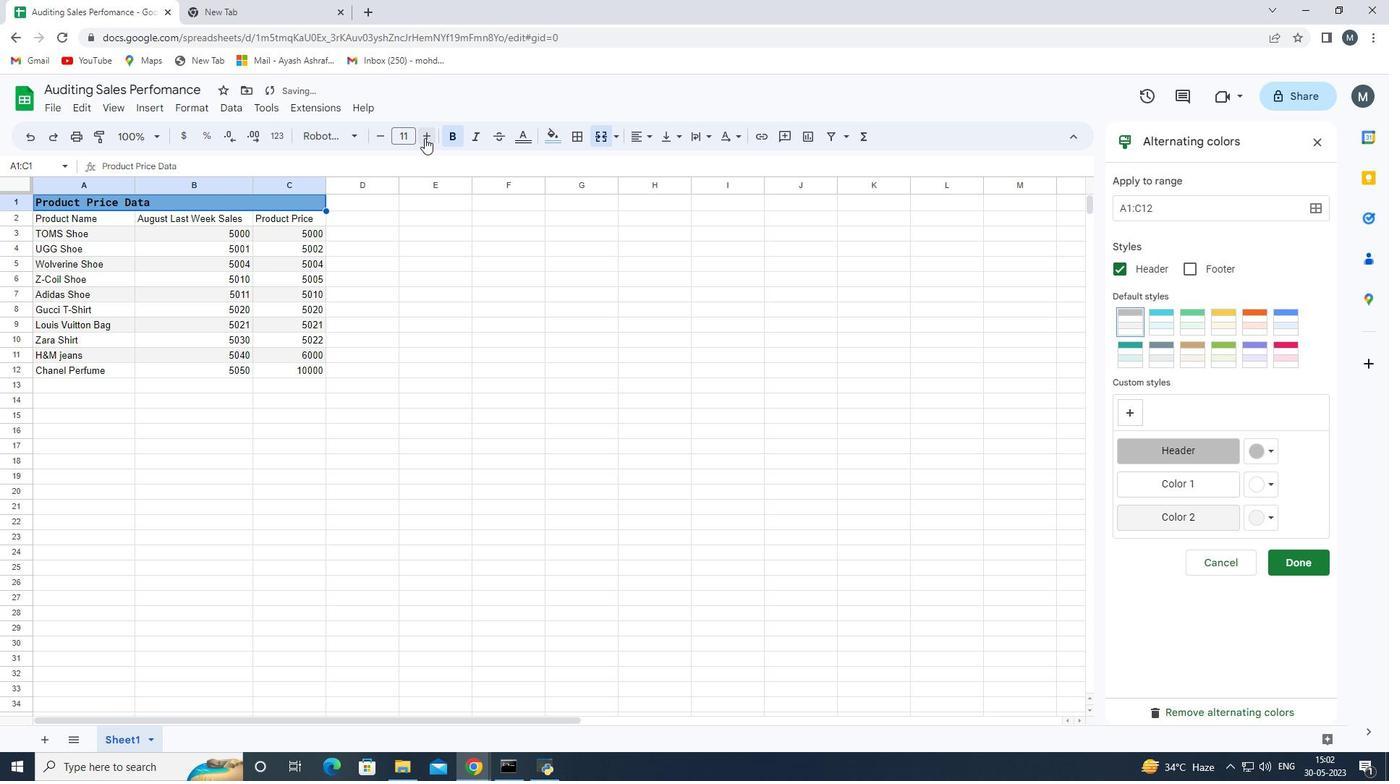 
Action: Mouse pressed left at (424, 138)
Screenshot: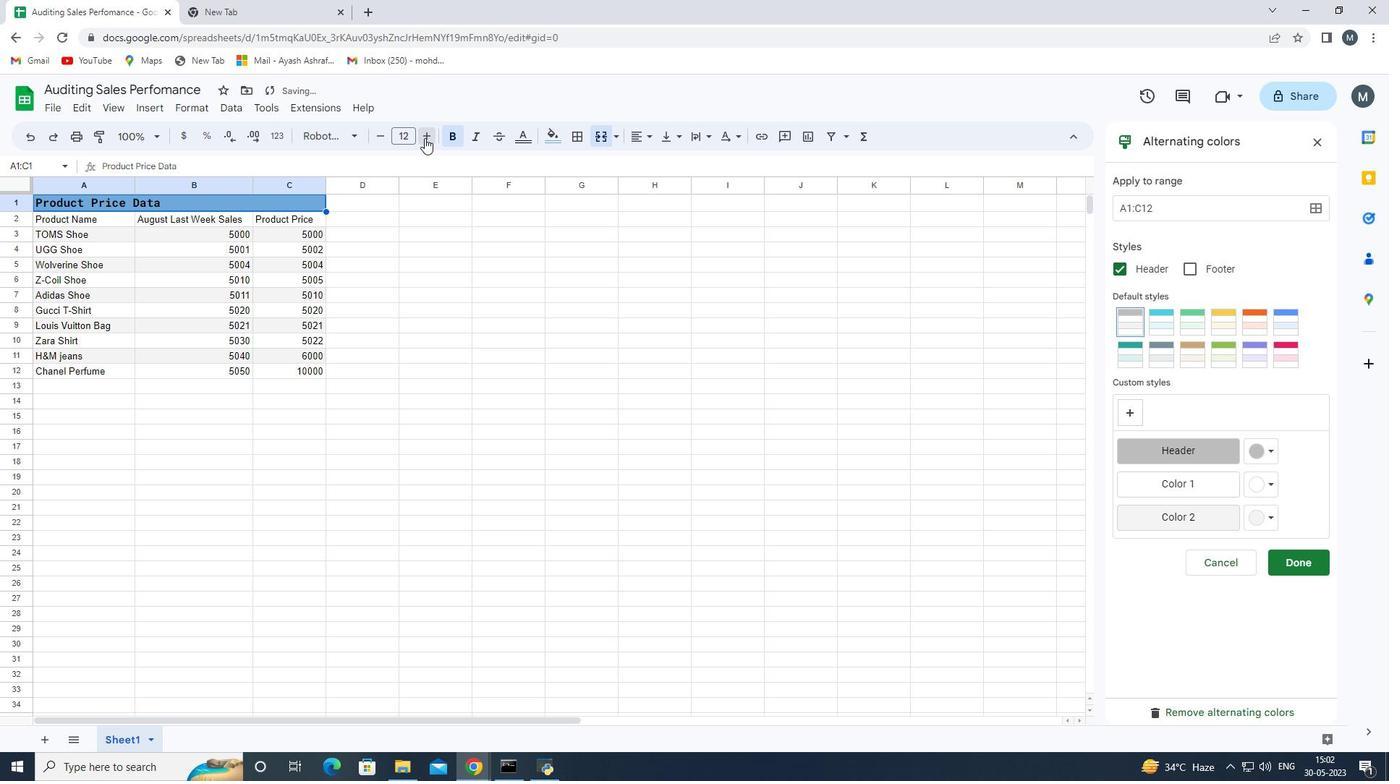 
Action: Mouse pressed left at (424, 138)
Screenshot: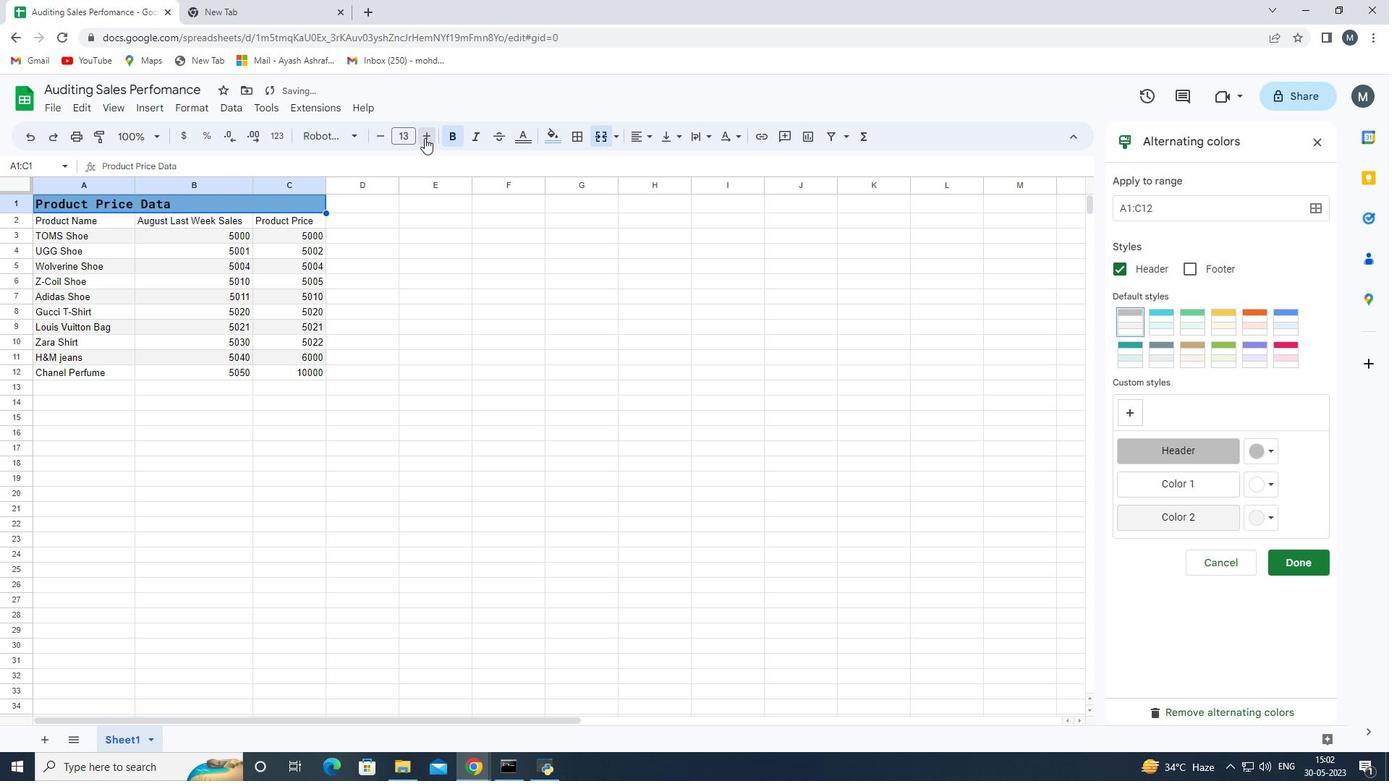 
Action: Mouse pressed left at (424, 138)
Screenshot: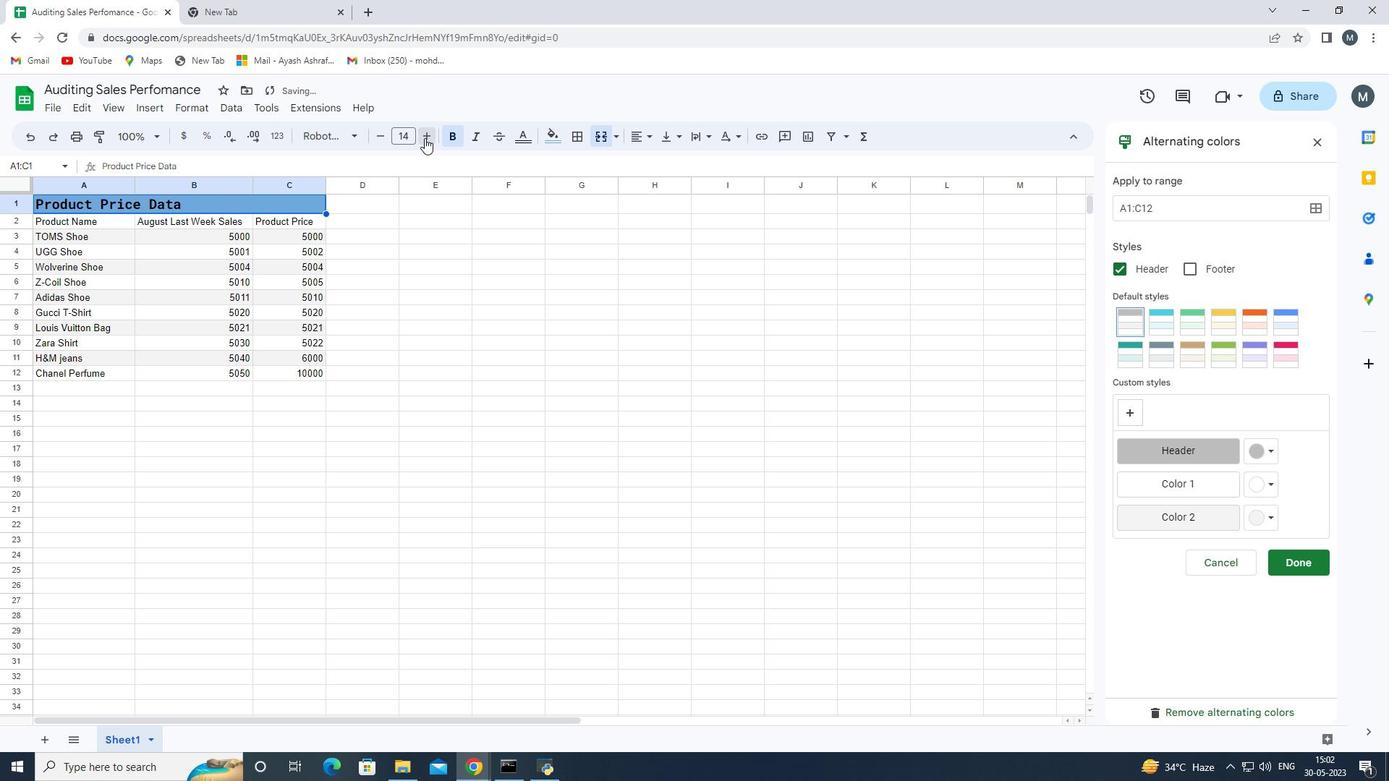 
Action: Mouse pressed left at (424, 138)
Screenshot: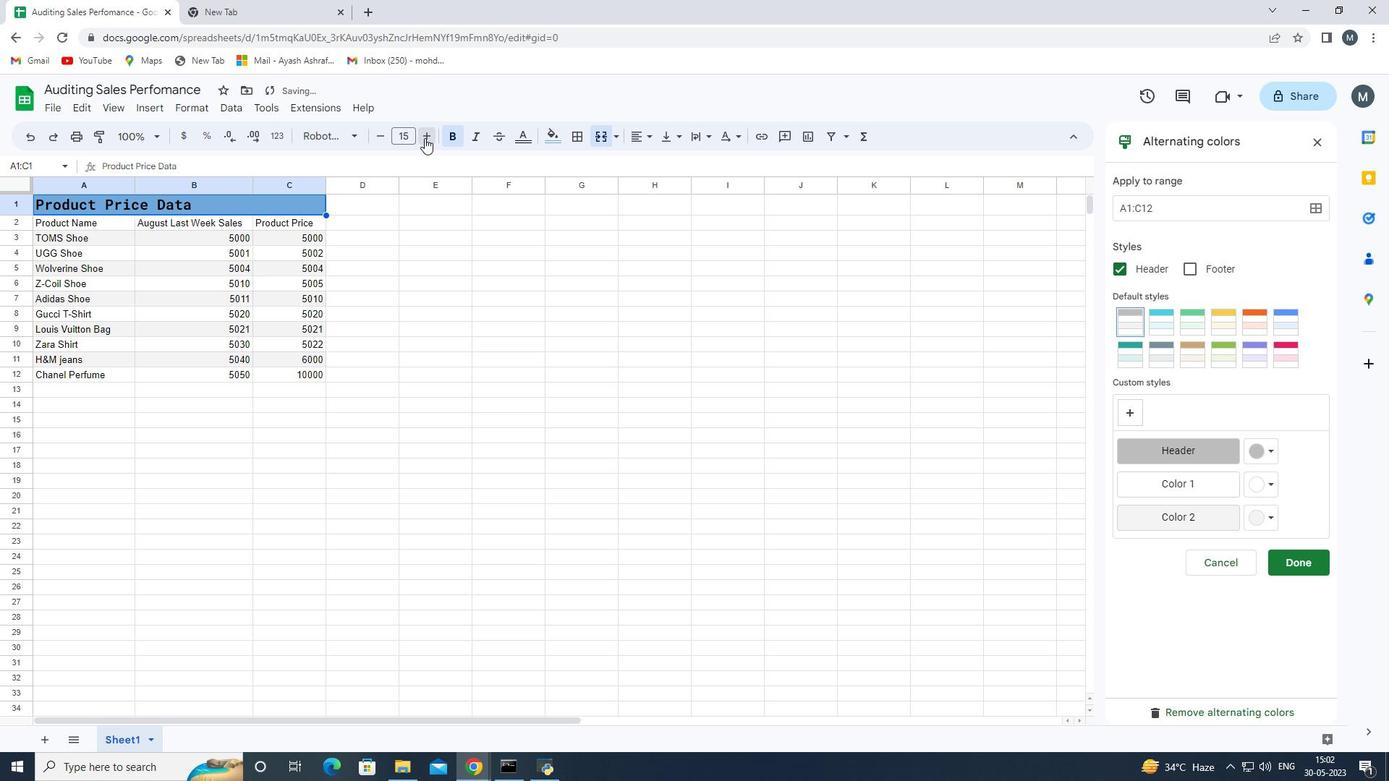 
Action: Mouse pressed left at (424, 138)
Screenshot: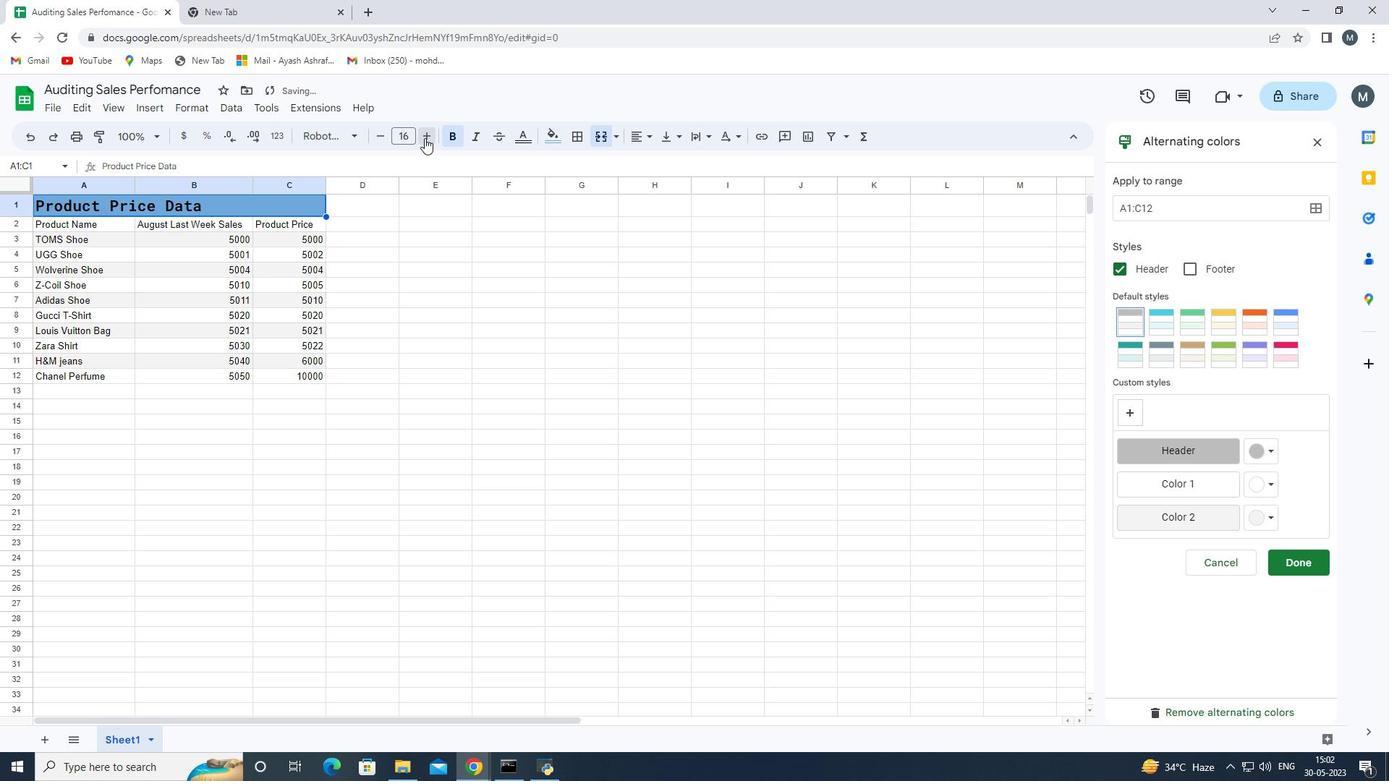 
Action: Mouse moved to (185, 288)
Screenshot: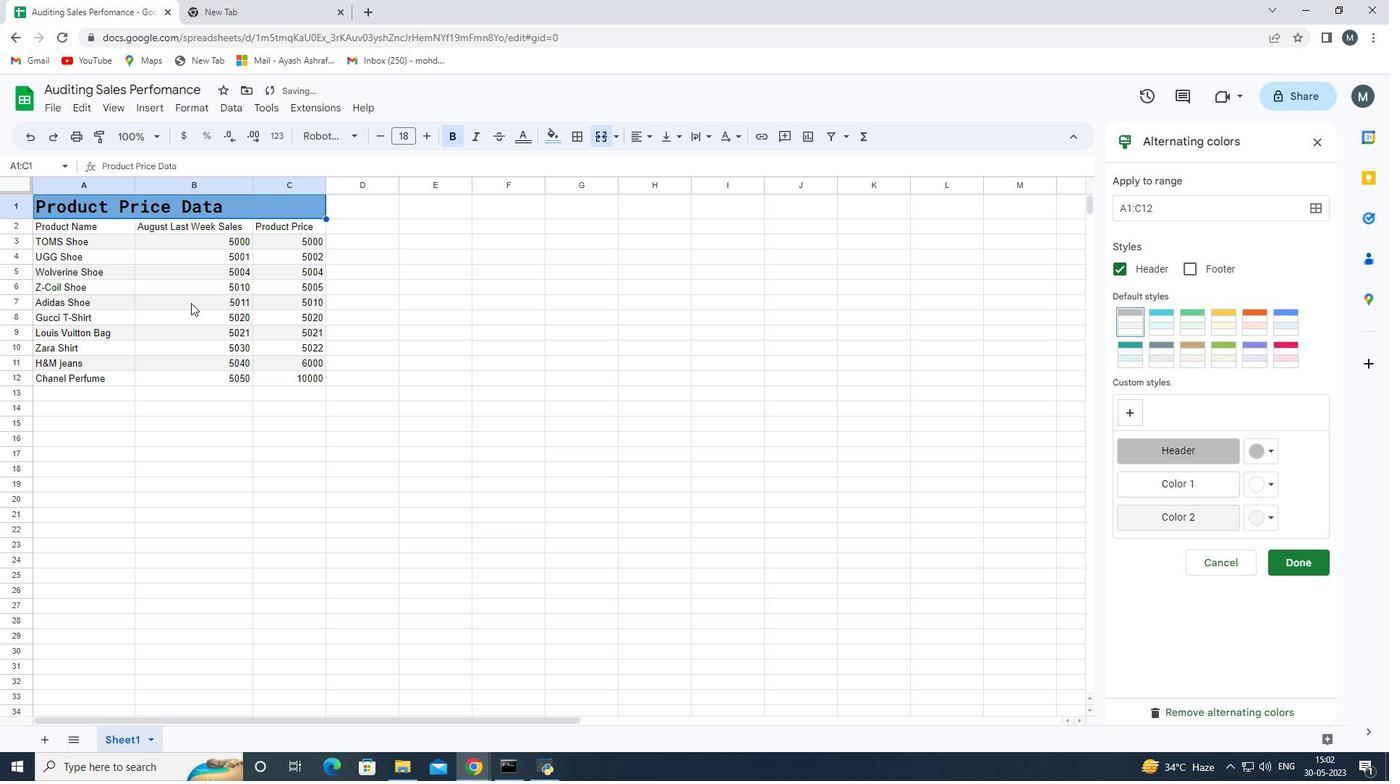
Action: Mouse pressed left at (185, 288)
Screenshot: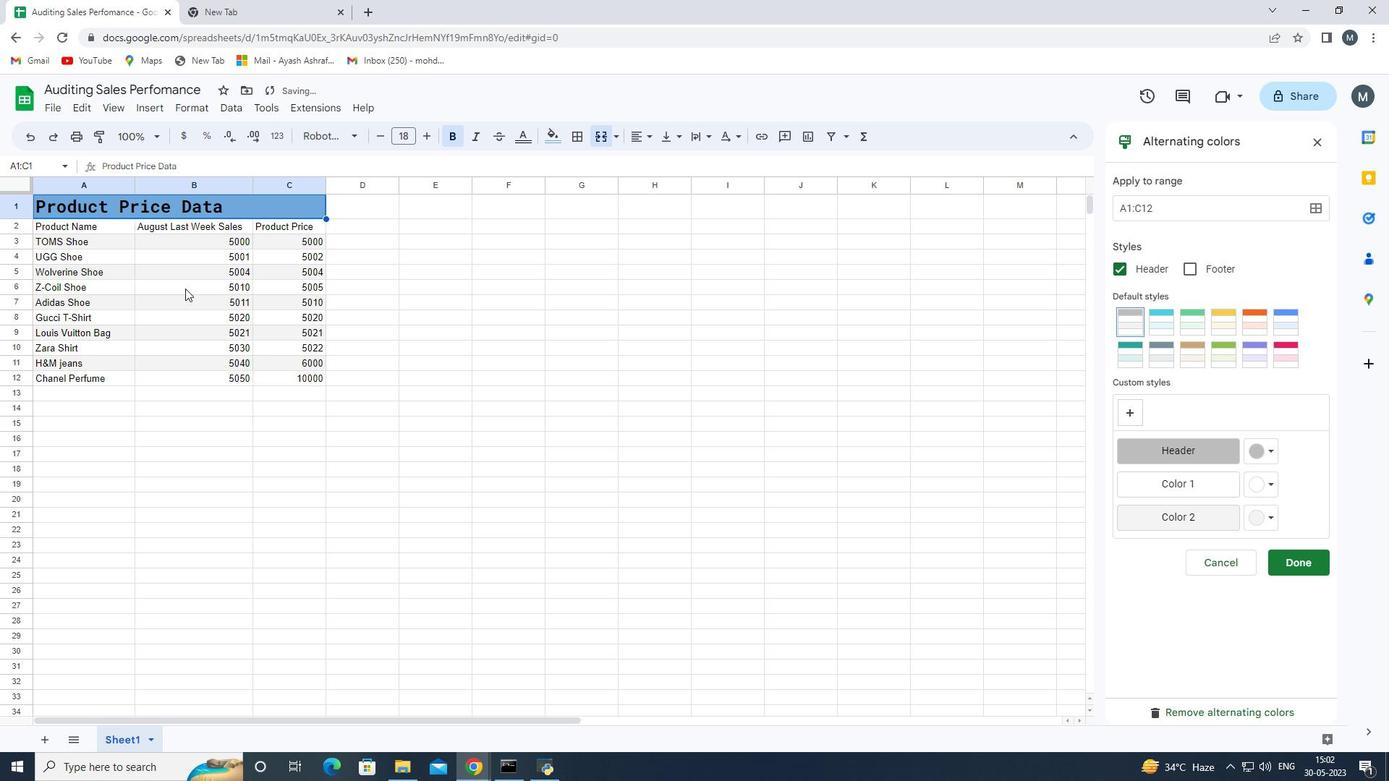 
Action: Mouse moved to (1311, 141)
Screenshot: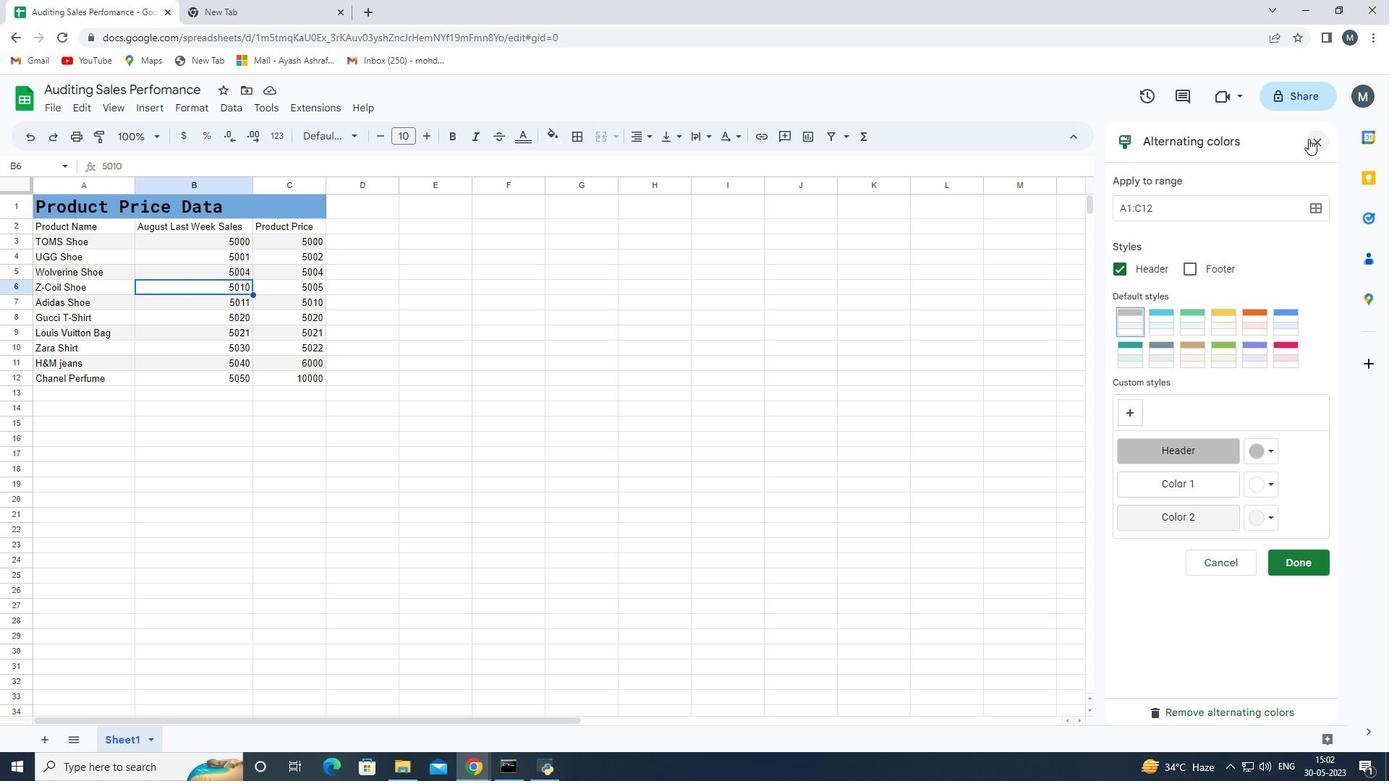 
Action: Mouse pressed left at (1311, 141)
Screenshot: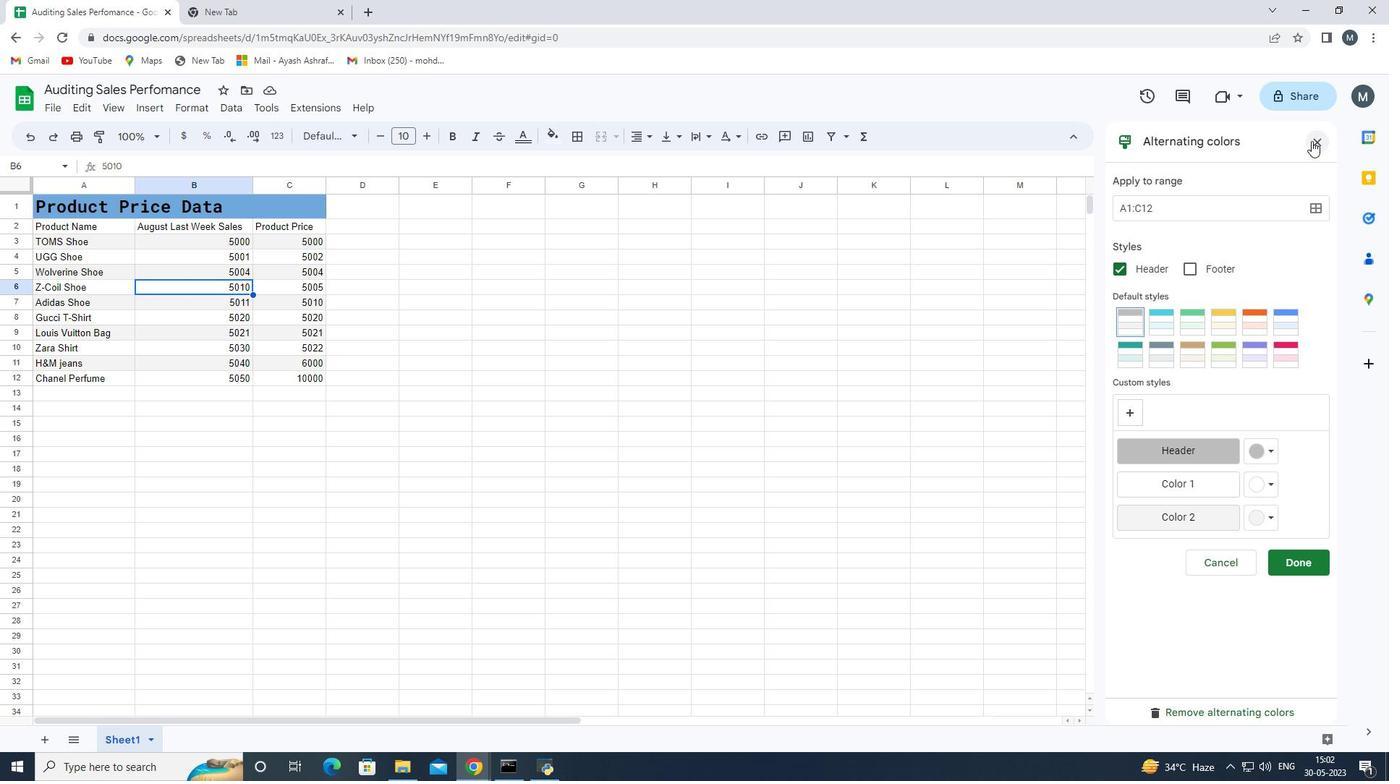 
Action: Mouse moved to (44, 225)
Screenshot: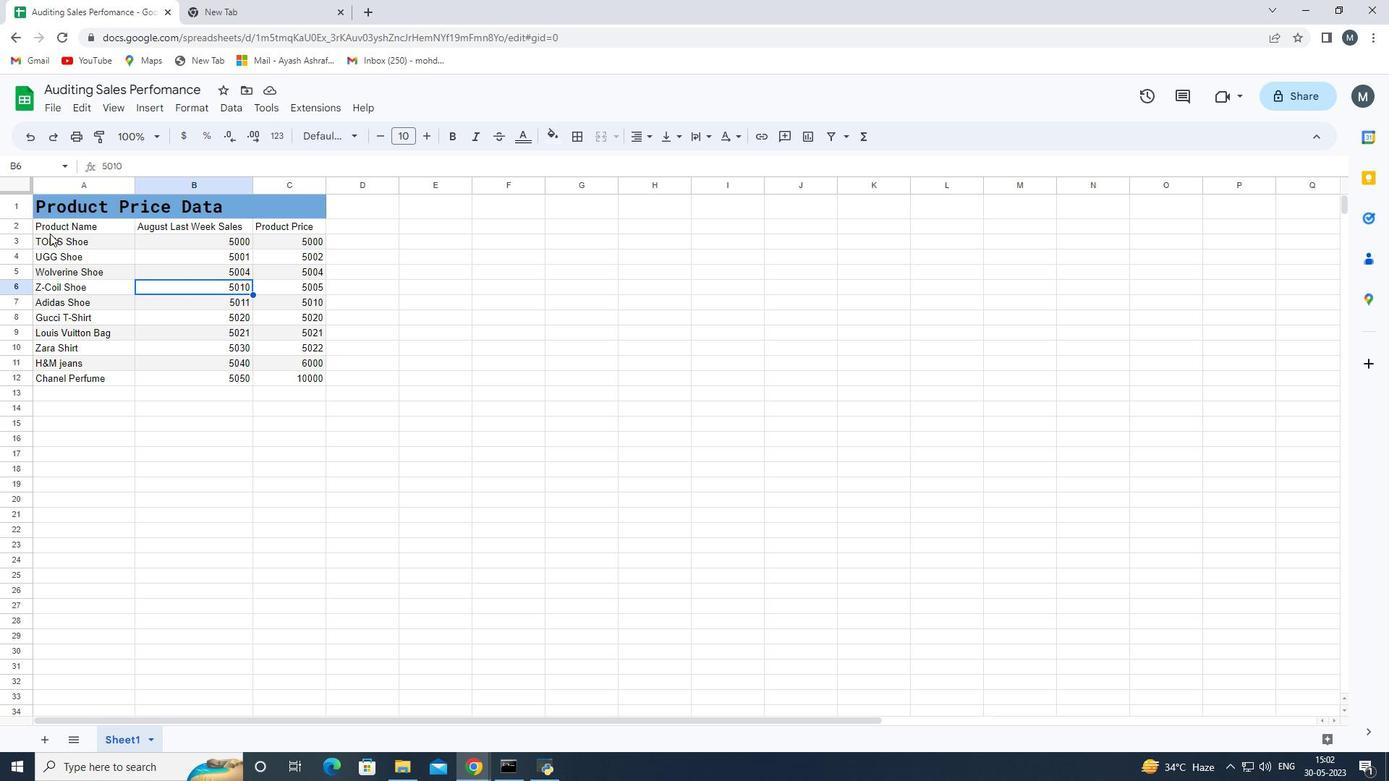 
Action: Mouse pressed left at (44, 225)
Screenshot: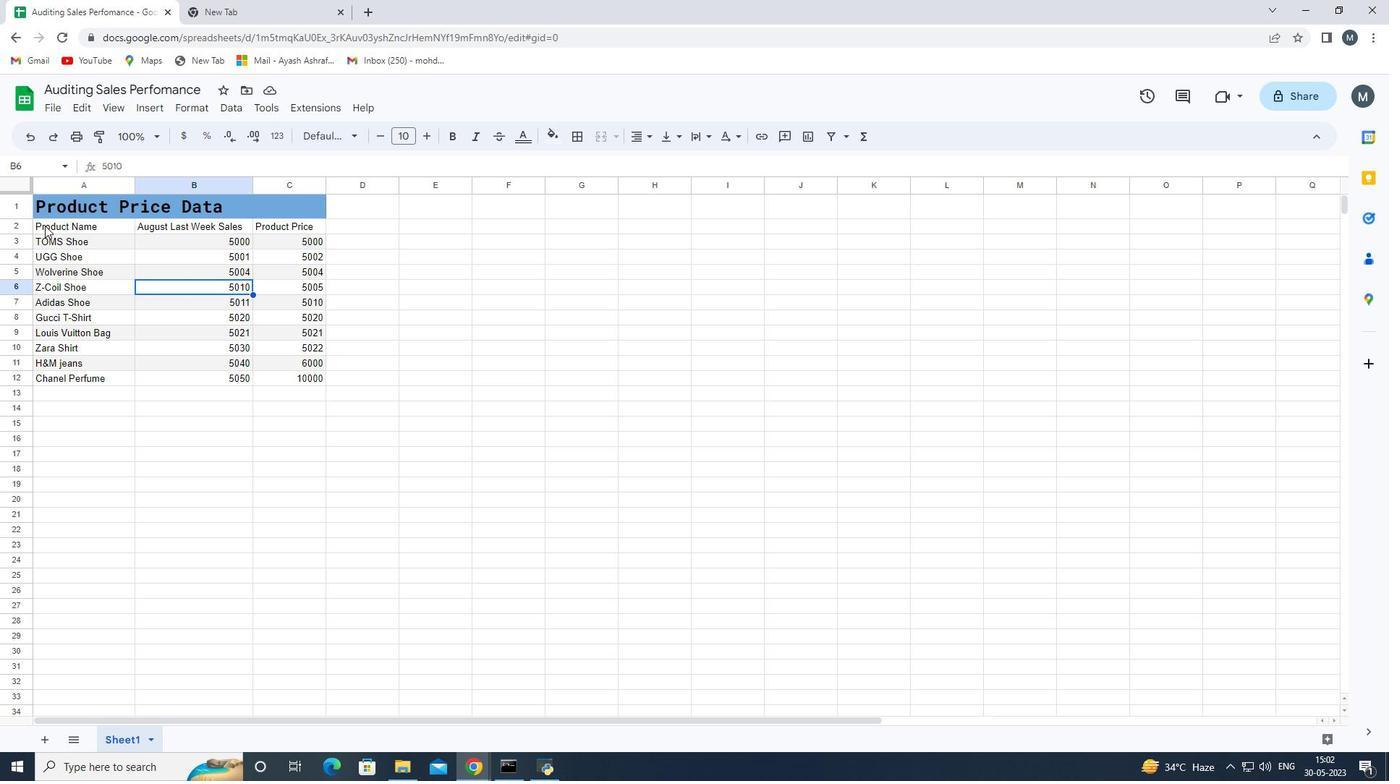 
Action: Mouse moved to (162, 295)
Screenshot: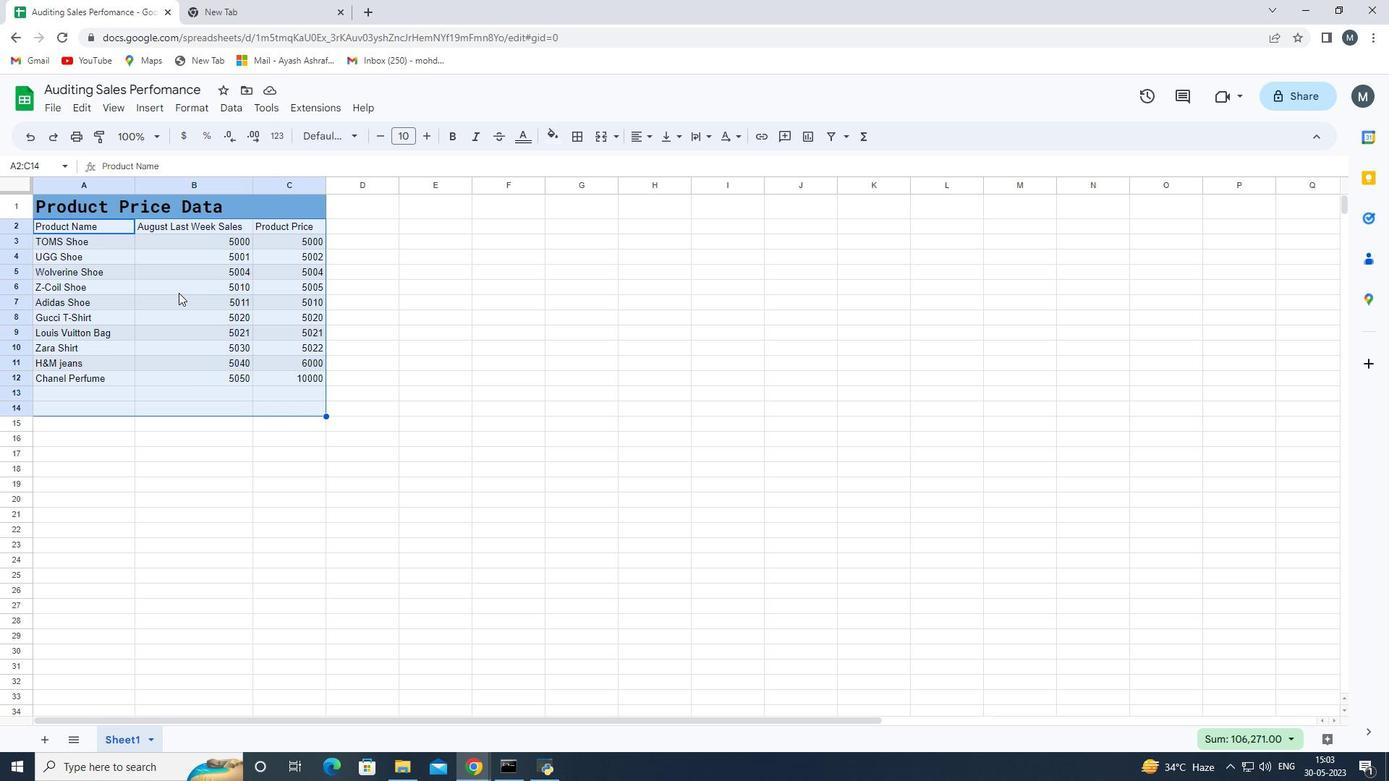
Action: Mouse pressed left at (162, 295)
Screenshot: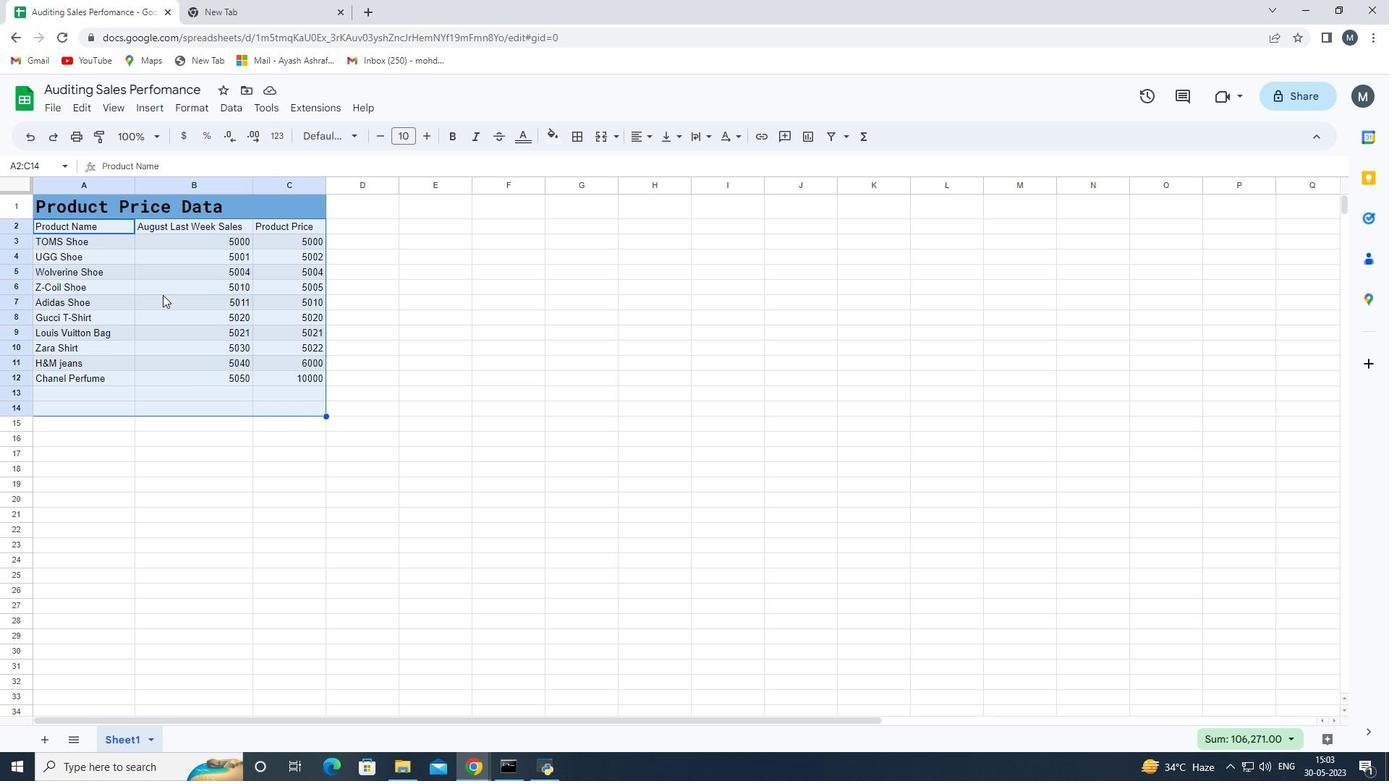 
Action: Mouse moved to (44, 226)
Screenshot: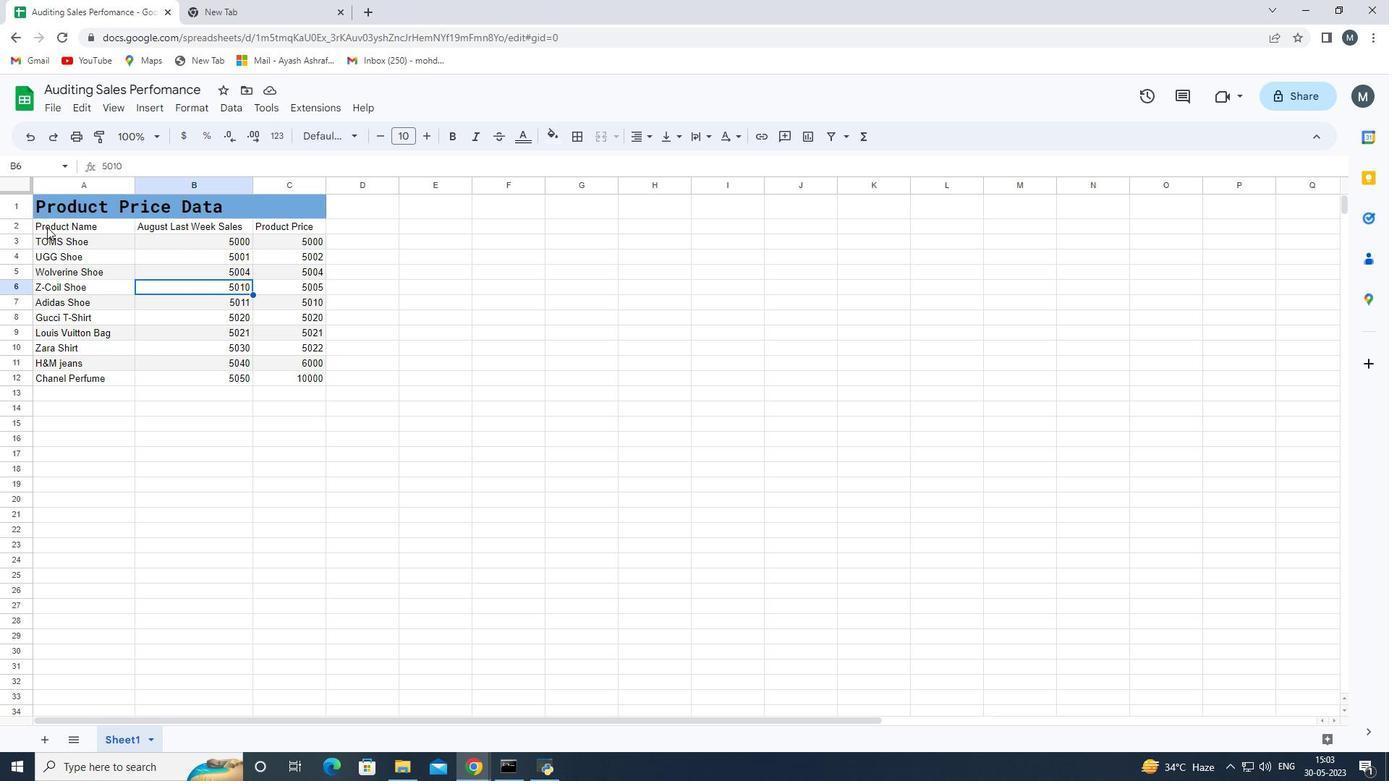 
Action: Mouse pressed left at (44, 226)
Screenshot: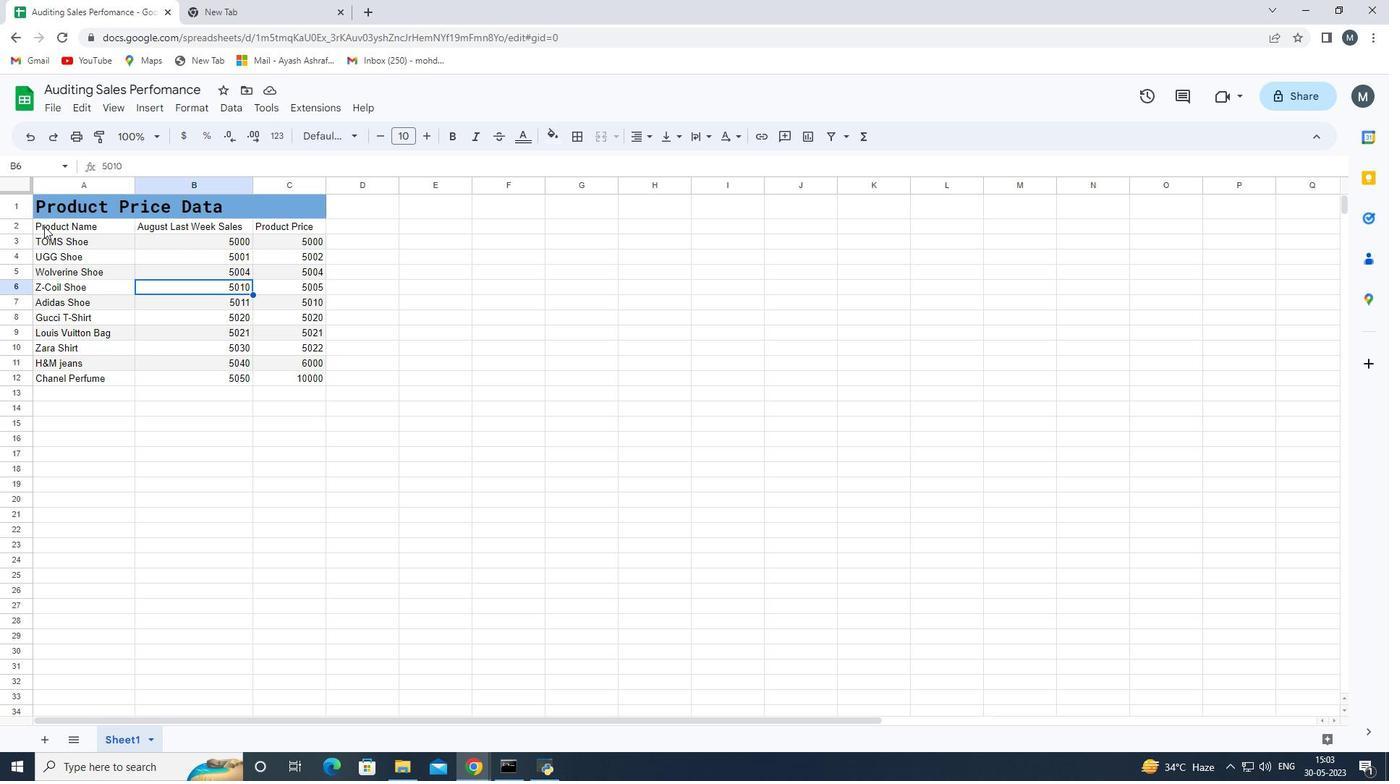 
Action: Mouse moved to (367, 159)
Screenshot: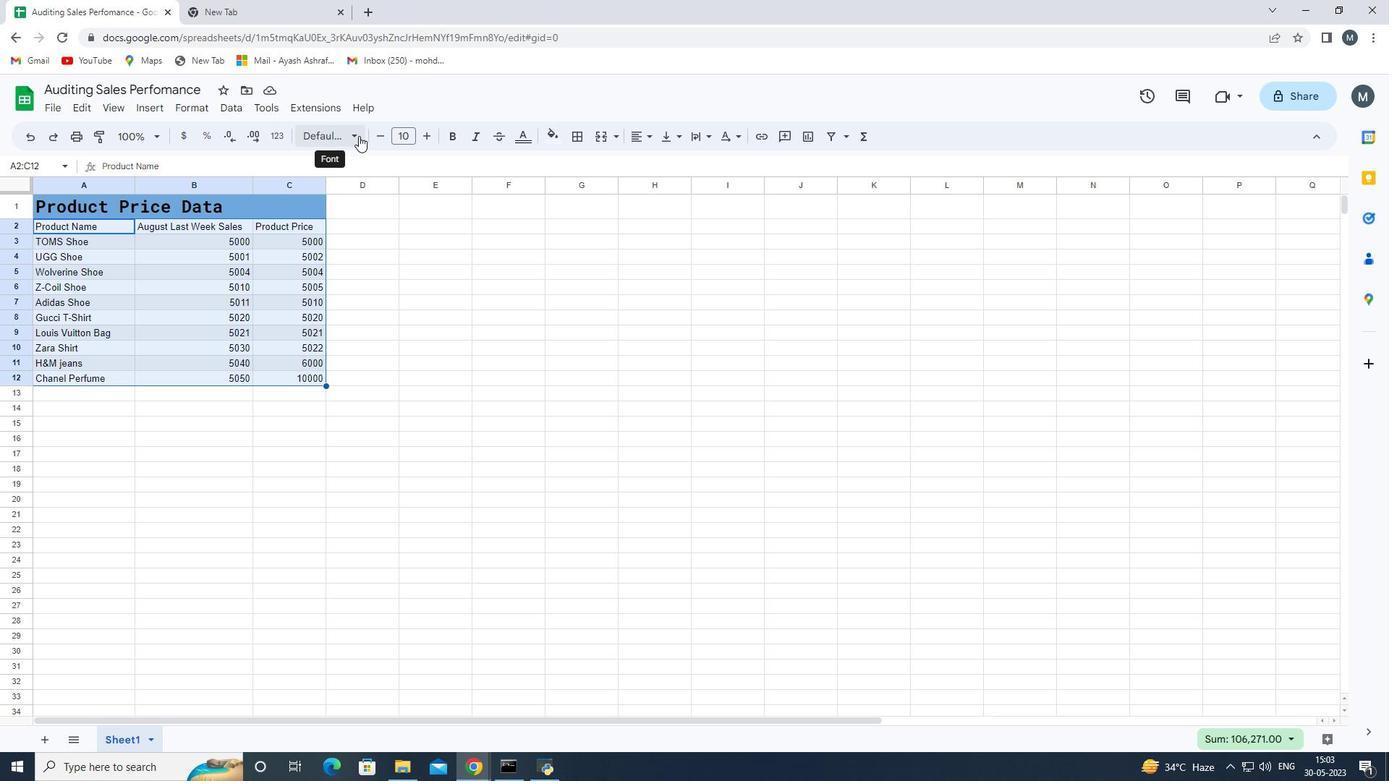 
Action: Mouse pressed left at (364, 133)
Screenshot: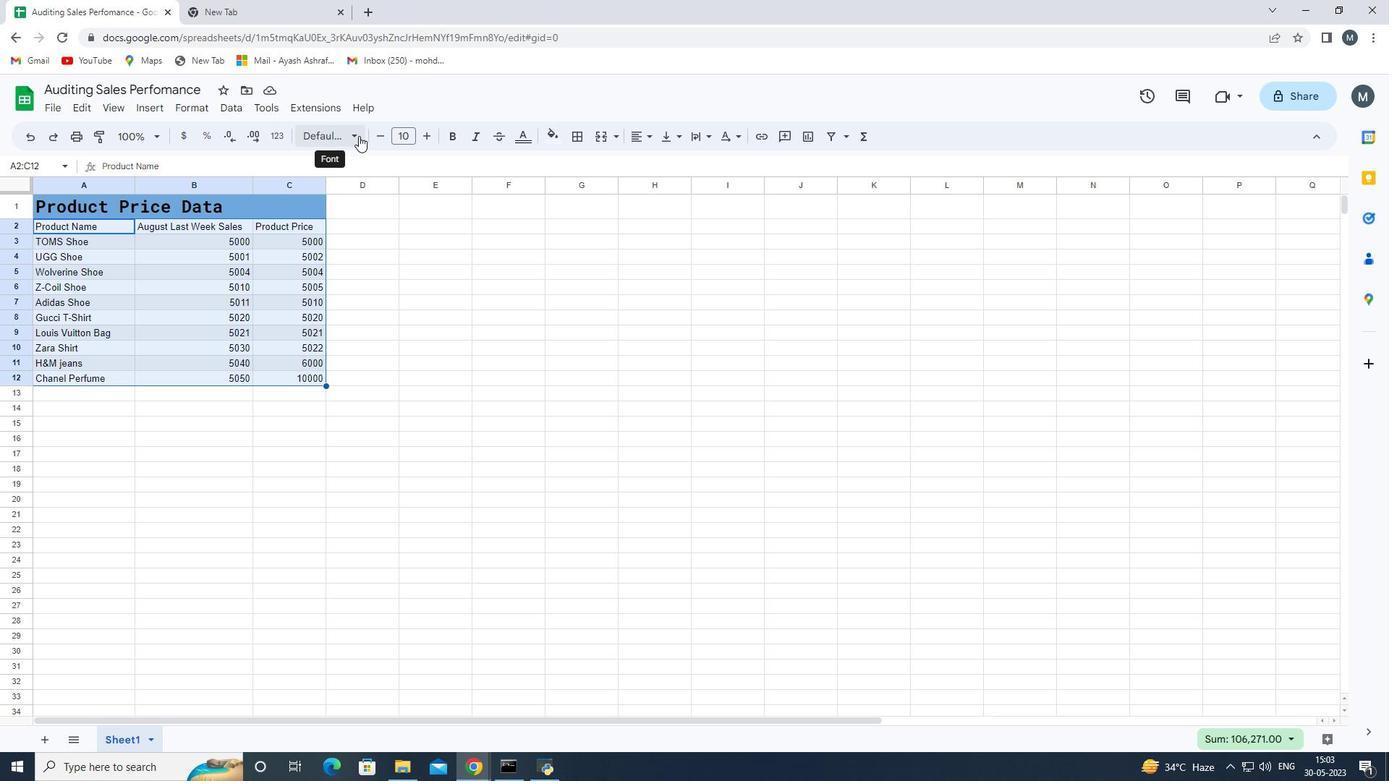 
Action: Mouse moved to (390, 475)
Screenshot: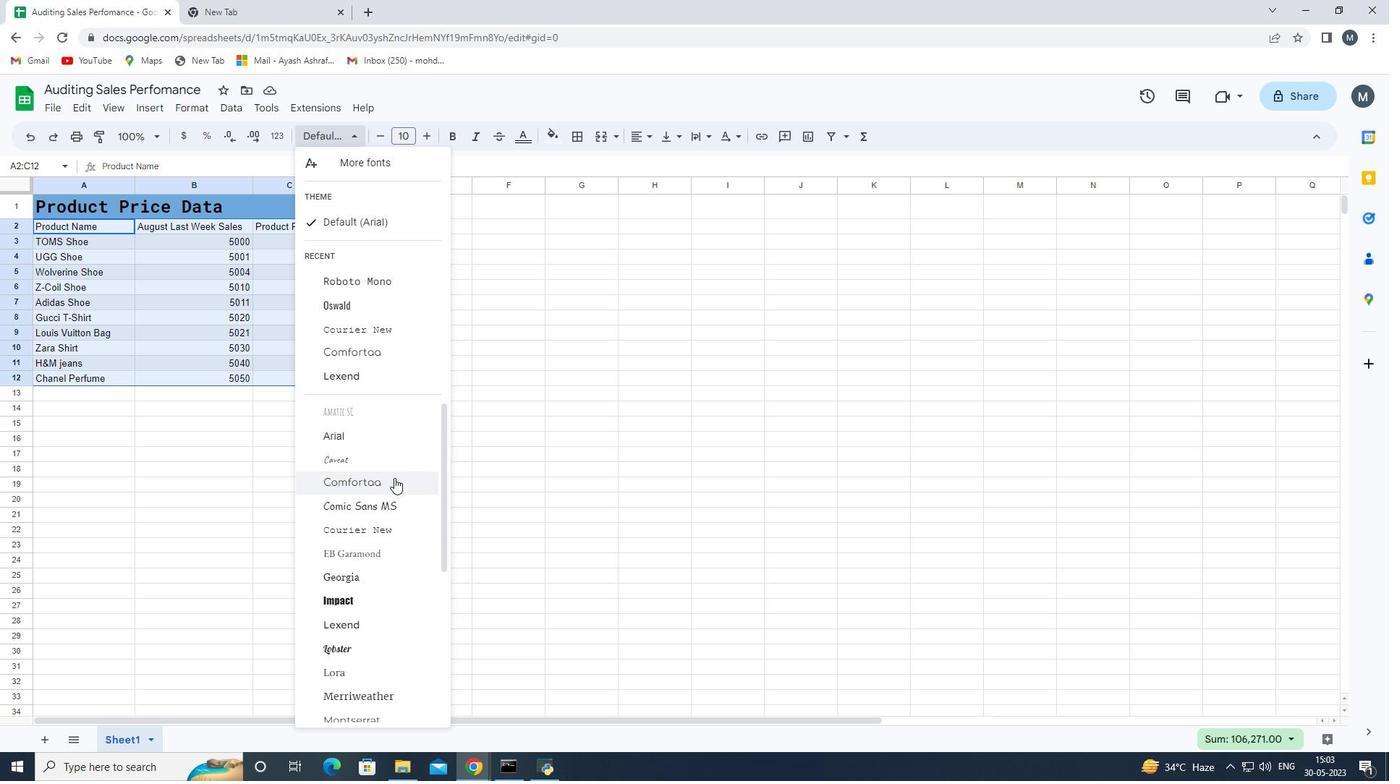 
Action: Mouse scrolled (390, 474) with delta (0, 0)
Screenshot: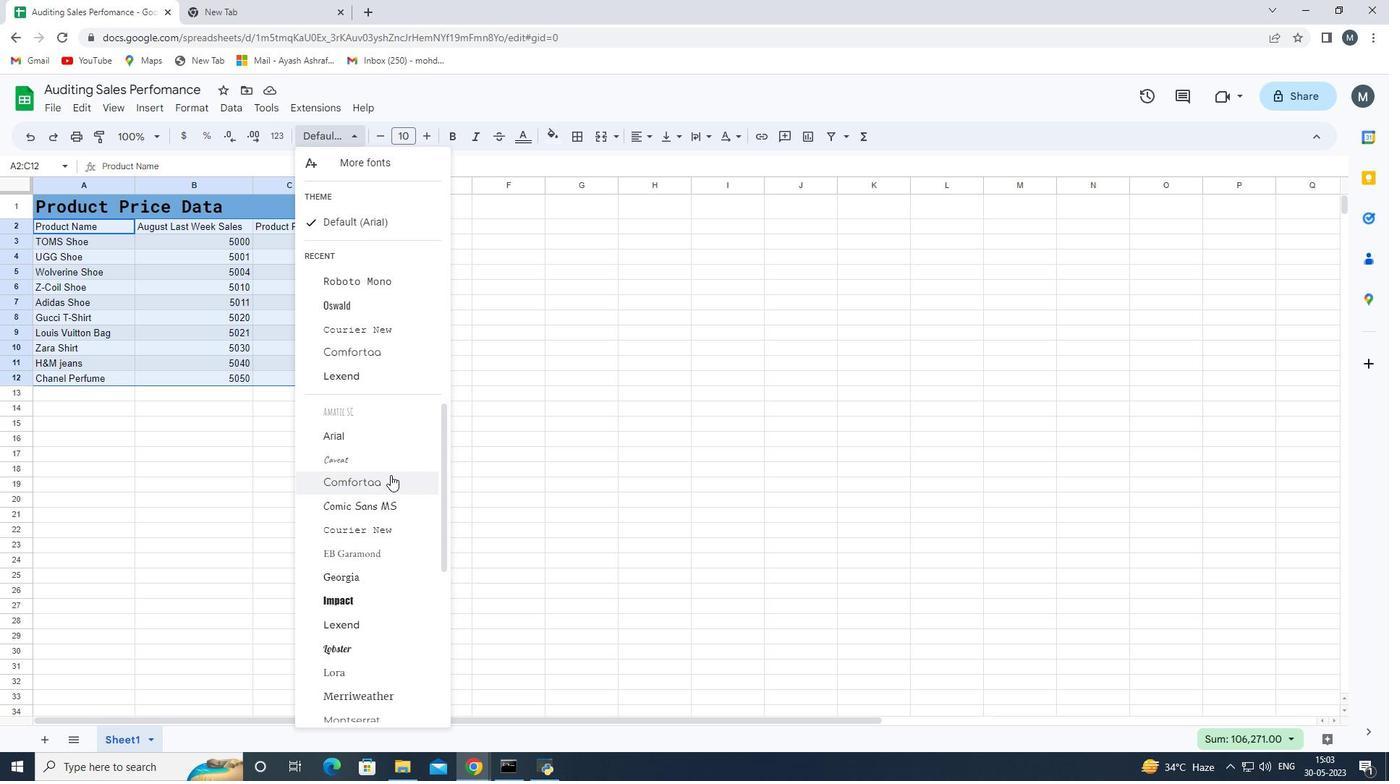 
Action: Mouse scrolled (390, 474) with delta (0, 0)
Screenshot: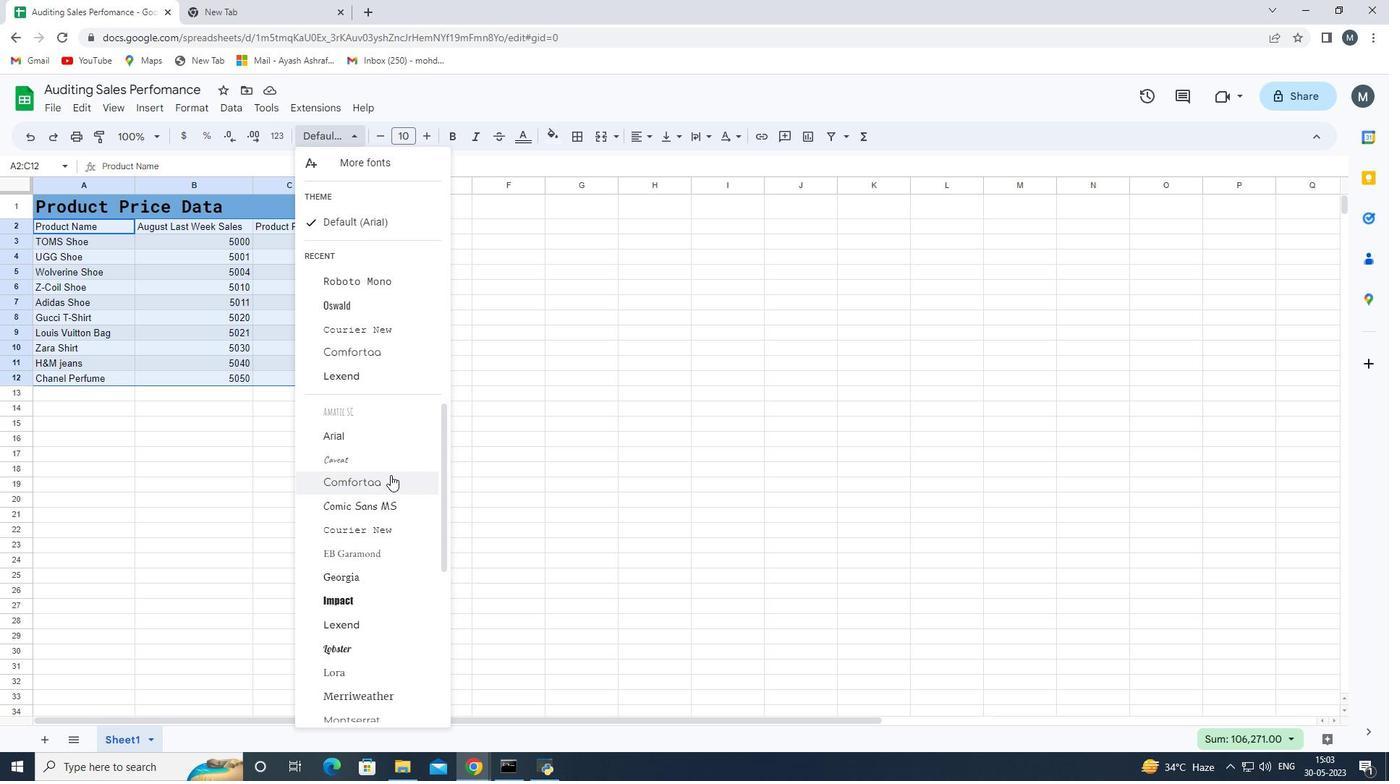 
Action: Mouse scrolled (390, 474) with delta (0, 0)
Screenshot: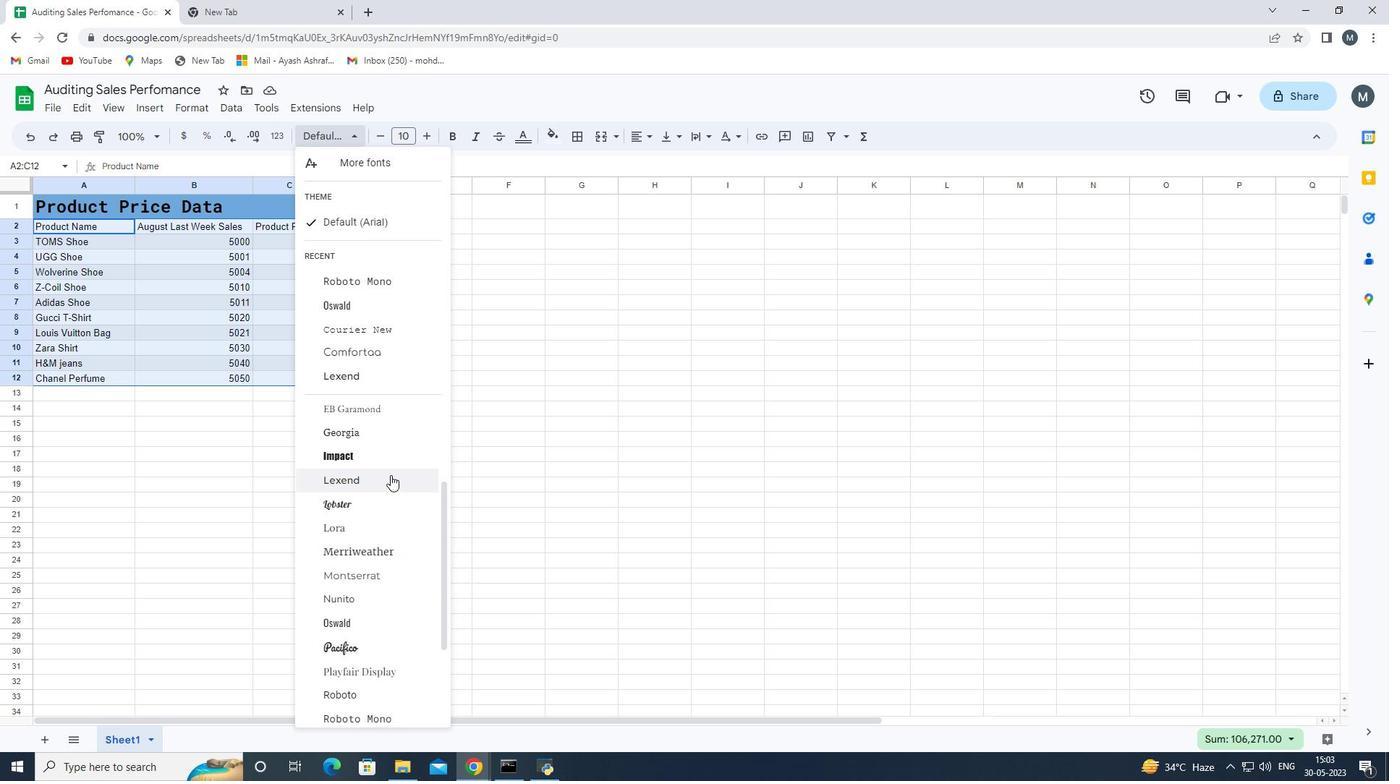 
Action: Mouse scrolled (390, 474) with delta (0, 0)
Screenshot: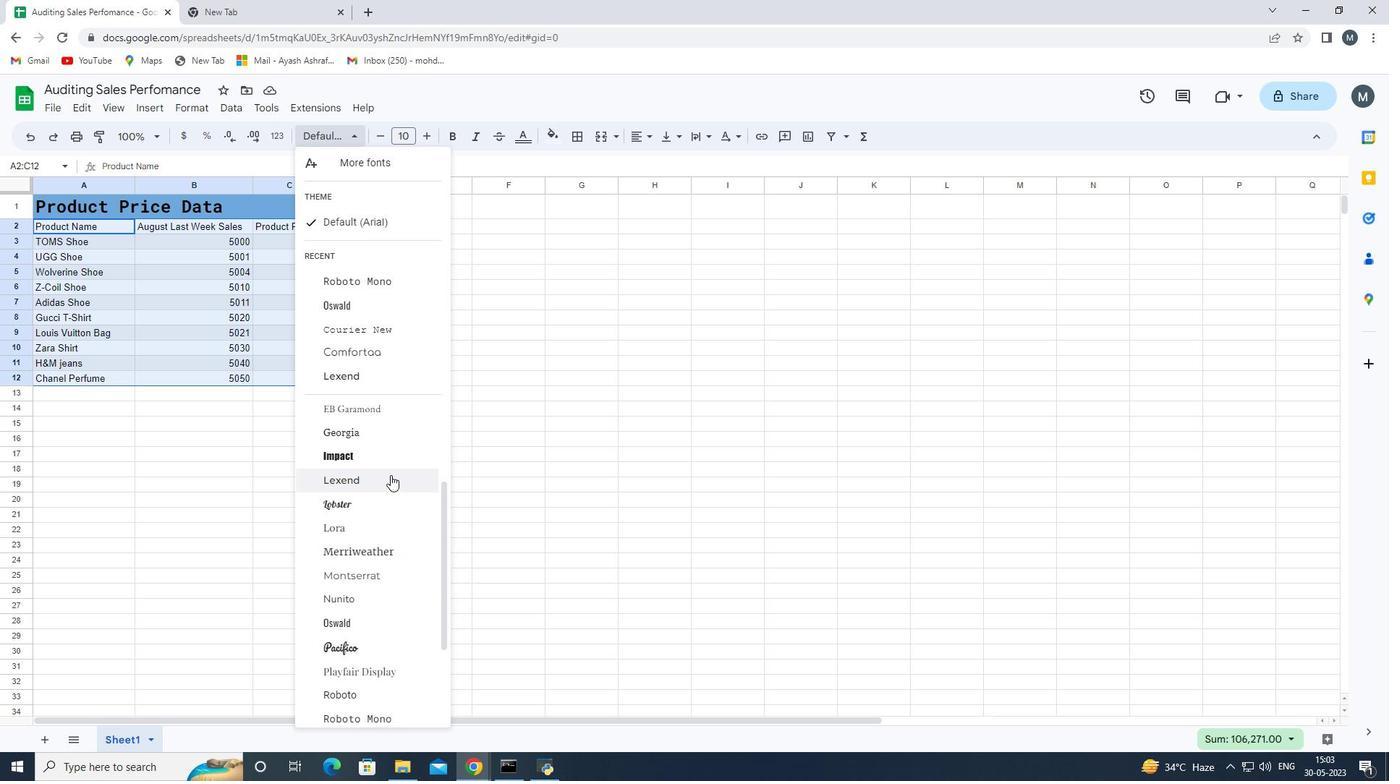 
Action: Mouse scrolled (390, 474) with delta (0, 0)
Screenshot: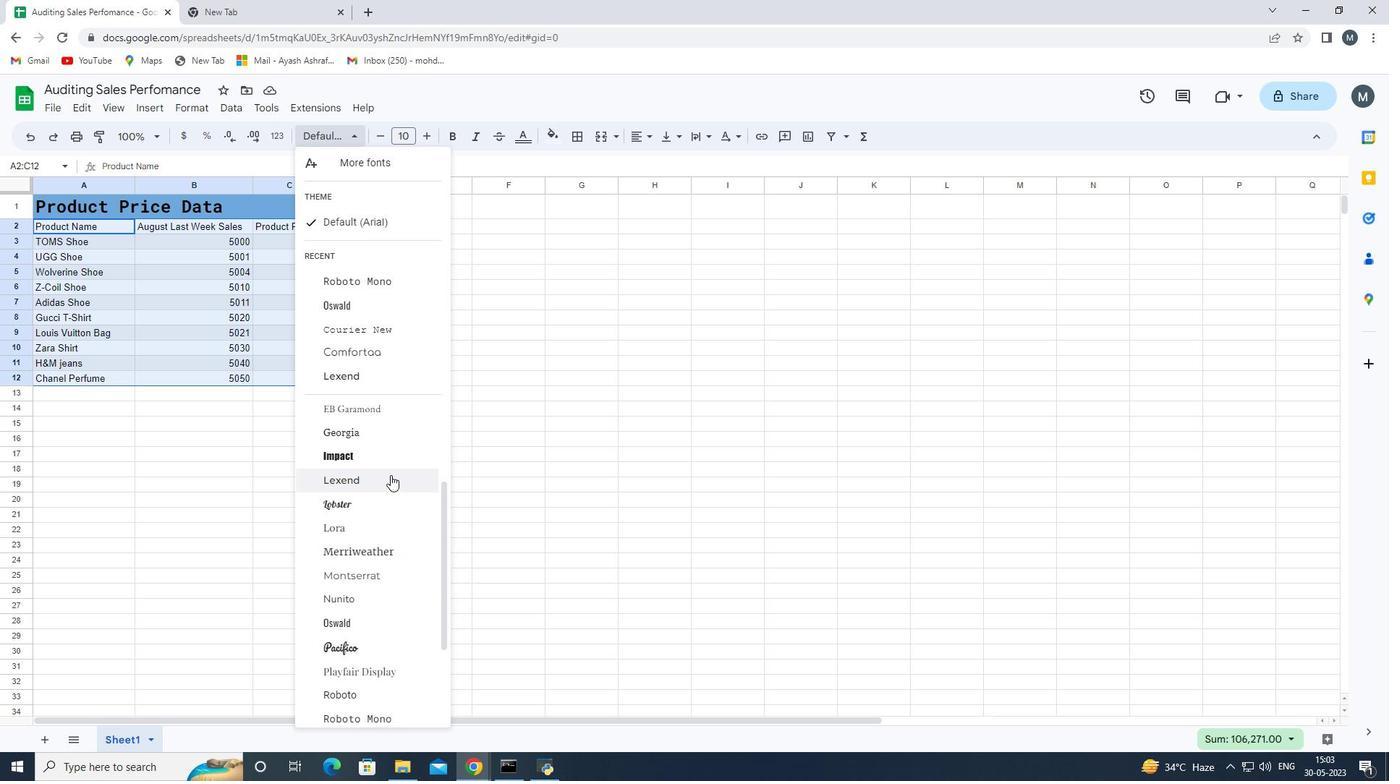 
Action: Mouse scrolled (390, 476) with delta (0, 0)
Screenshot: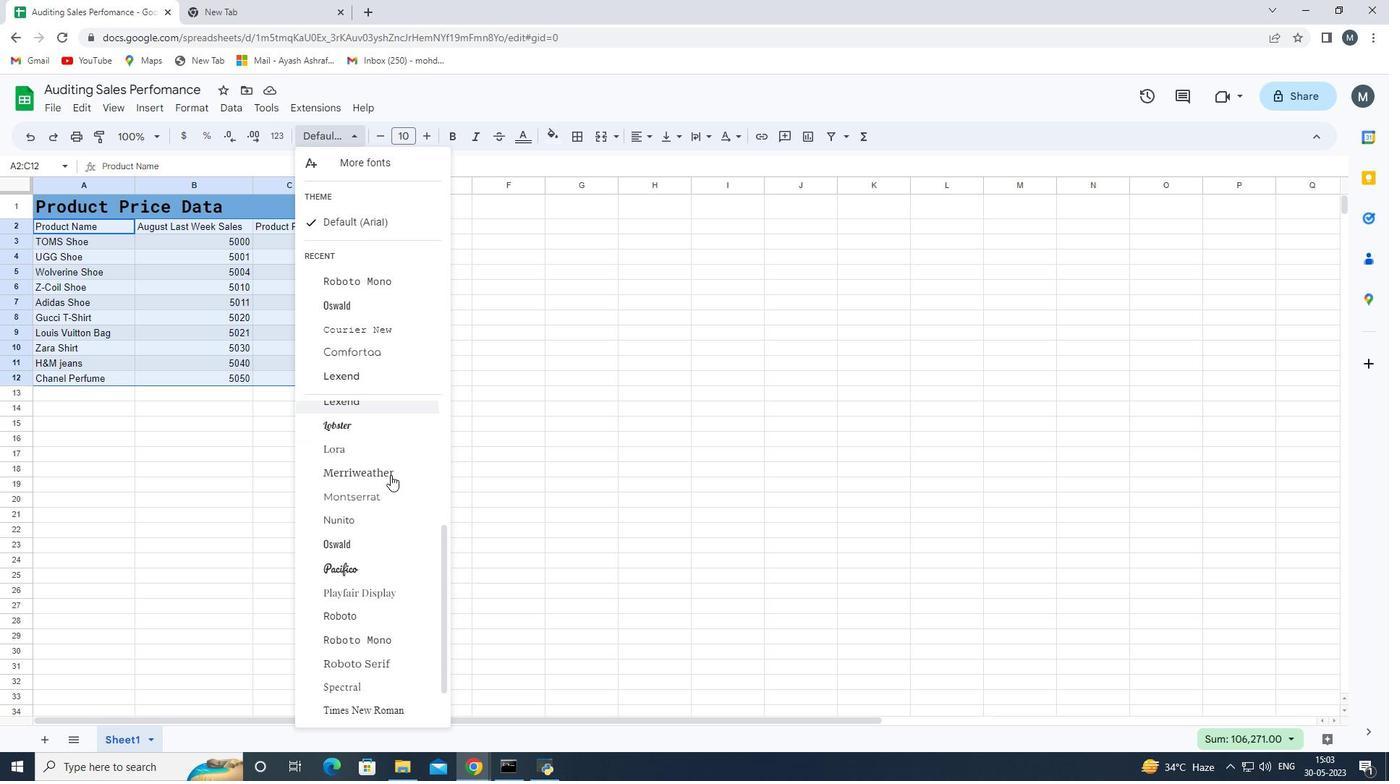 
Action: Mouse moved to (361, 543)
Screenshot: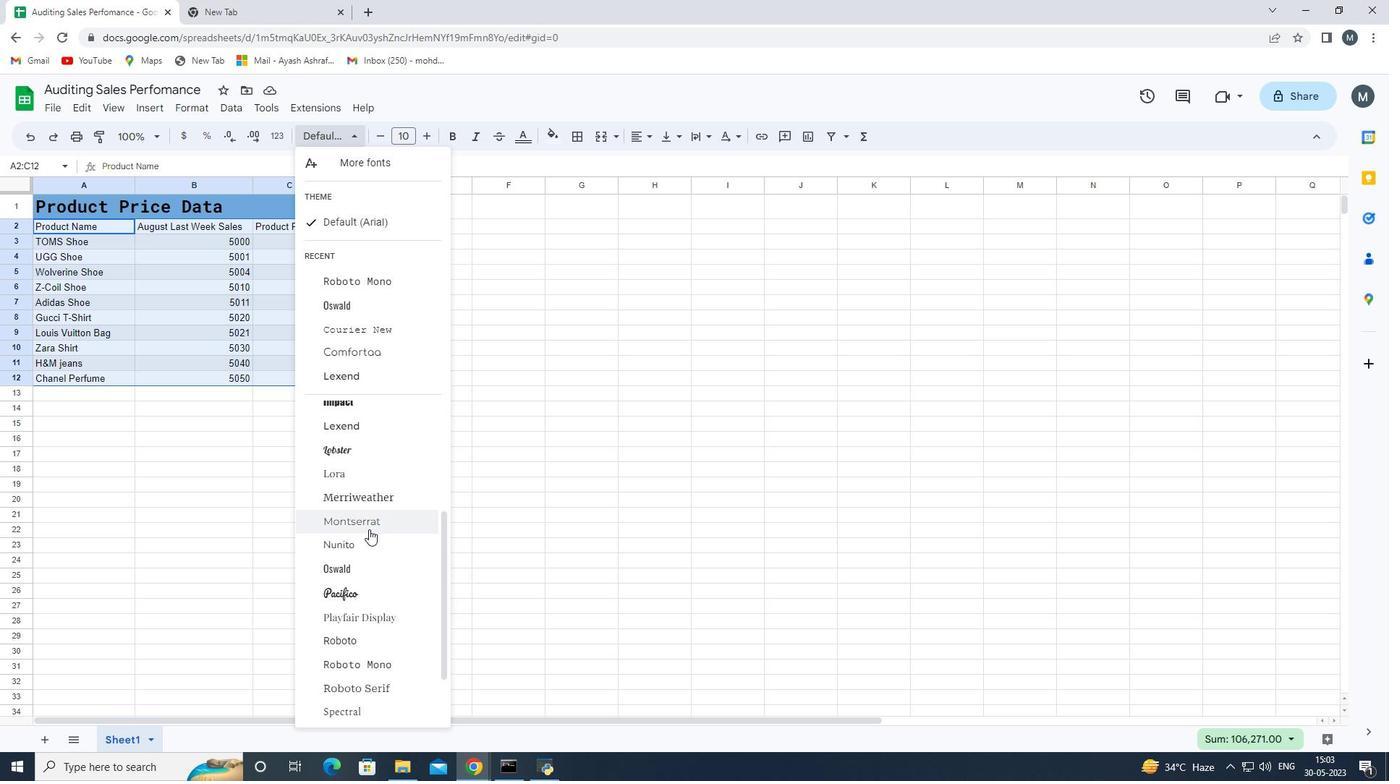 
Action: Mouse scrolled (361, 542) with delta (0, 0)
Screenshot: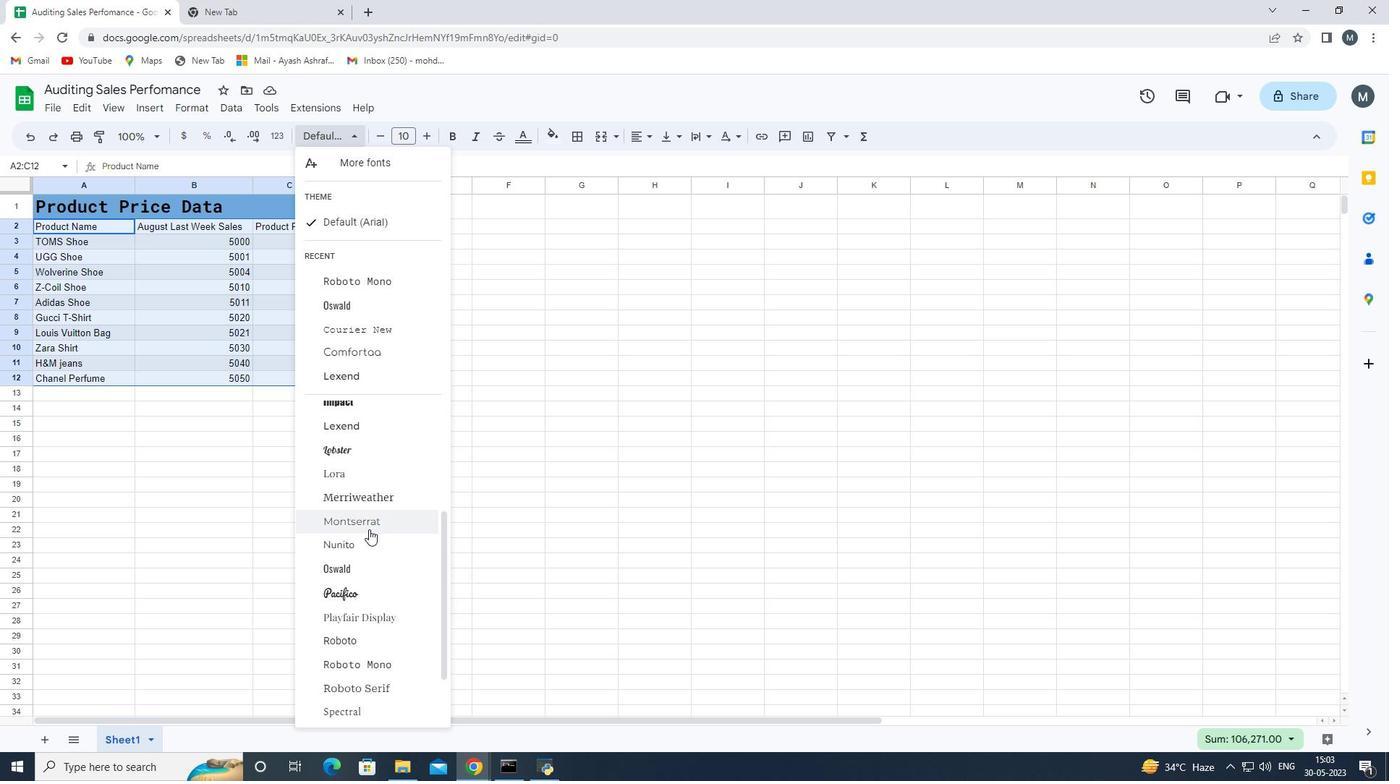
Action: Mouse moved to (360, 546)
Screenshot: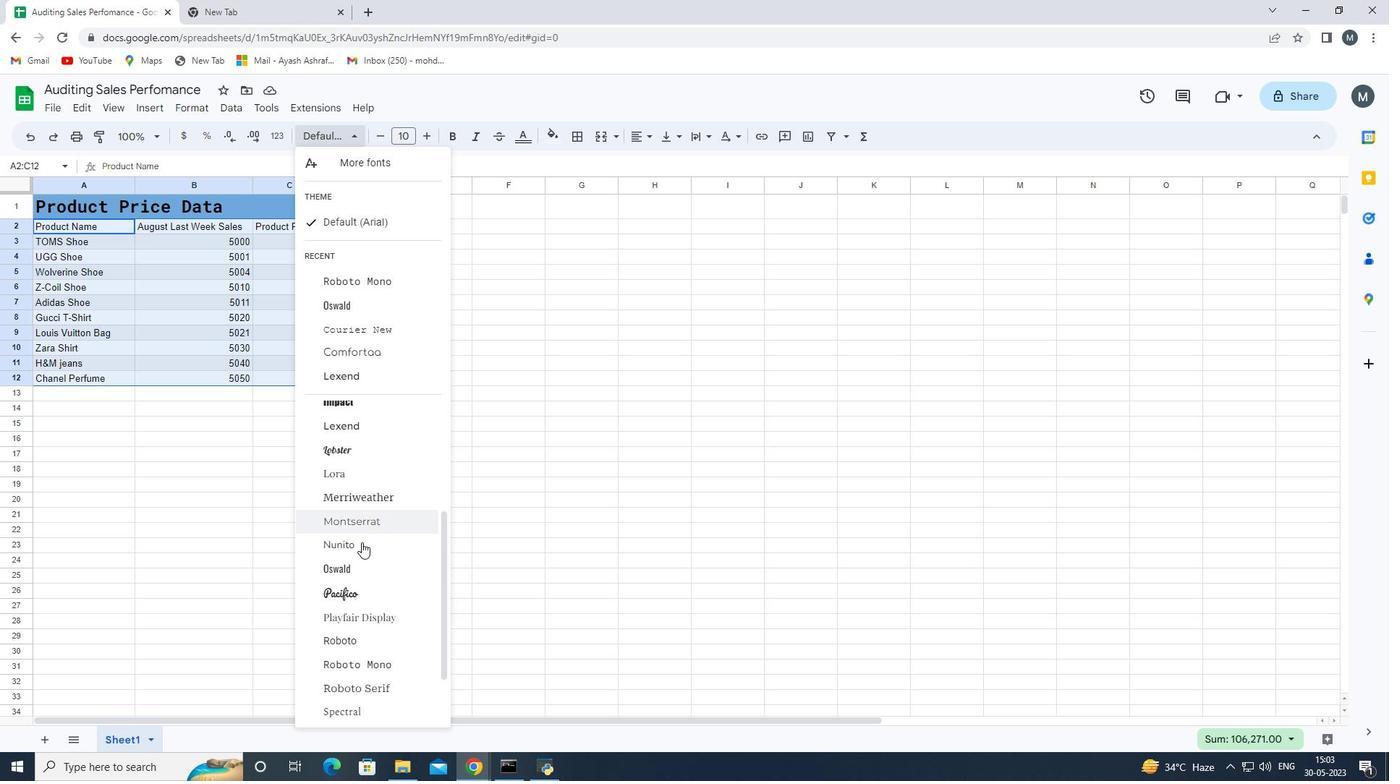 
Action: Mouse scrolled (360, 545) with delta (0, 0)
Screenshot: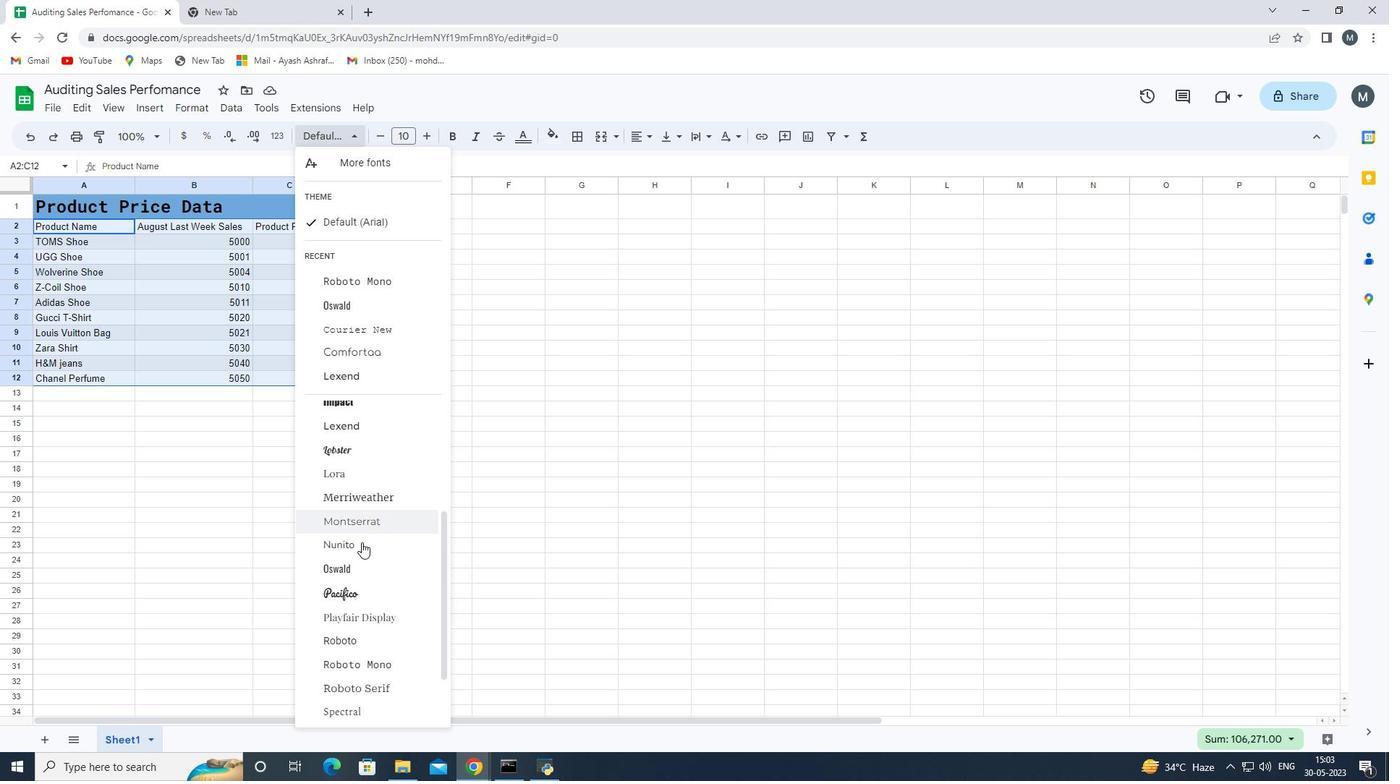 
Action: Mouse moved to (360, 547)
Screenshot: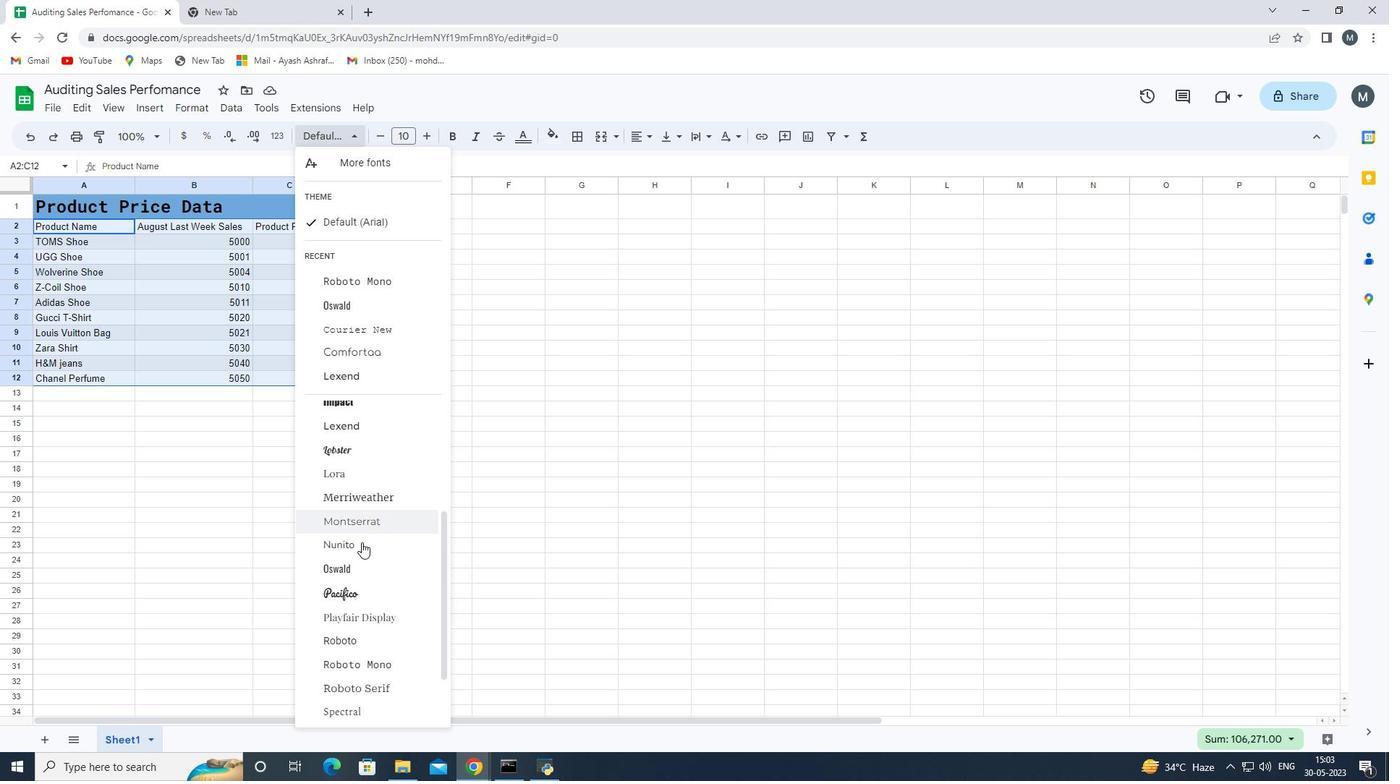 
Action: Mouse scrolled (360, 546) with delta (0, 0)
Screenshot: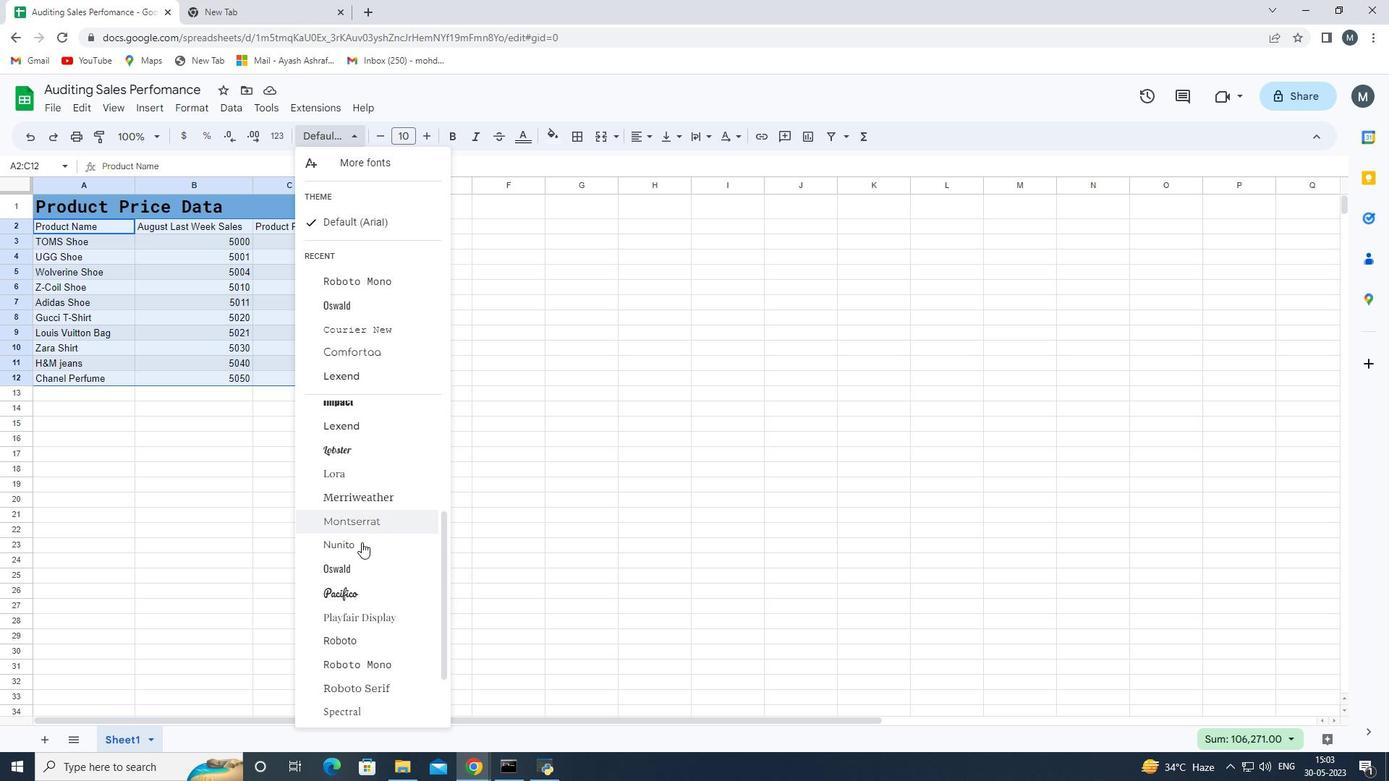 
Action: Mouse scrolled (360, 546) with delta (0, 0)
Screenshot: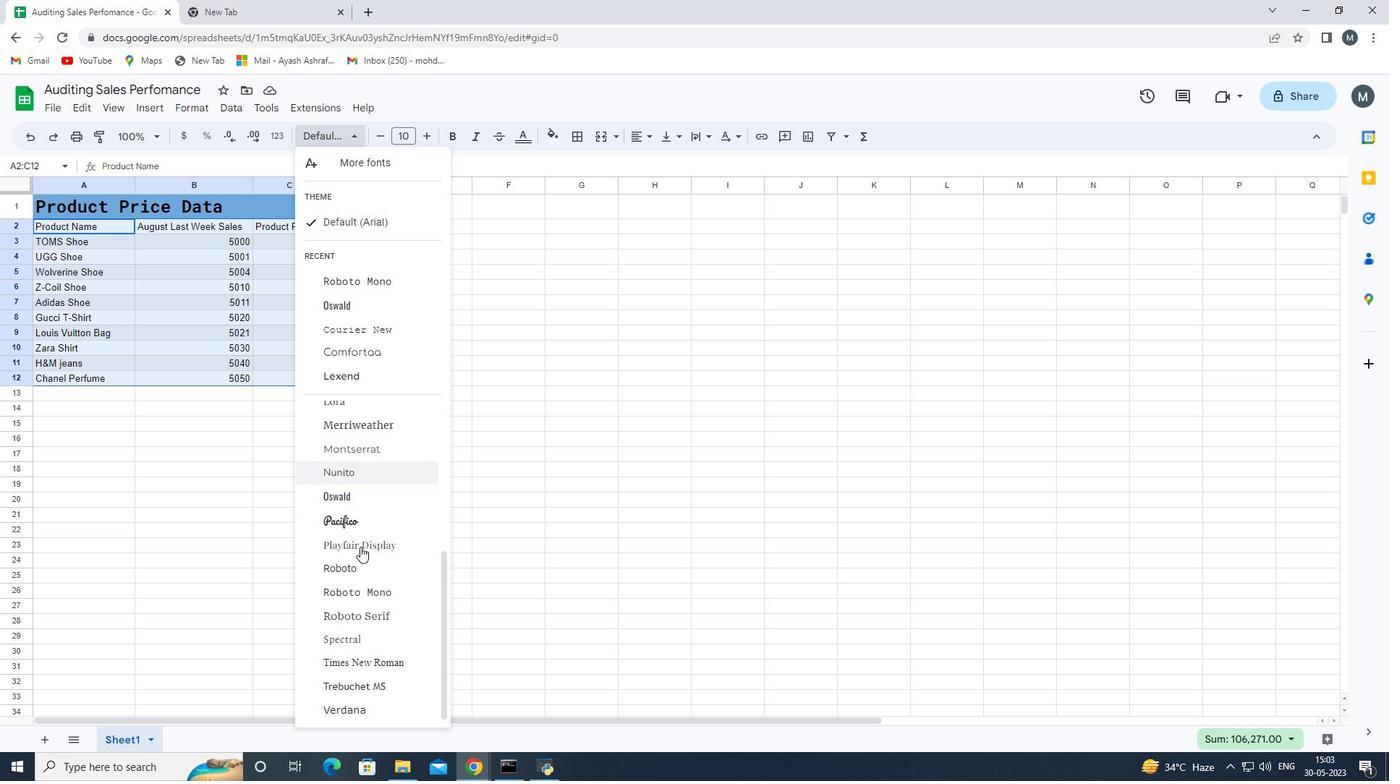 
Action: Mouse moved to (360, 549)
Screenshot: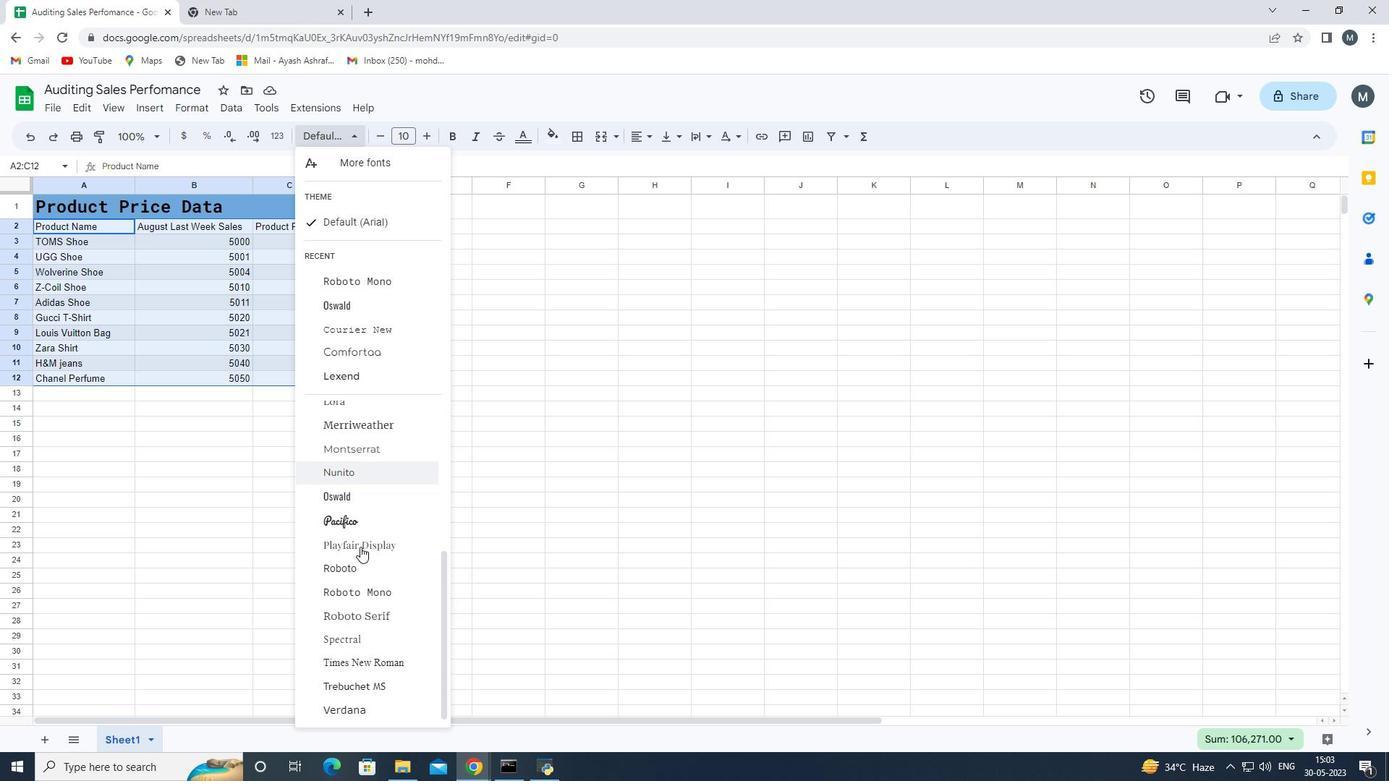
Action: Mouse scrolled (360, 549) with delta (0, 0)
Screenshot: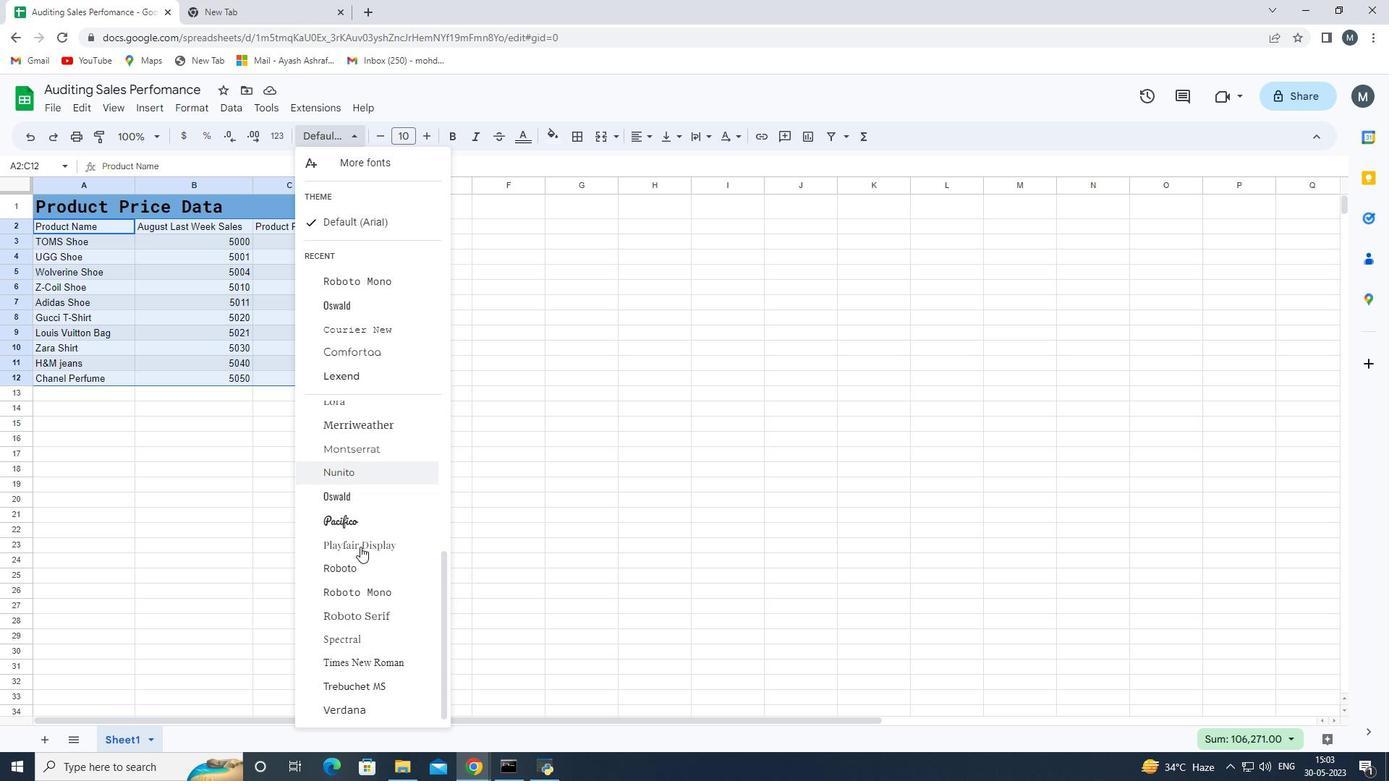 
Action: Mouse moved to (358, 482)
Screenshot: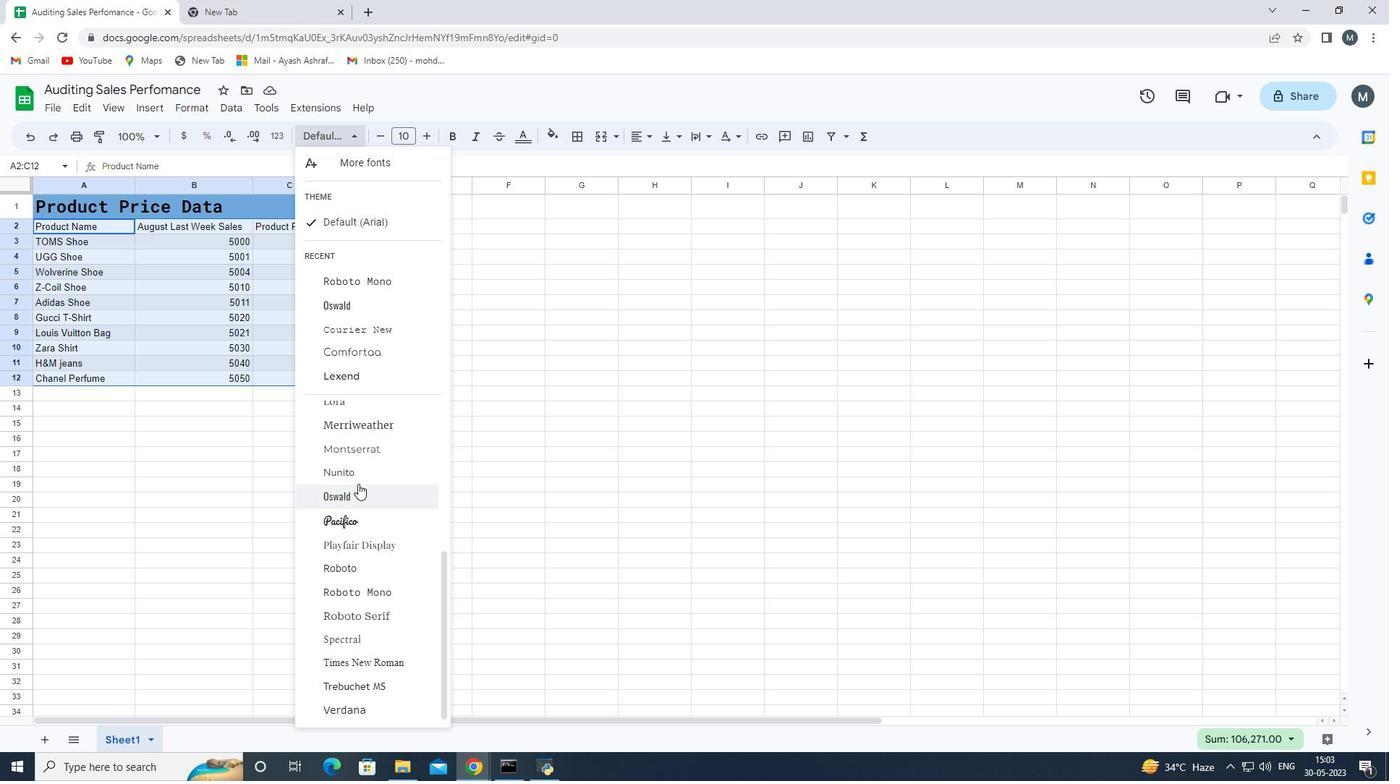 
Action: Mouse scrolled (358, 483) with delta (0, 0)
Screenshot: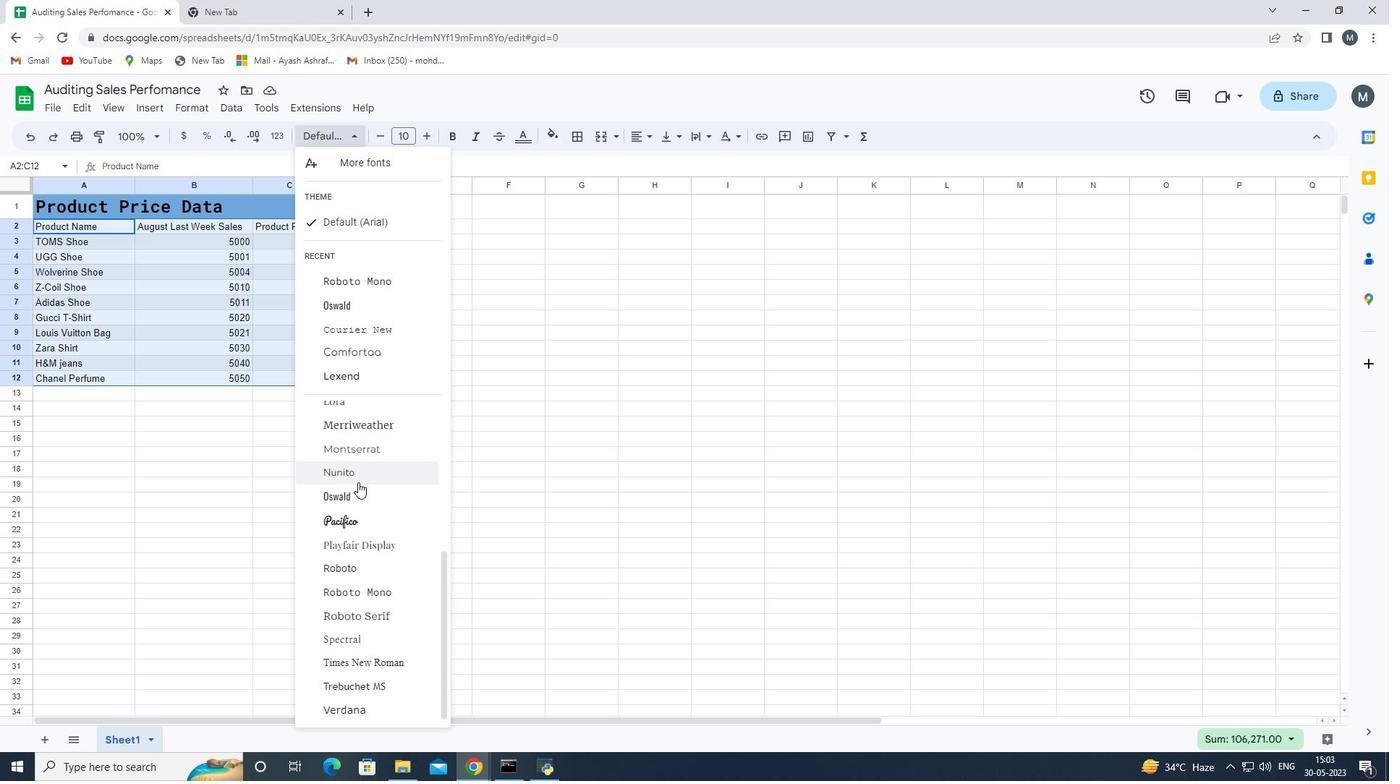 
Action: Mouse scrolled (358, 483) with delta (0, 0)
Screenshot: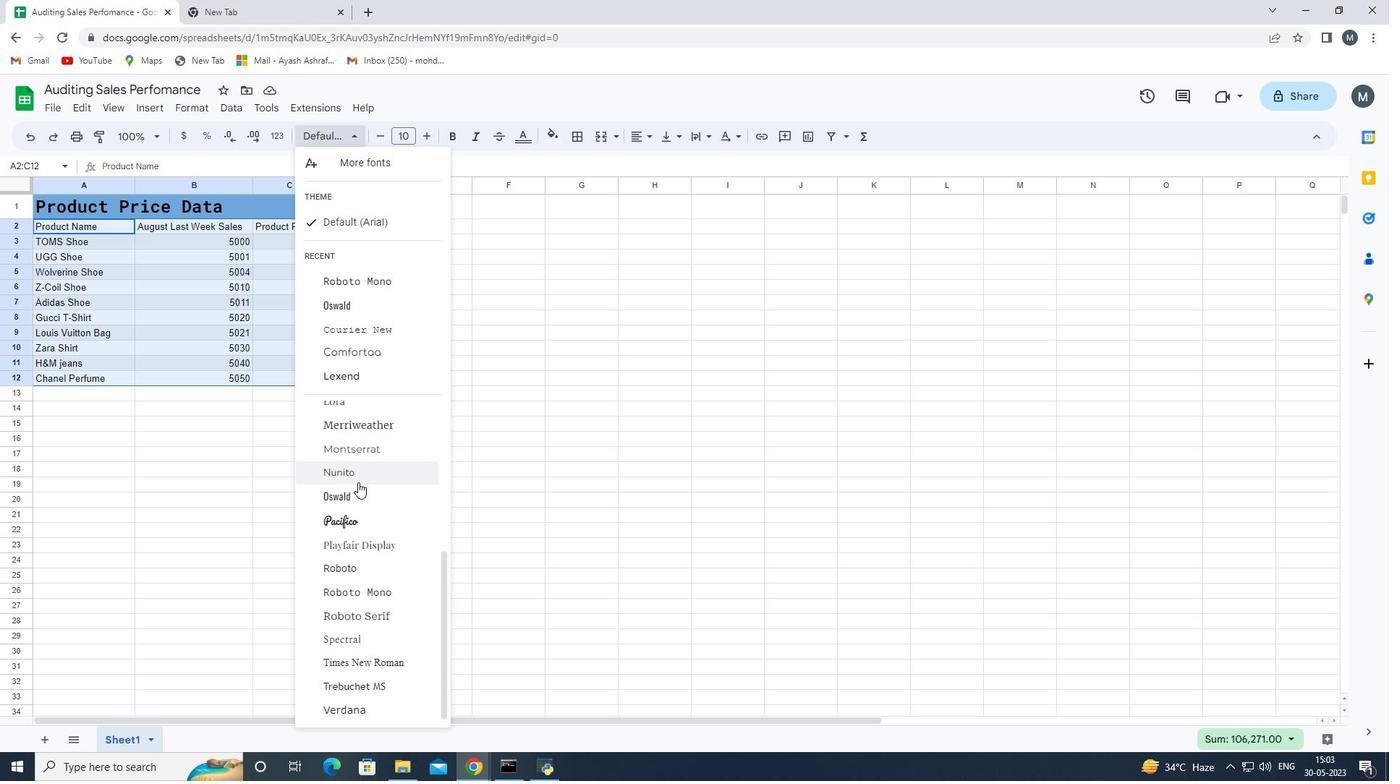 
Action: Mouse scrolled (358, 483) with delta (0, 0)
Screenshot: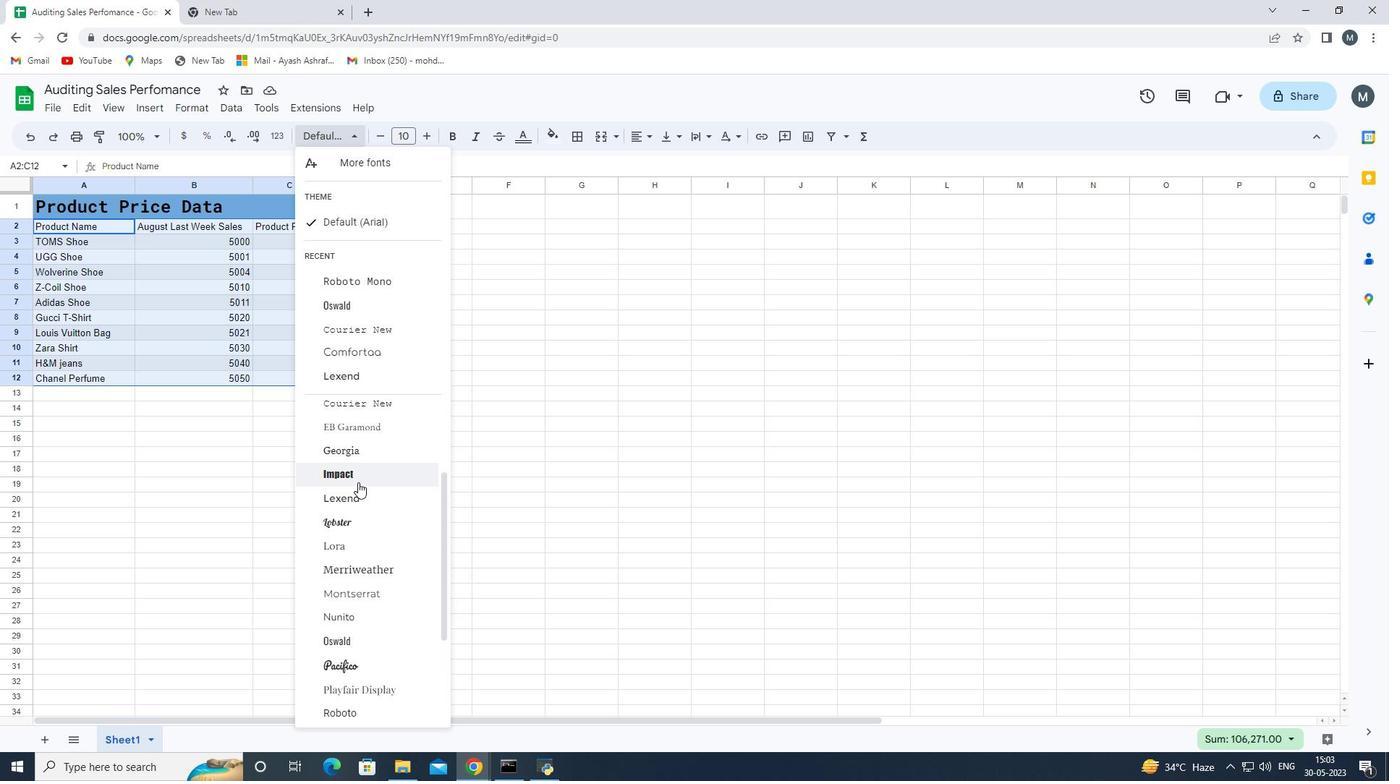 
Action: Mouse scrolled (358, 483) with delta (0, 0)
Screenshot: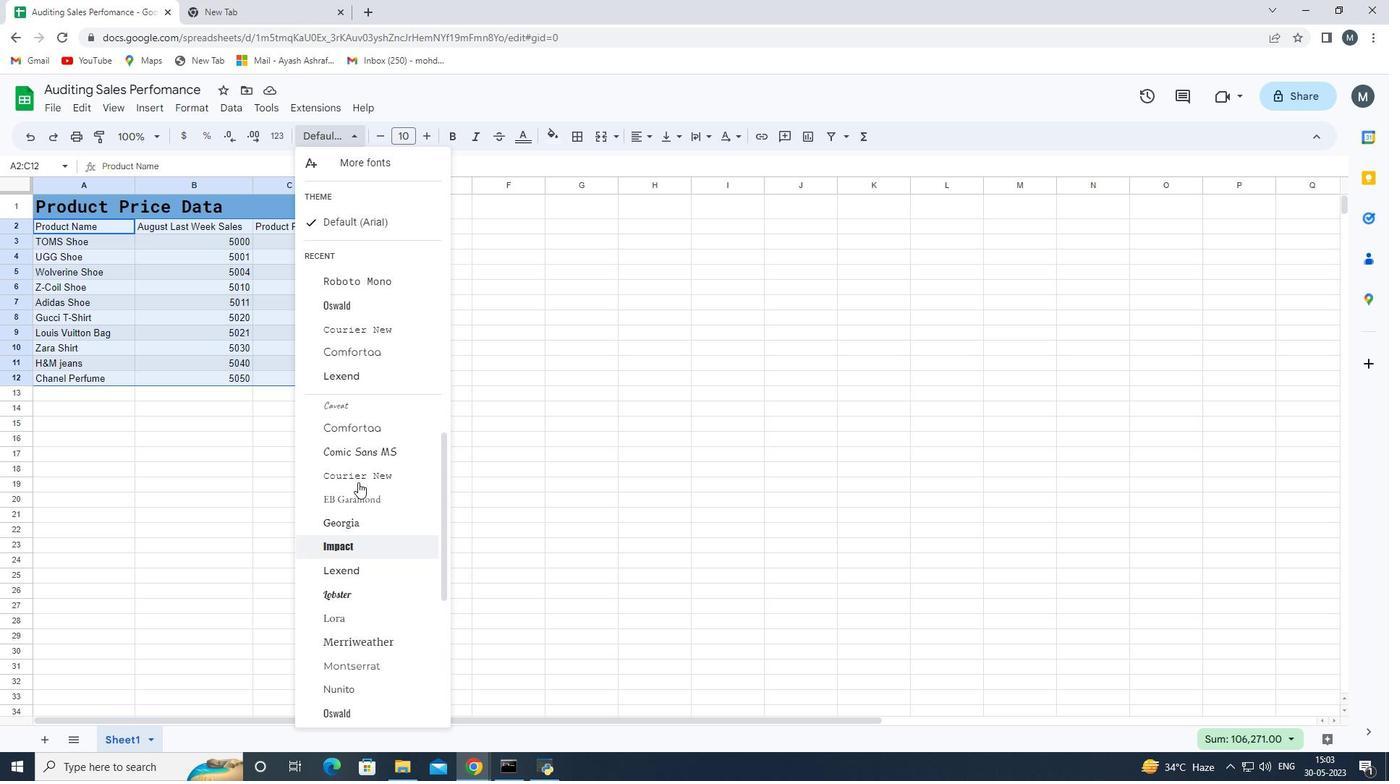 
Action: Mouse moved to (367, 510)
Screenshot: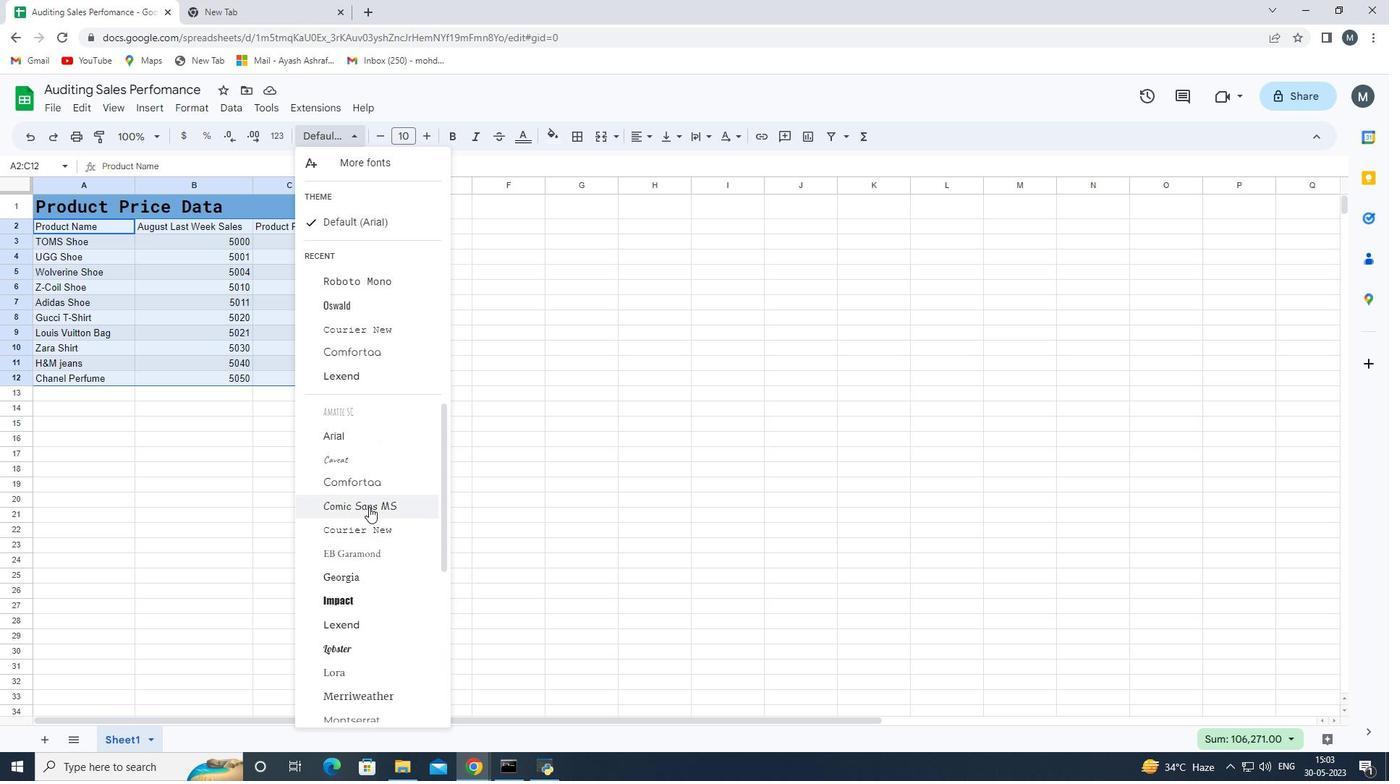 
Action: Mouse scrolled (367, 511) with delta (0, 0)
Screenshot: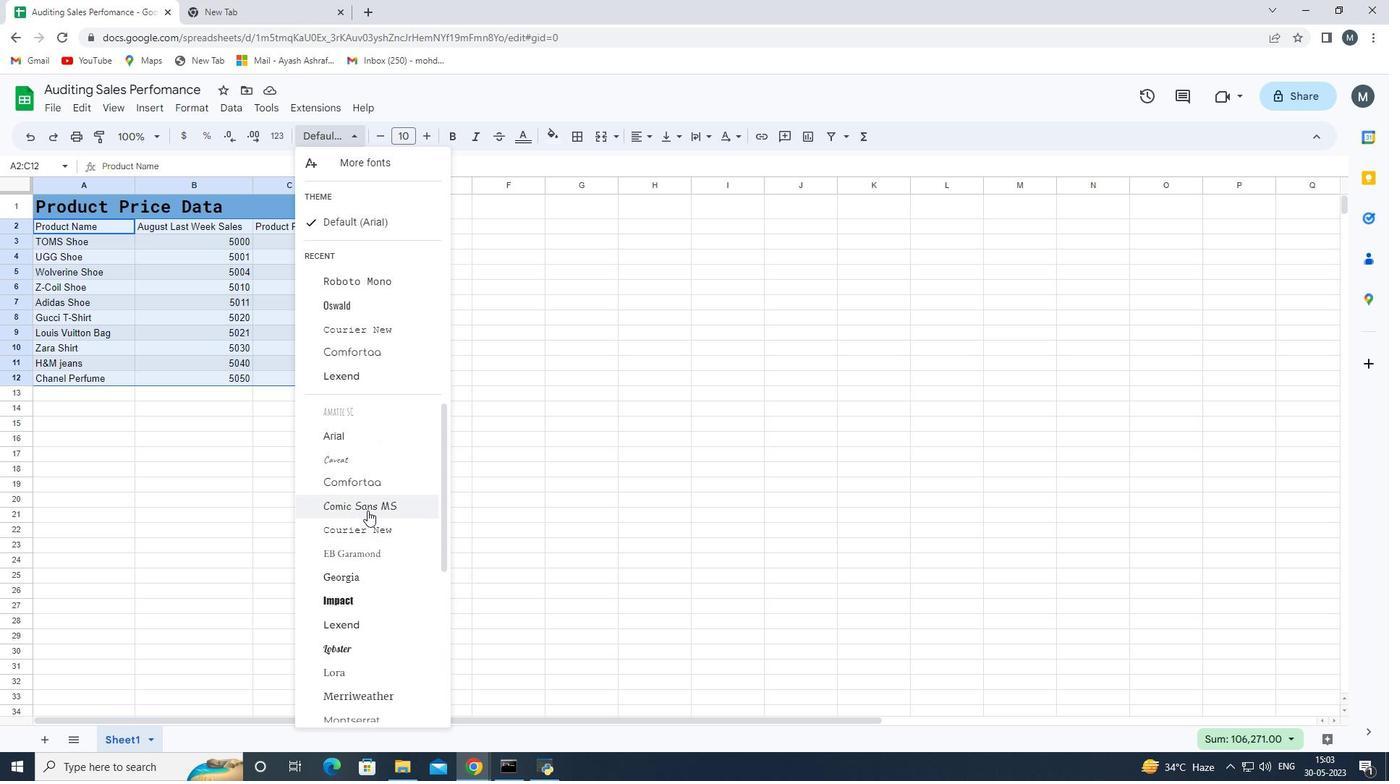 
Action: Mouse scrolled (367, 511) with delta (0, 0)
Screenshot: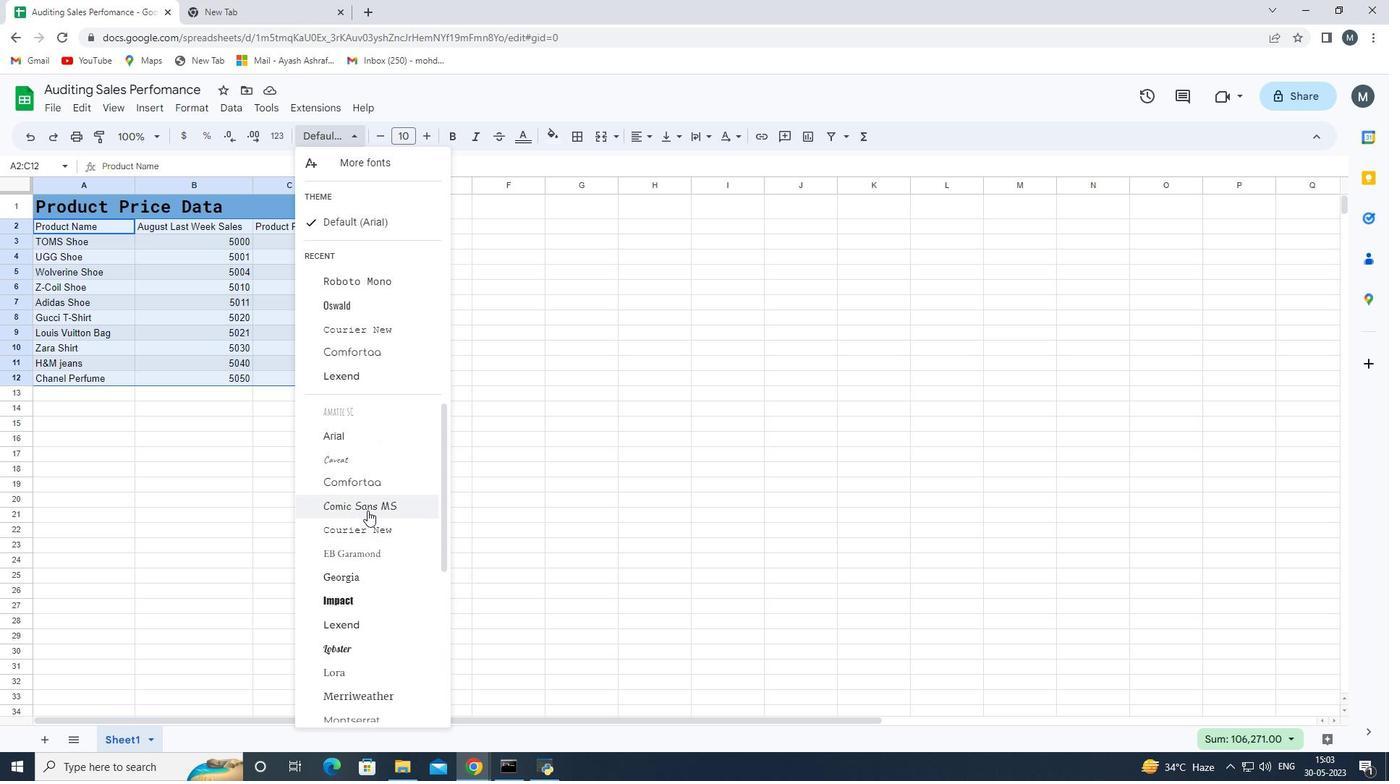 
Action: Mouse scrolled (367, 511) with delta (0, 0)
Screenshot: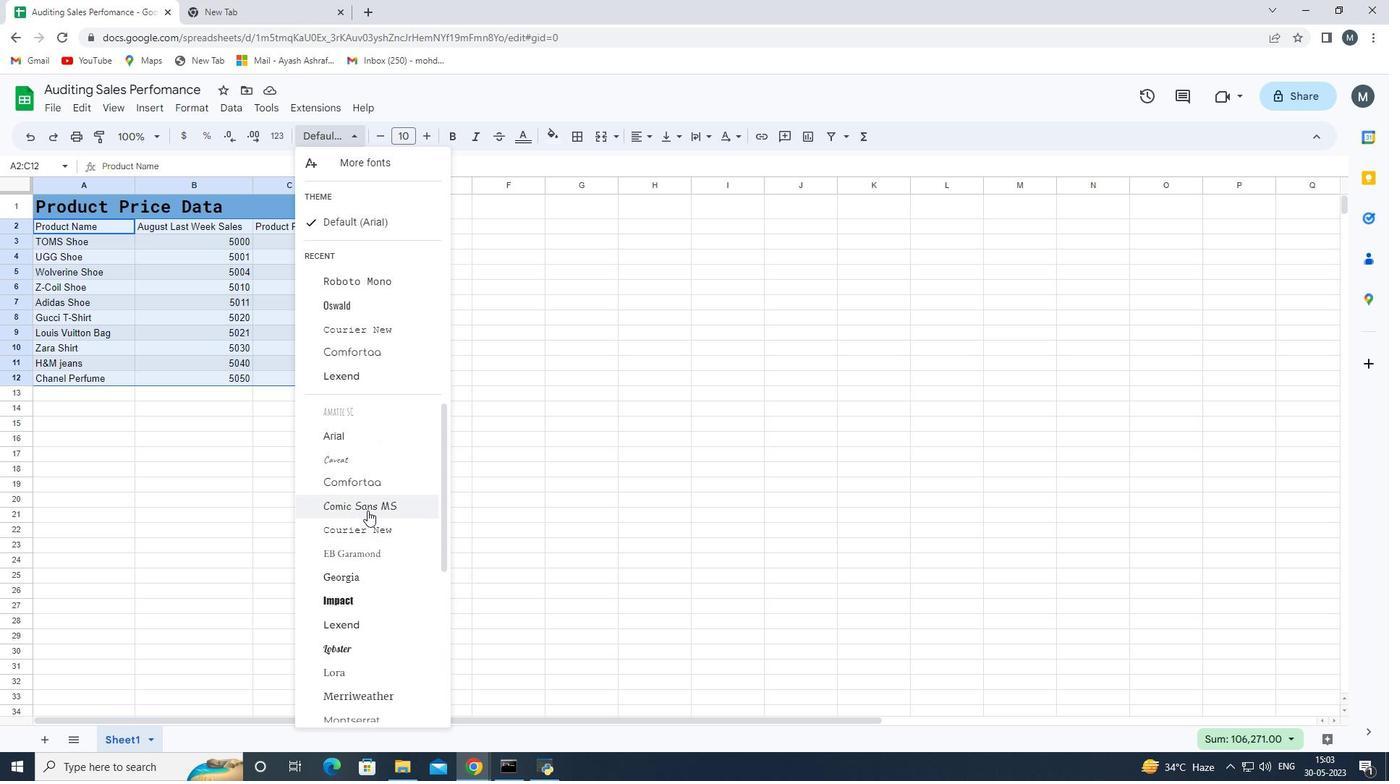 
Action: Mouse moved to (370, 510)
Screenshot: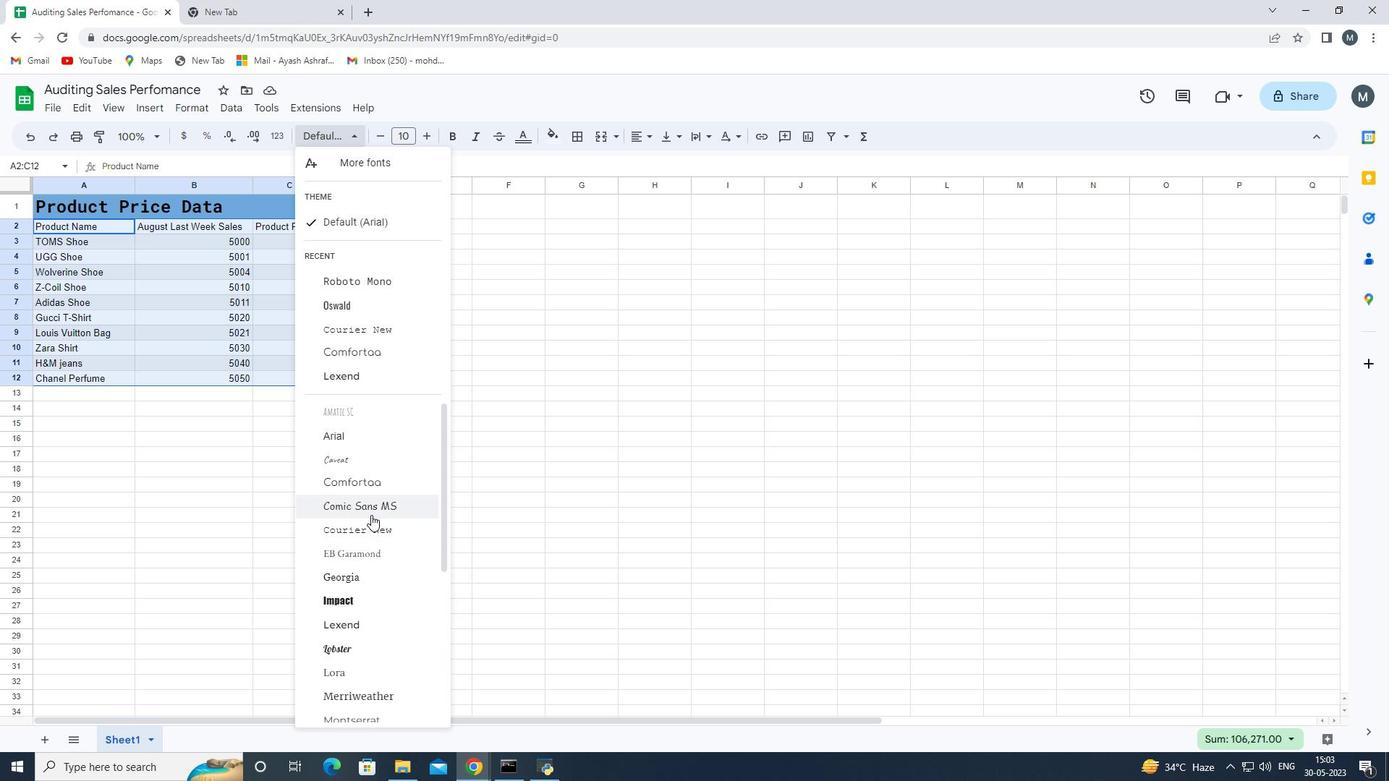 
Action: Mouse scrolled (370, 509) with delta (0, 0)
Screenshot: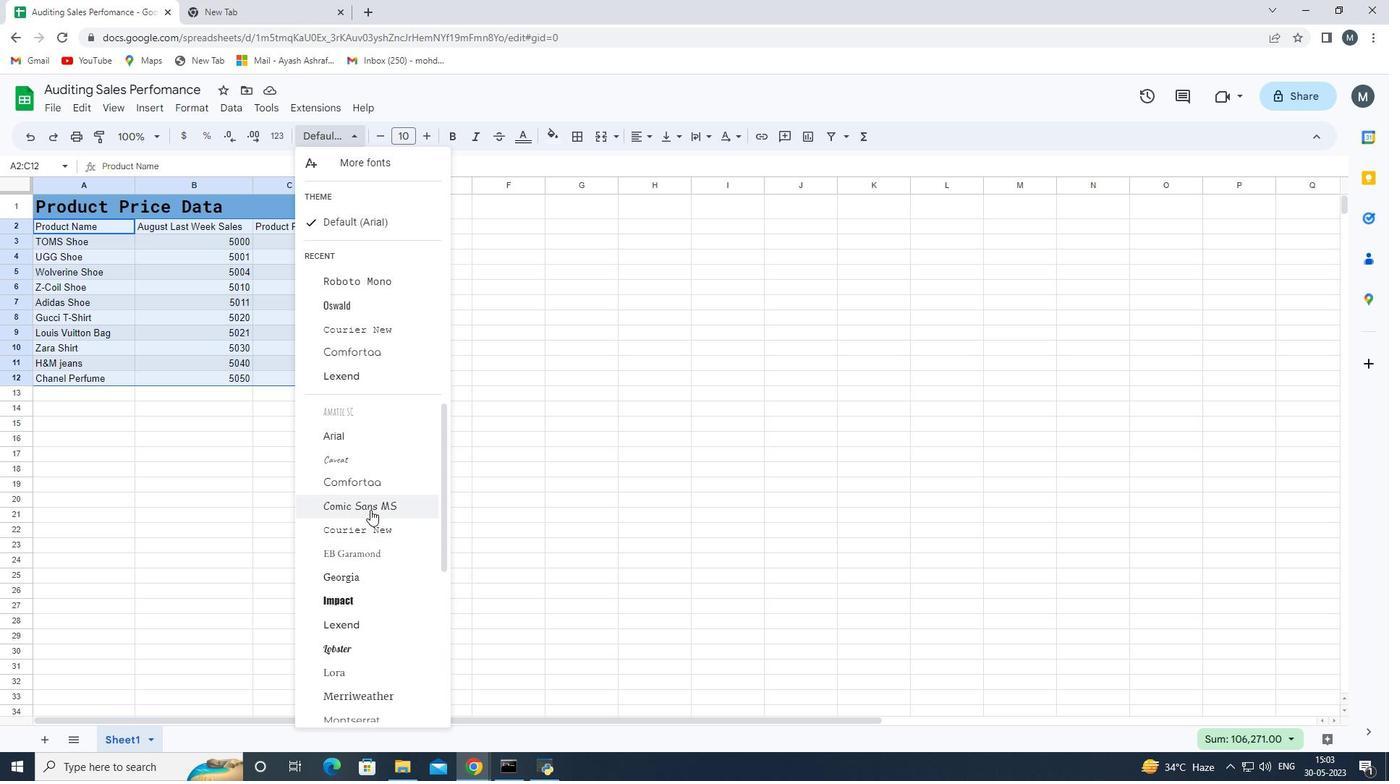 
Action: Mouse scrolled (370, 509) with delta (0, 0)
Screenshot: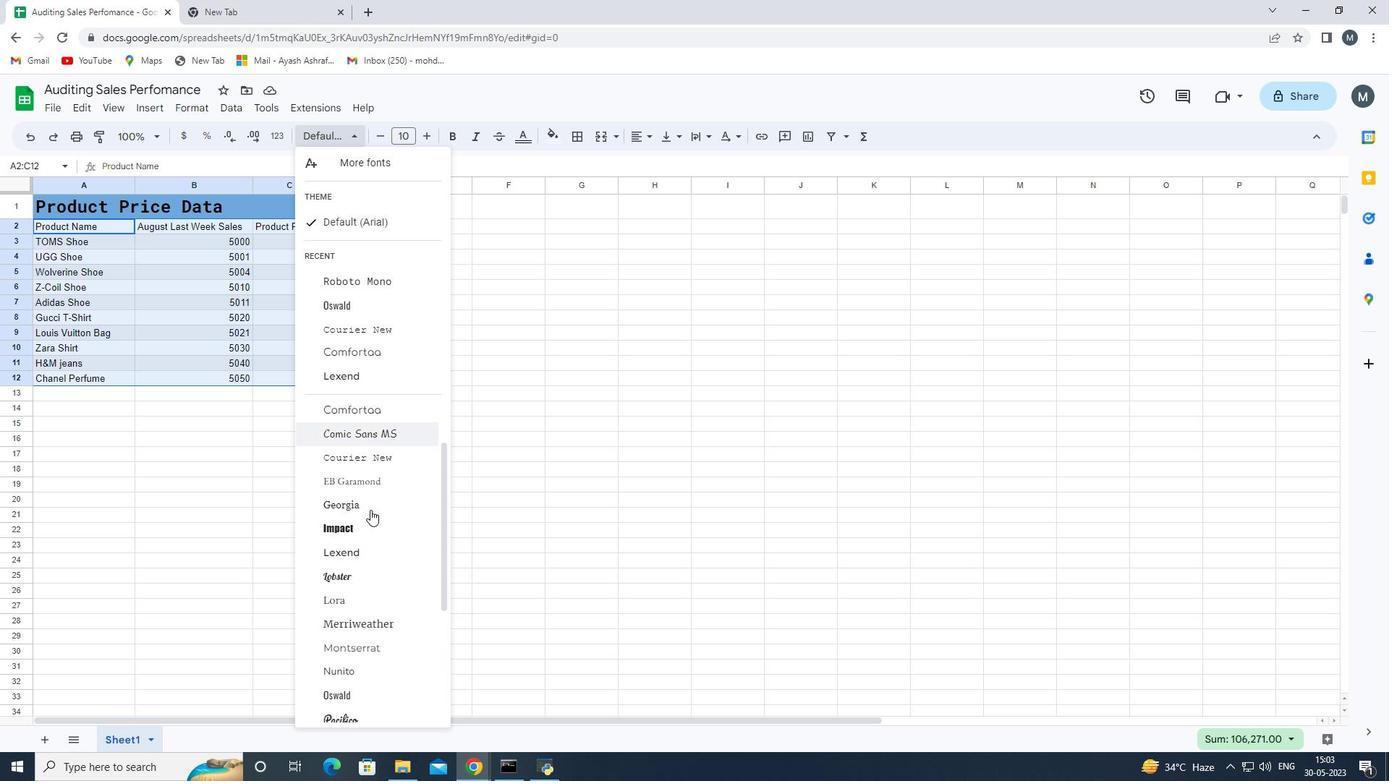 
Action: Mouse scrolled (370, 509) with delta (0, 0)
Screenshot: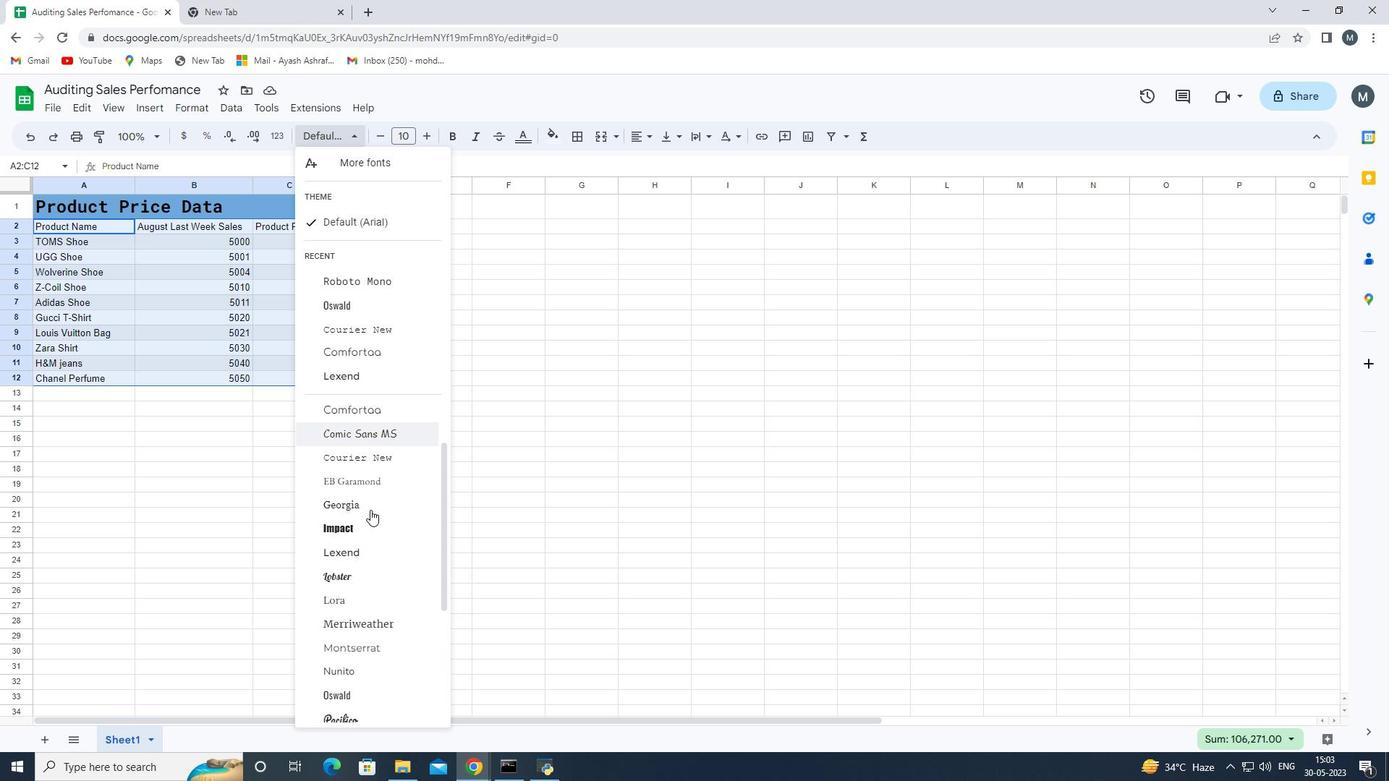 
Action: Mouse moved to (368, 513)
Screenshot: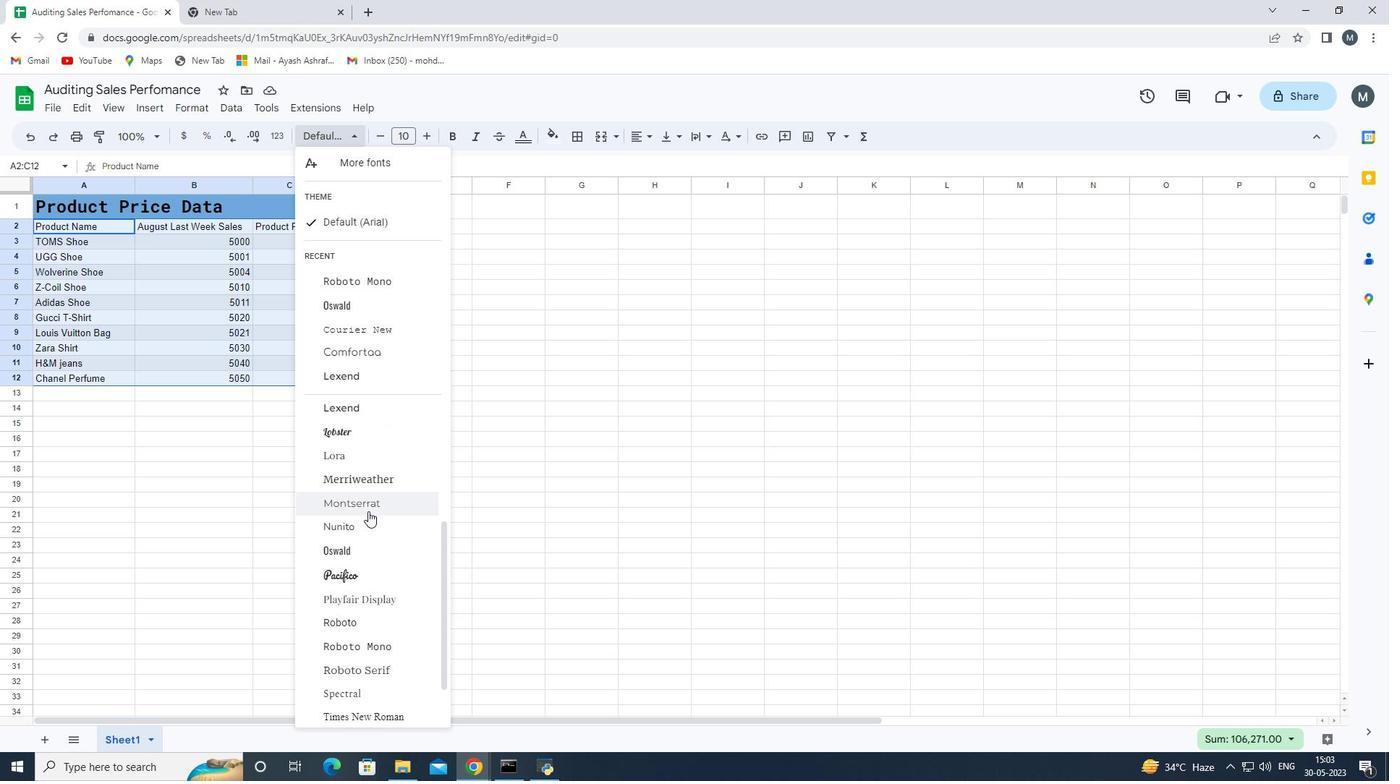
Action: Mouse scrolled (368, 512) with delta (0, 0)
Screenshot: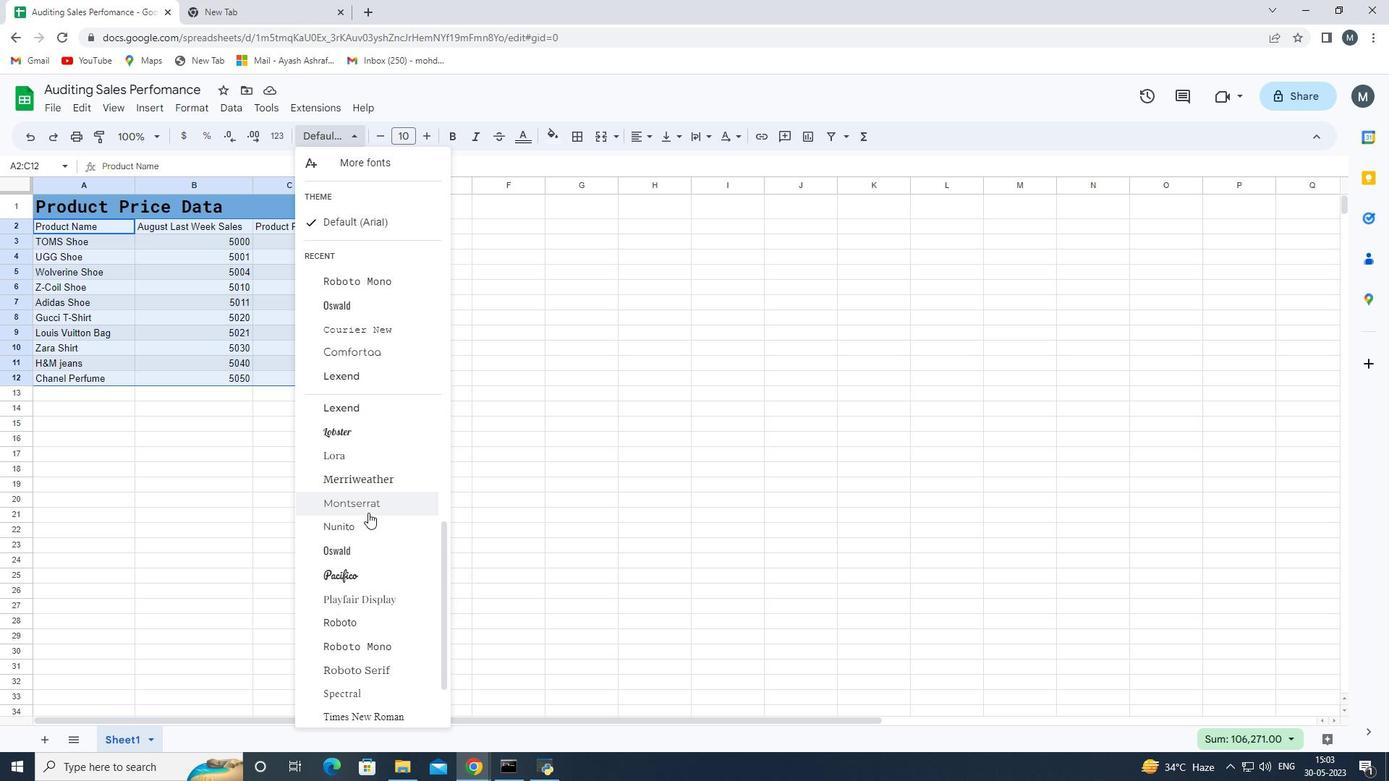 
Action: Mouse scrolled (368, 512) with delta (0, 0)
Screenshot: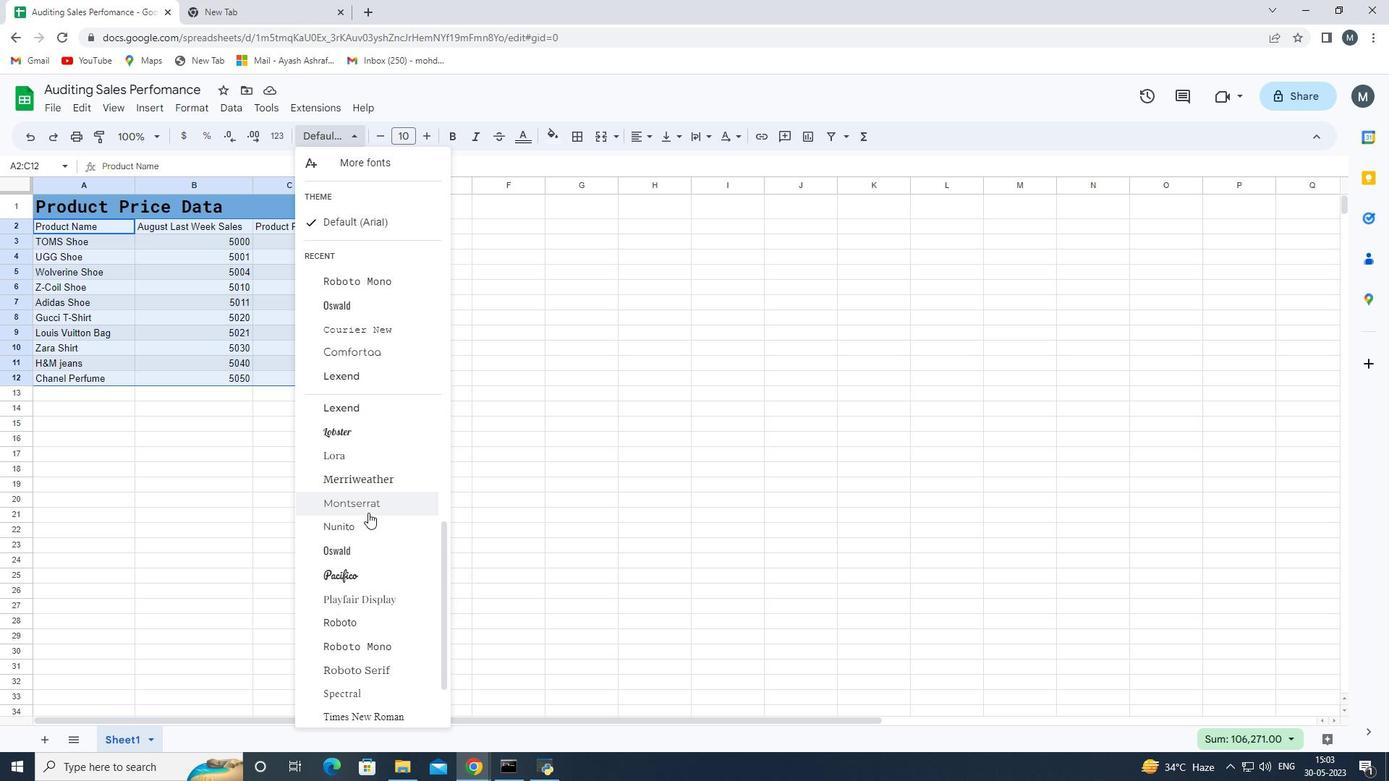 
Action: Mouse moved to (349, 658)
Screenshot: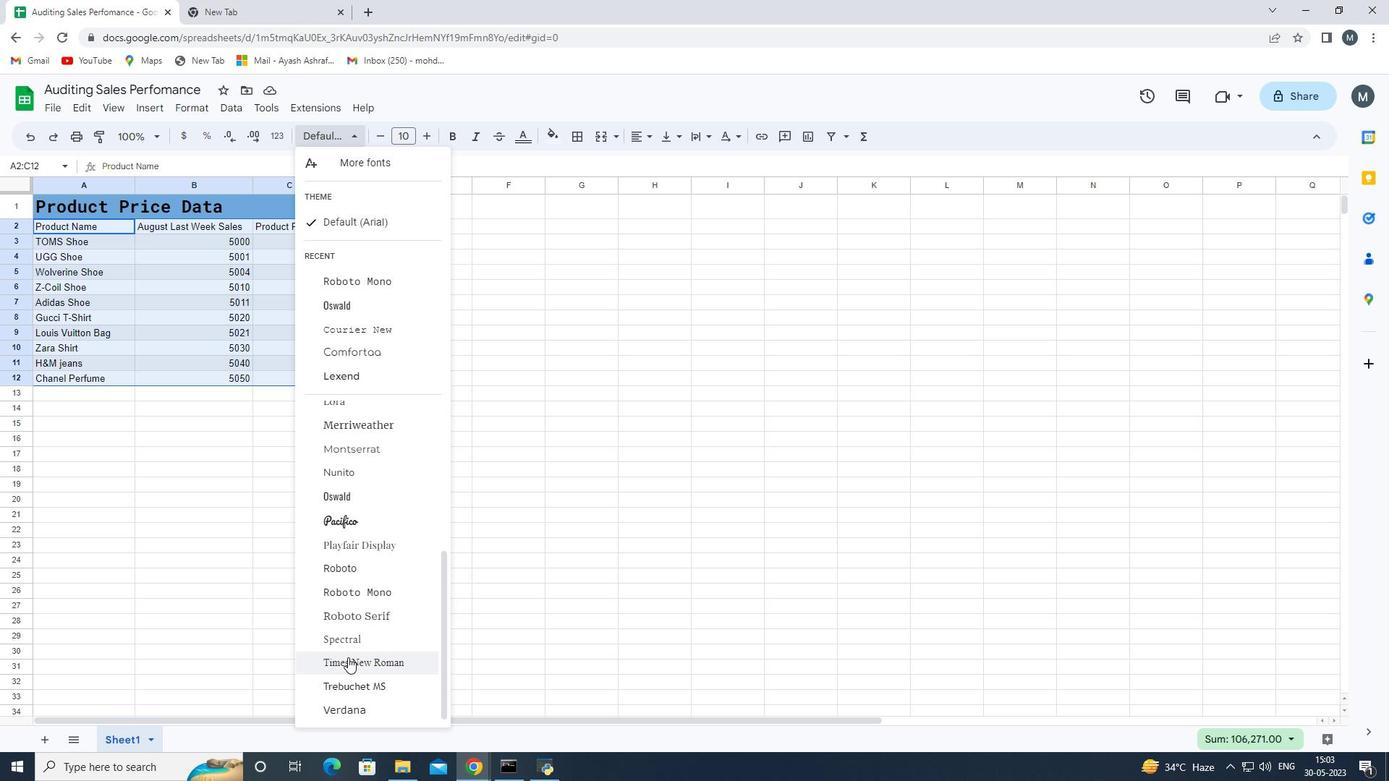 
Action: Mouse pressed left at (349, 658)
Screenshot: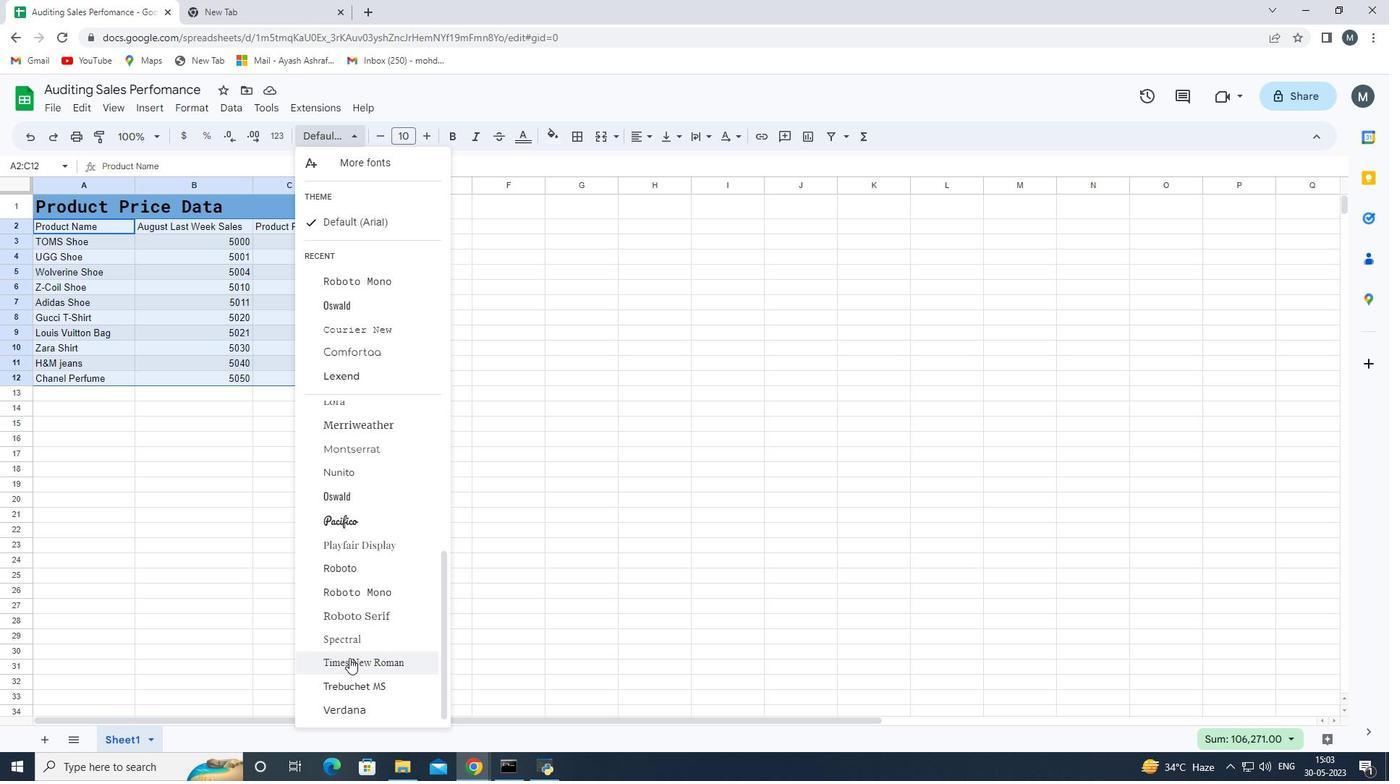
Action: Mouse moved to (378, 137)
Screenshot: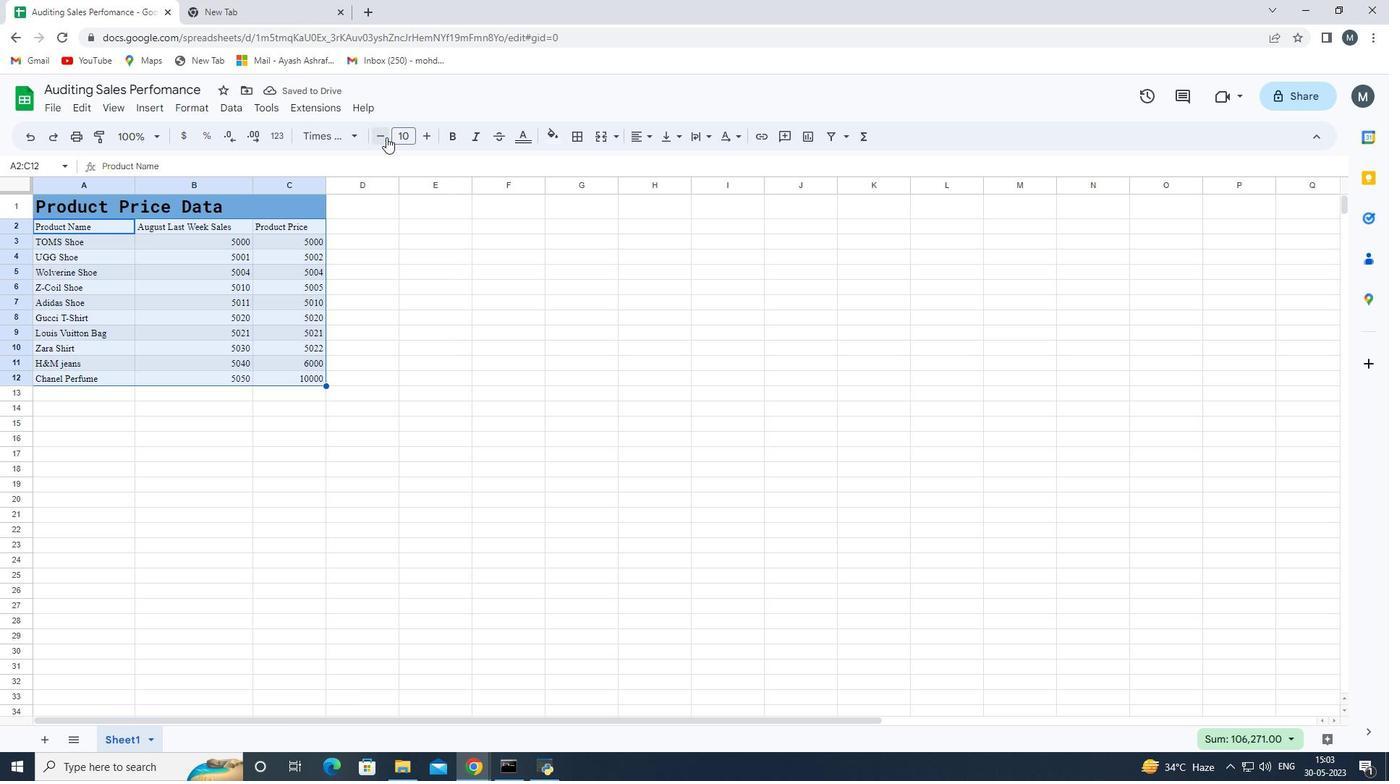 
Action: Mouse pressed left at (378, 137)
Screenshot: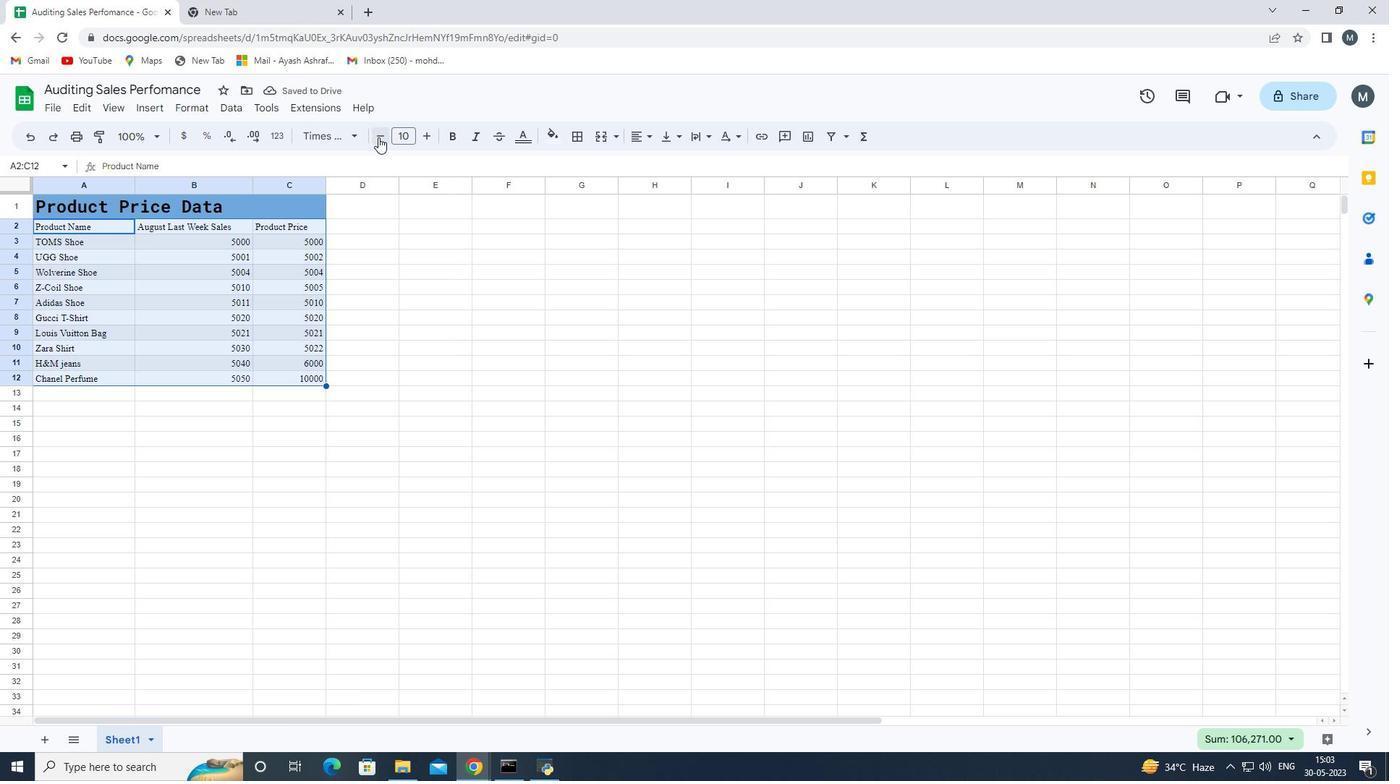 
Action: Mouse moved to (110, 211)
Screenshot: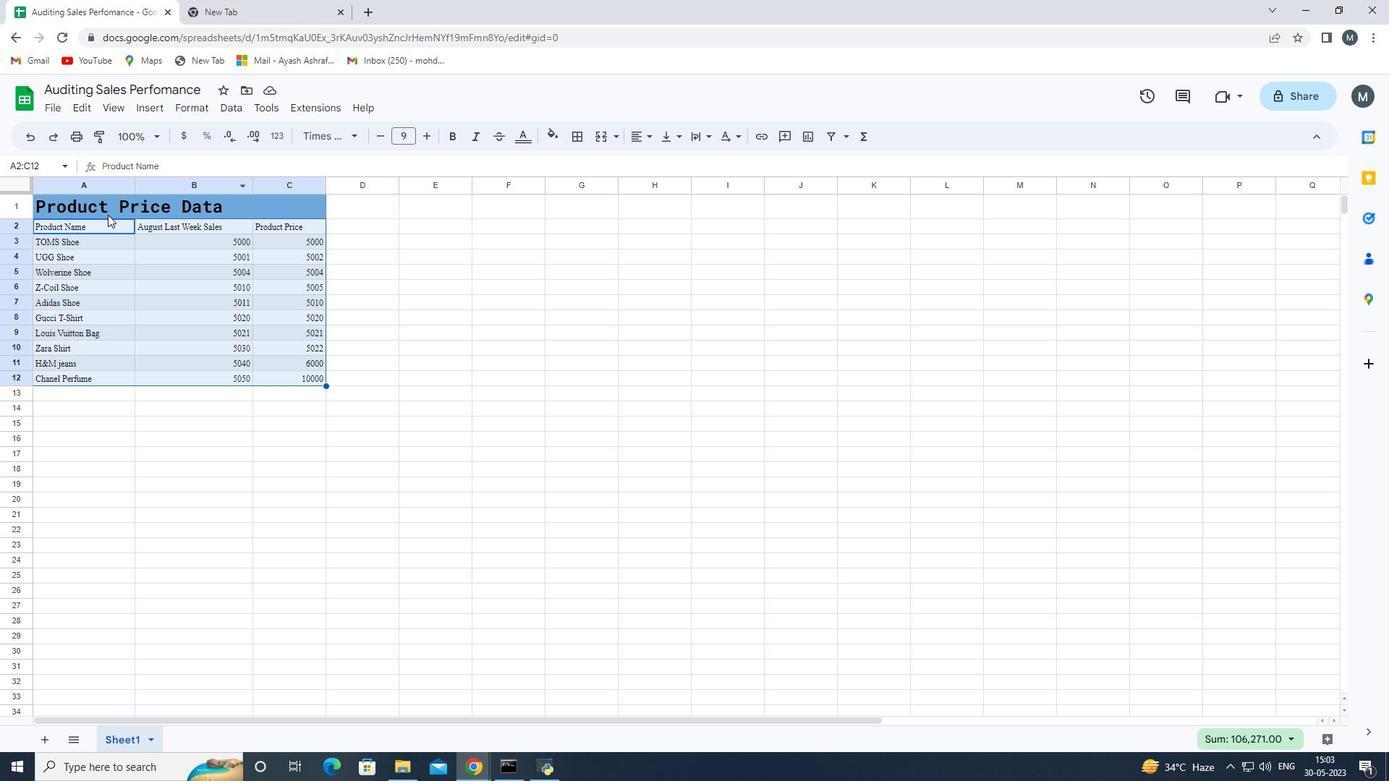 
Action: Mouse pressed left at (110, 211)
Screenshot: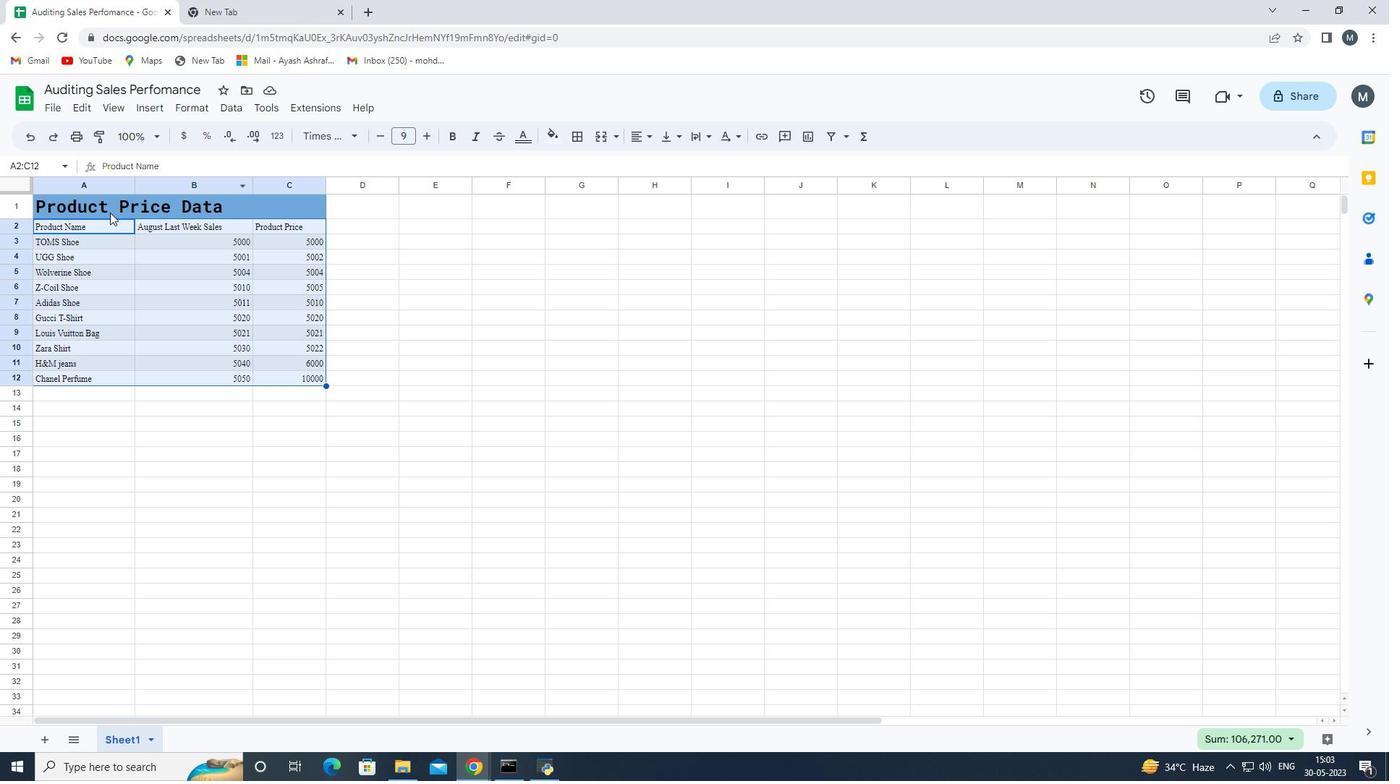 
Action: Mouse moved to (31, 207)
Screenshot: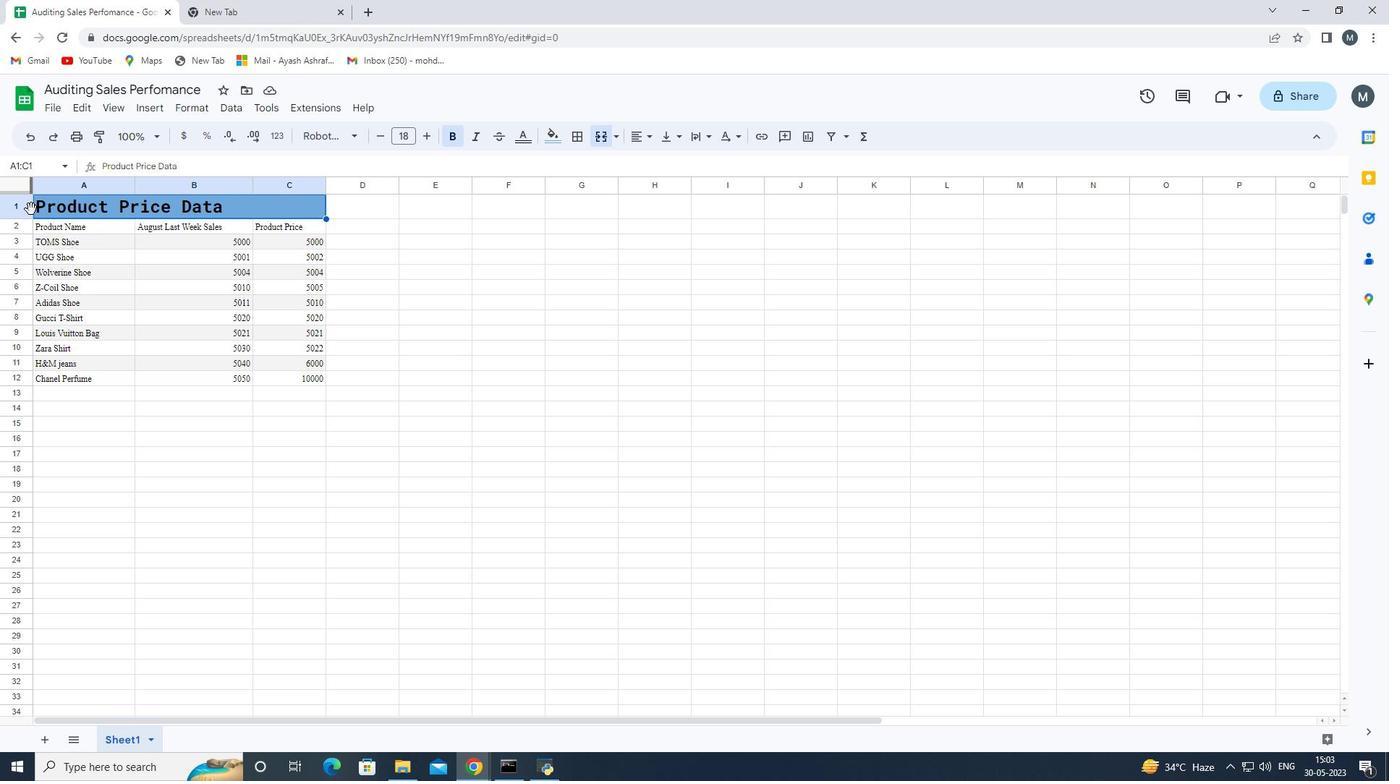 
Action: Mouse pressed left at (31, 207)
Screenshot: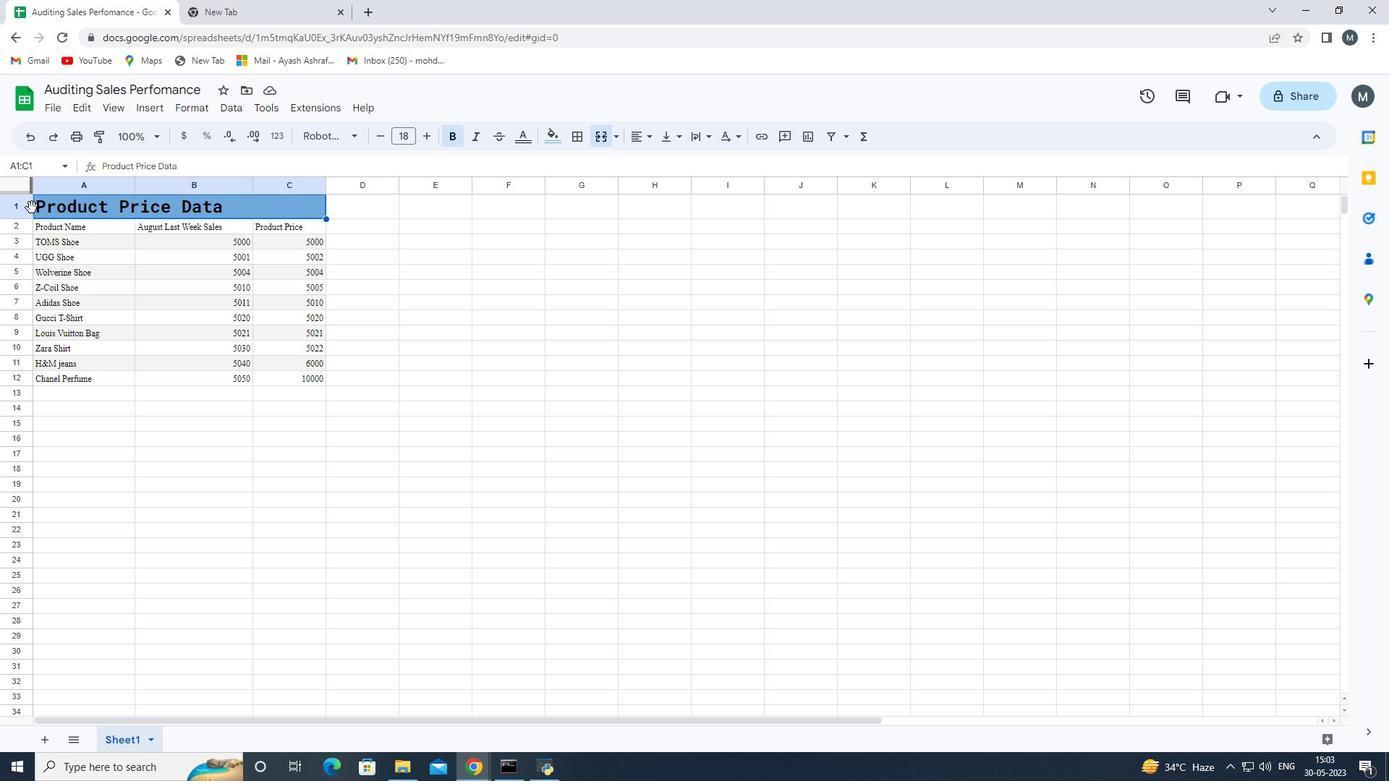 
Action: Mouse moved to (64, 208)
Screenshot: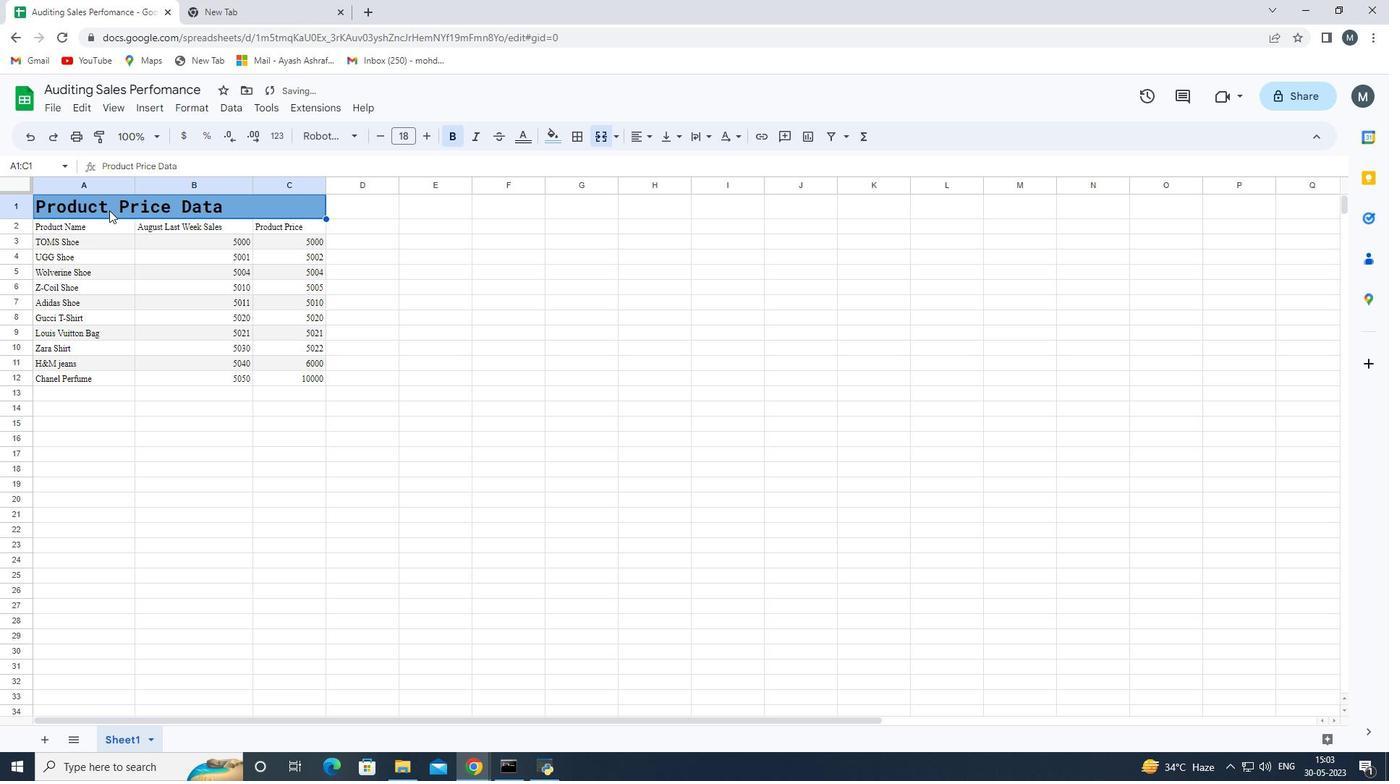 
Action: Mouse pressed left at (64, 208)
Screenshot: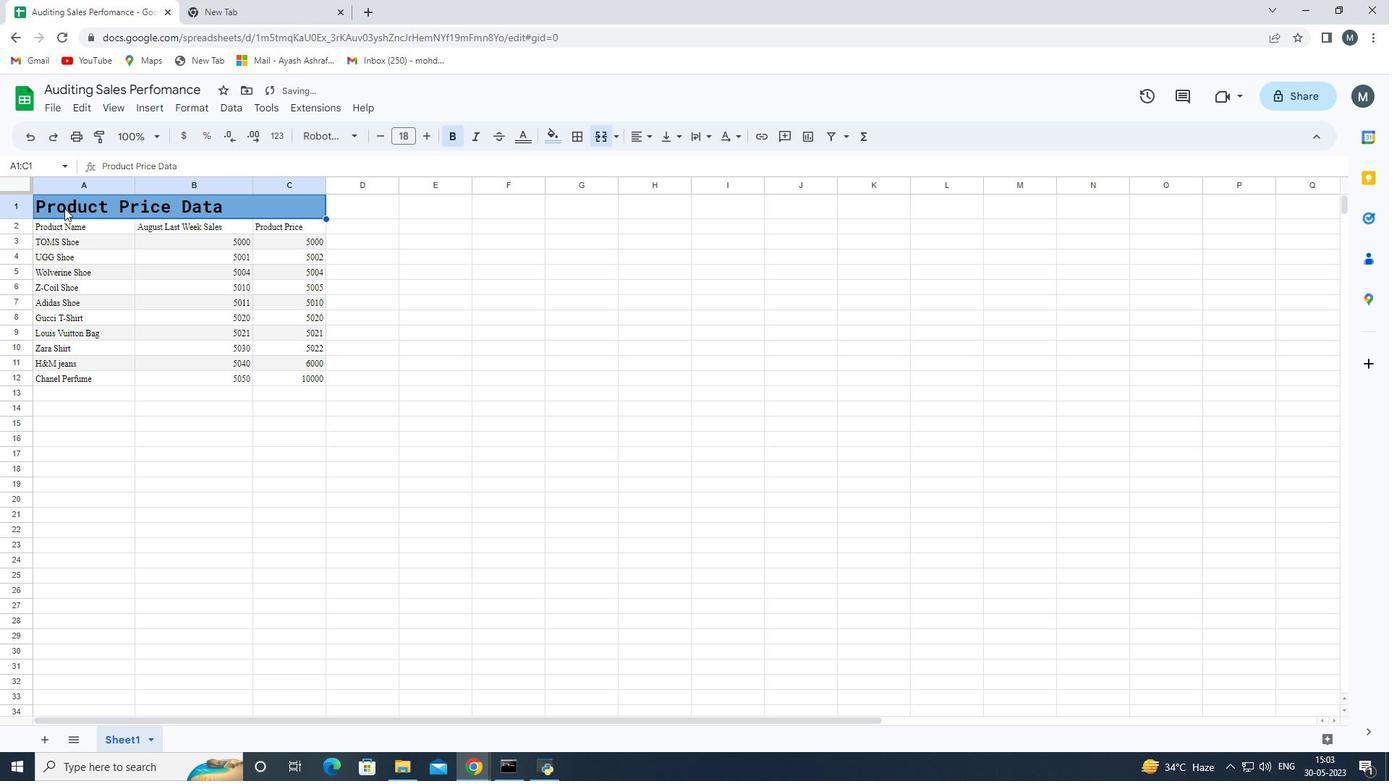 
Action: Mouse moved to (637, 141)
Screenshot: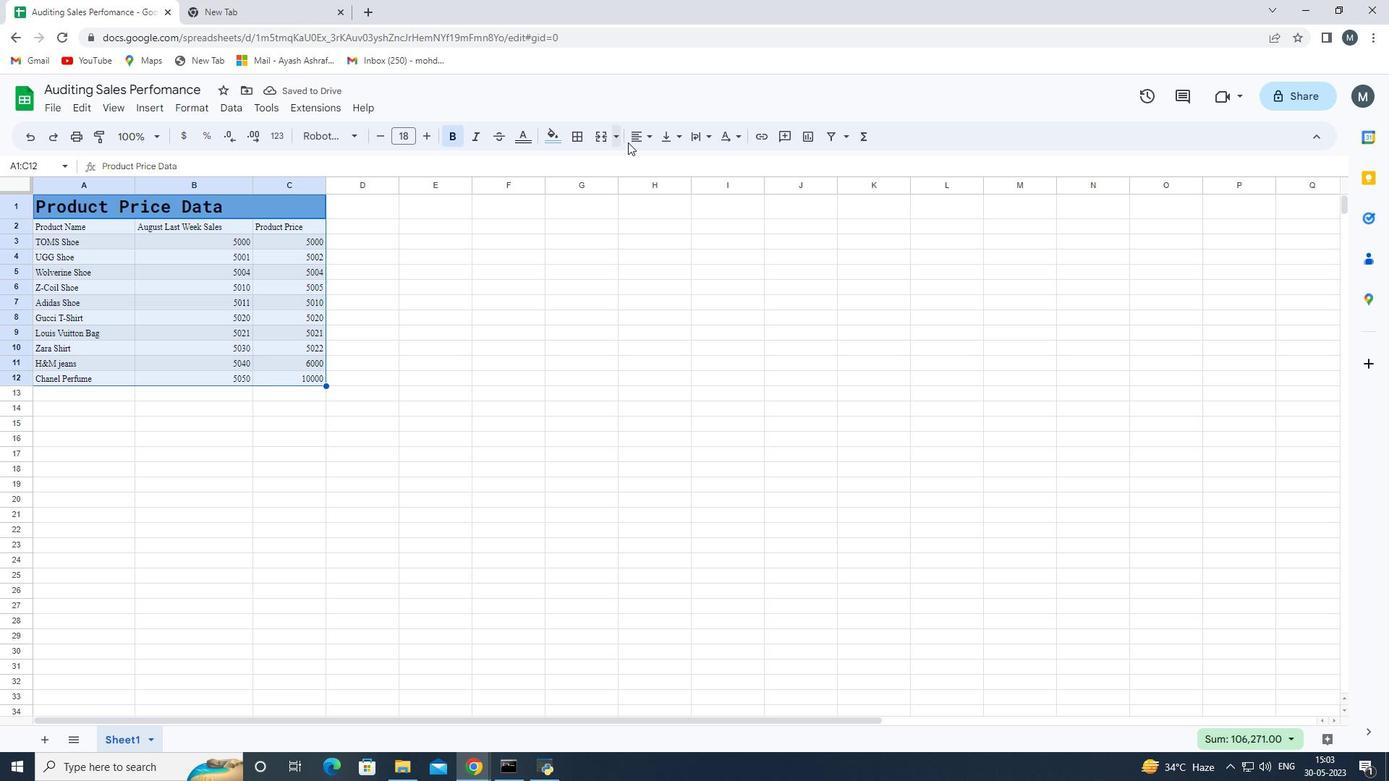 
Action: Mouse pressed left at (637, 141)
Screenshot: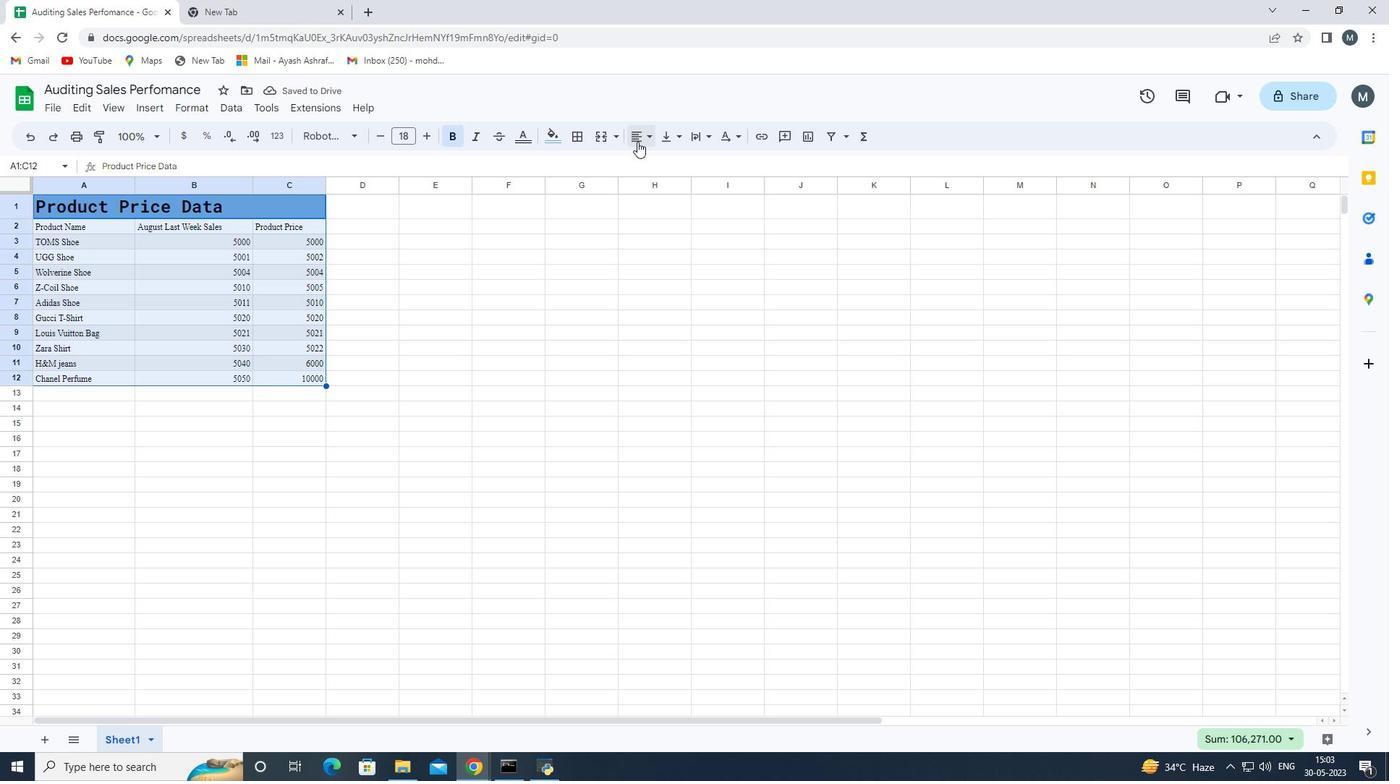 
Action: Mouse moved to (645, 166)
Screenshot: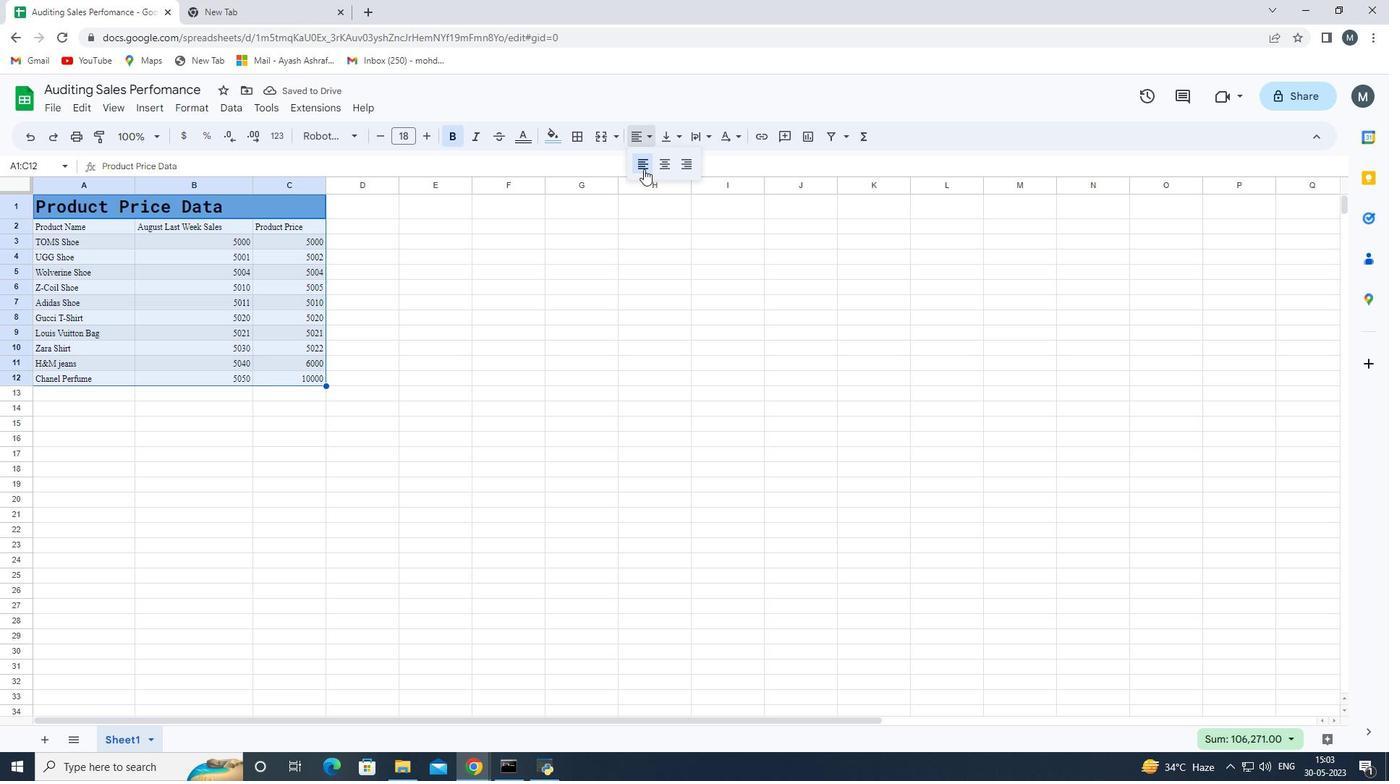 
Action: Mouse pressed left at (645, 166)
Screenshot: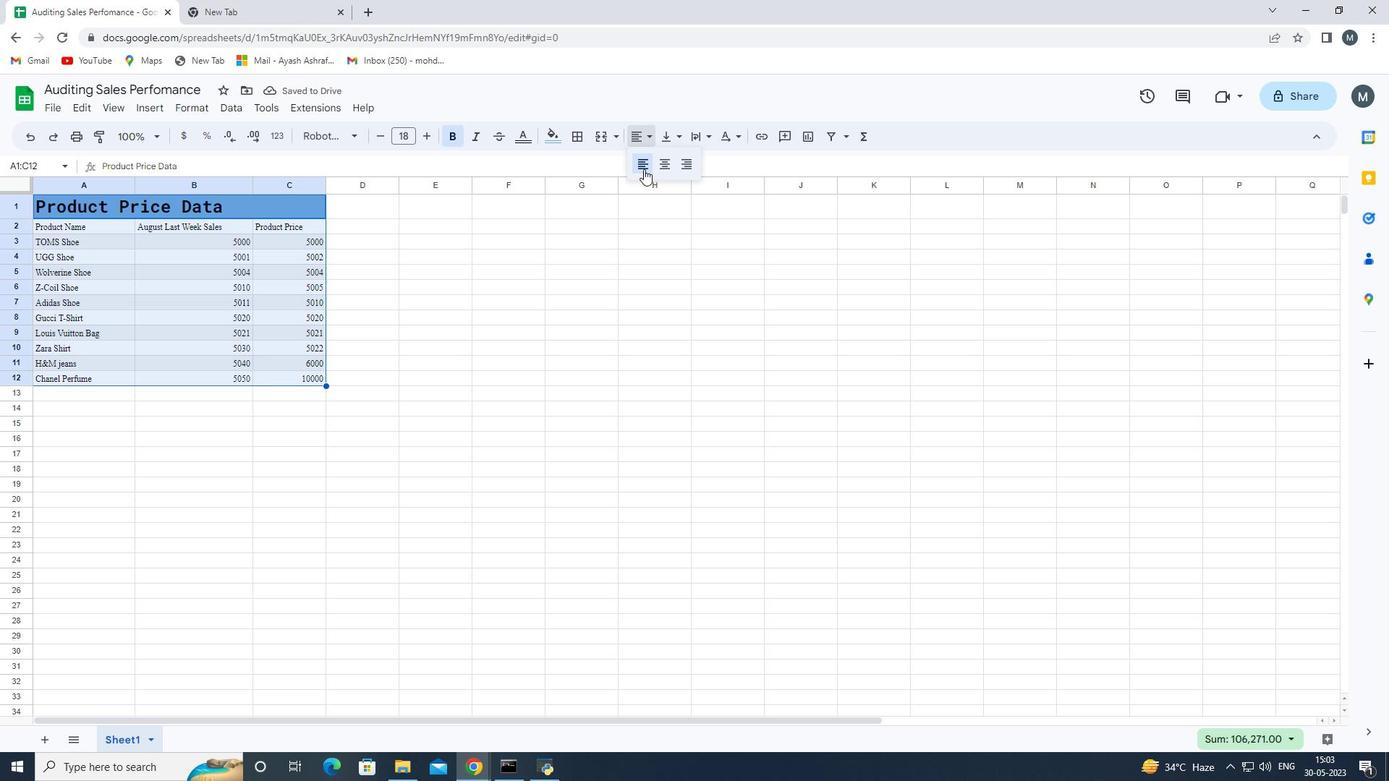 
Action: Mouse moved to (404, 390)
Screenshot: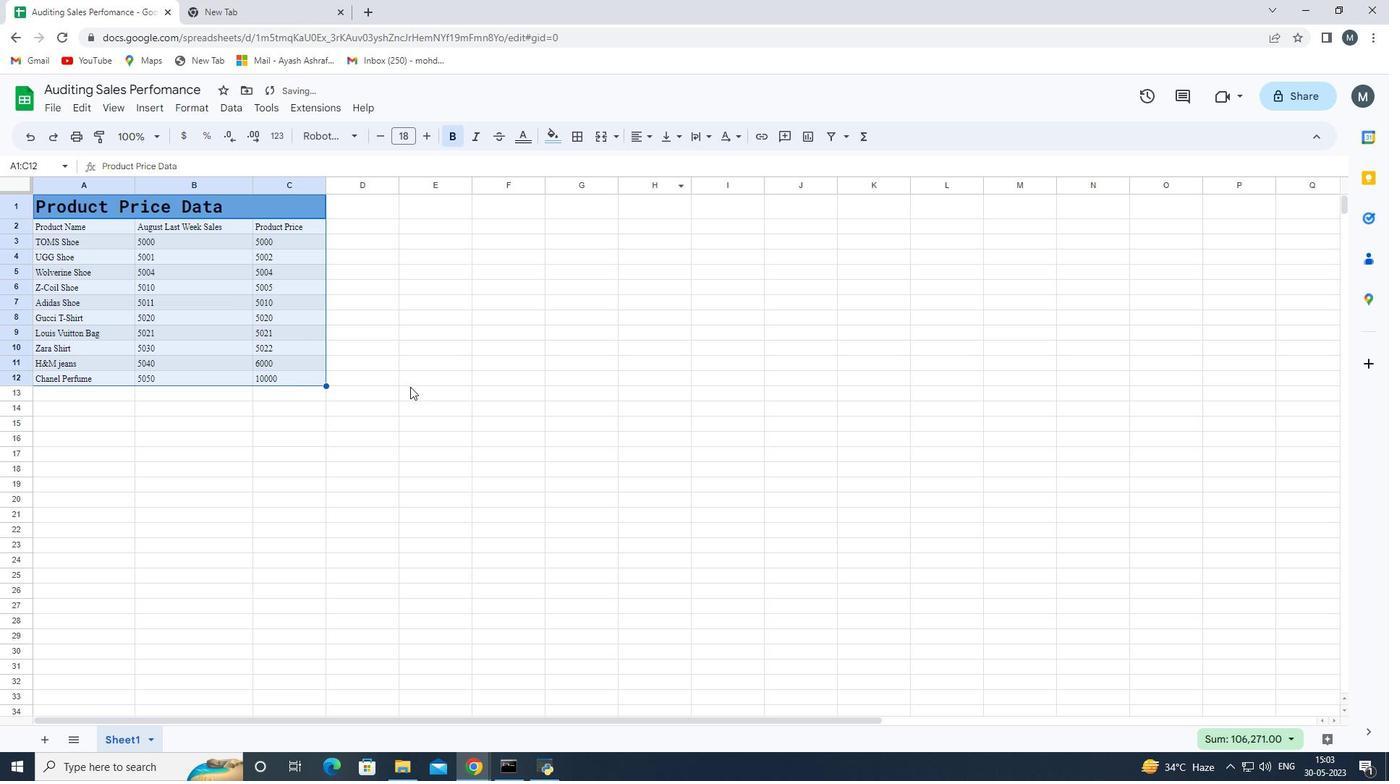 
Action: Mouse pressed left at (404, 390)
Screenshot: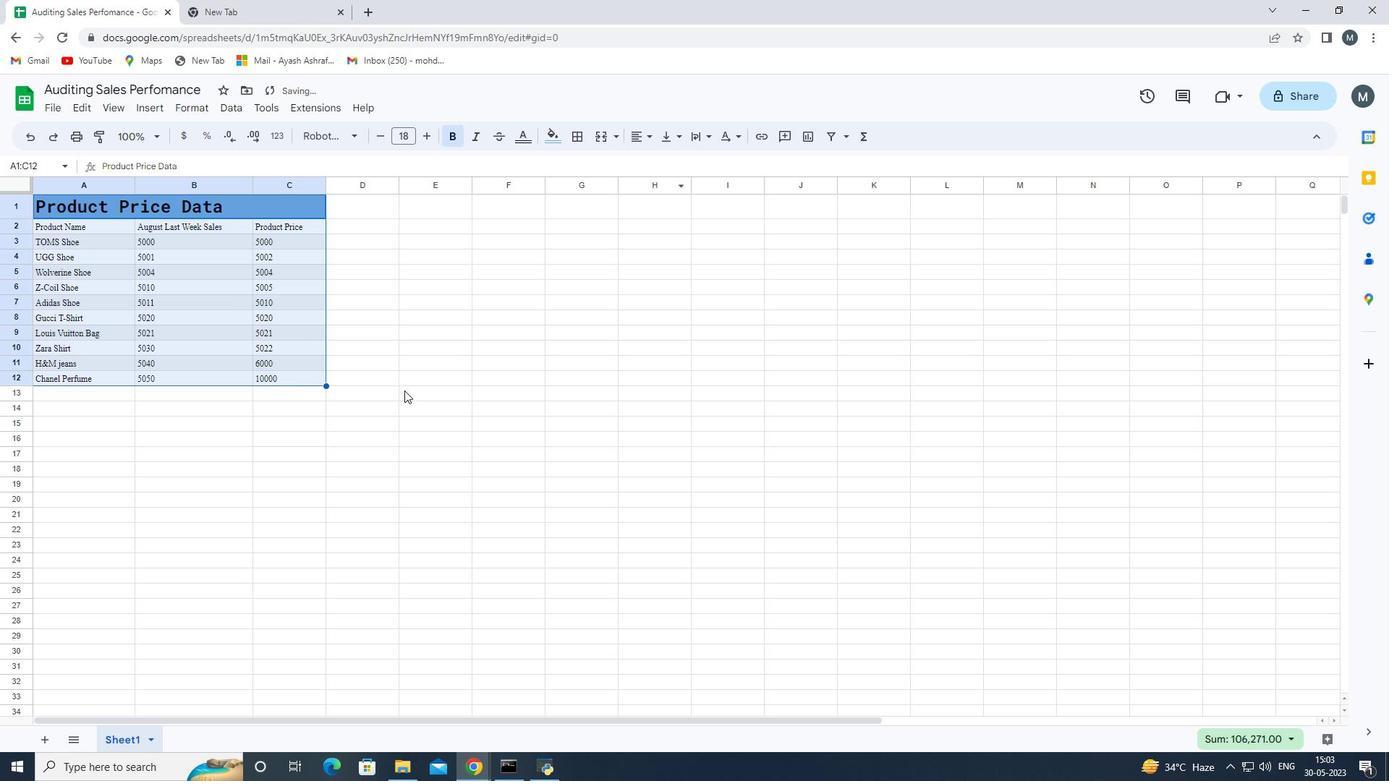
Action: Mouse moved to (214, 294)
Screenshot: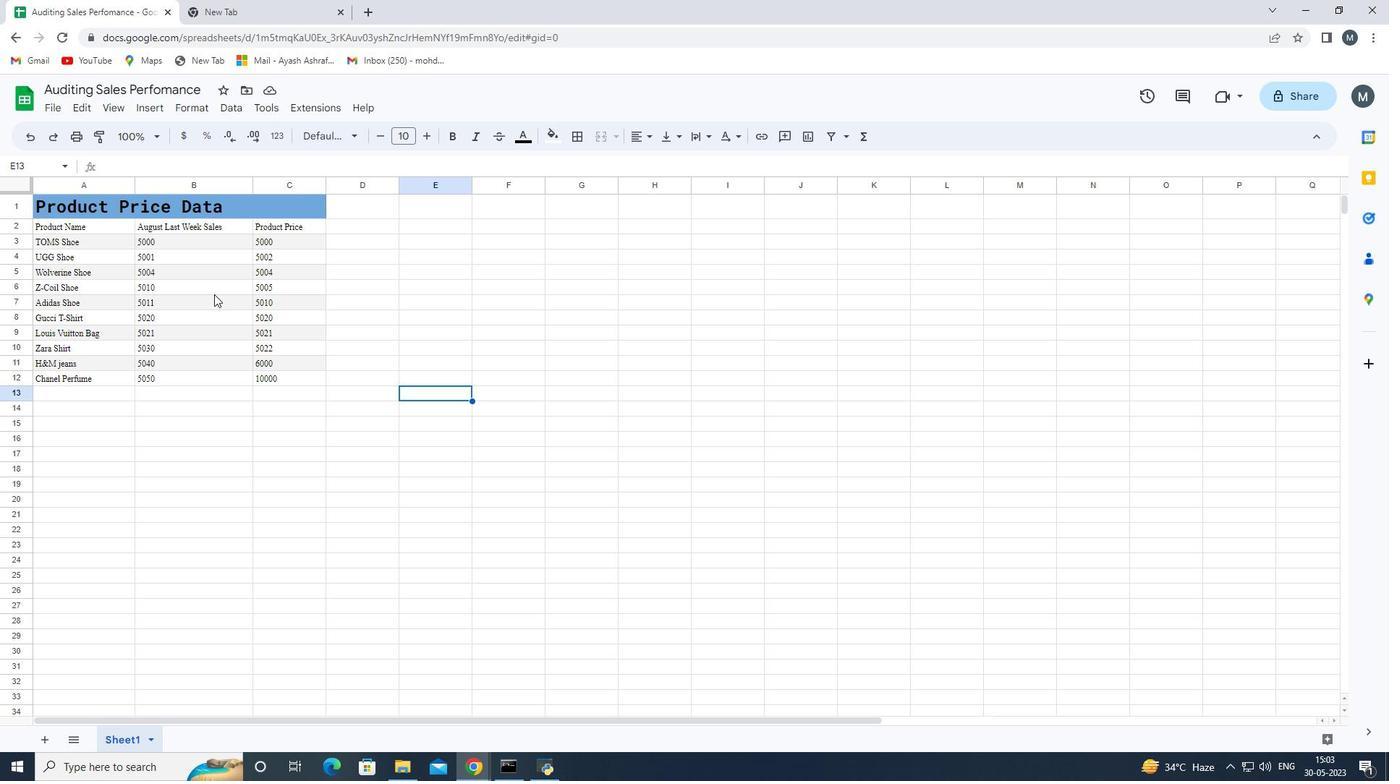 
